 Task: Find connections with filter location Cartago with filter topic #interviewwith filter profile language Spanish with filter current company Brunswick Group with filter school Periyar University, Salem with filter industry International Trade and Development with filter service category Video Animation with filter keywords title Translator
Action: Mouse moved to (633, 88)
Screenshot: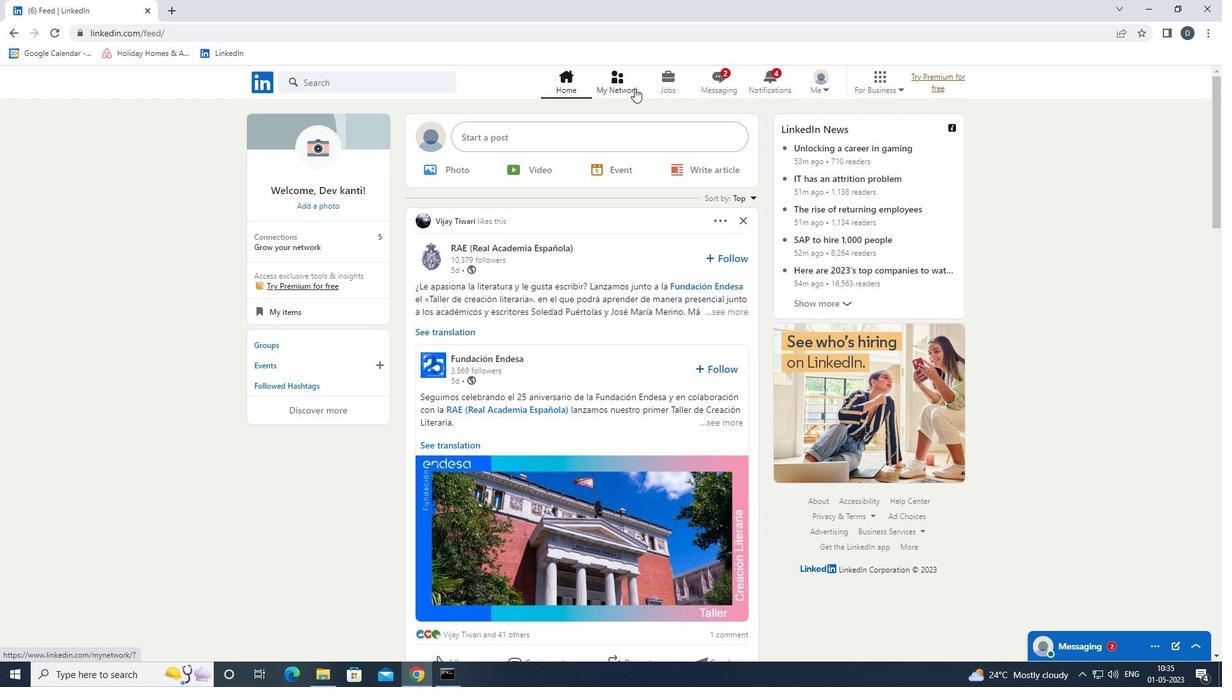 
Action: Mouse pressed left at (633, 88)
Screenshot: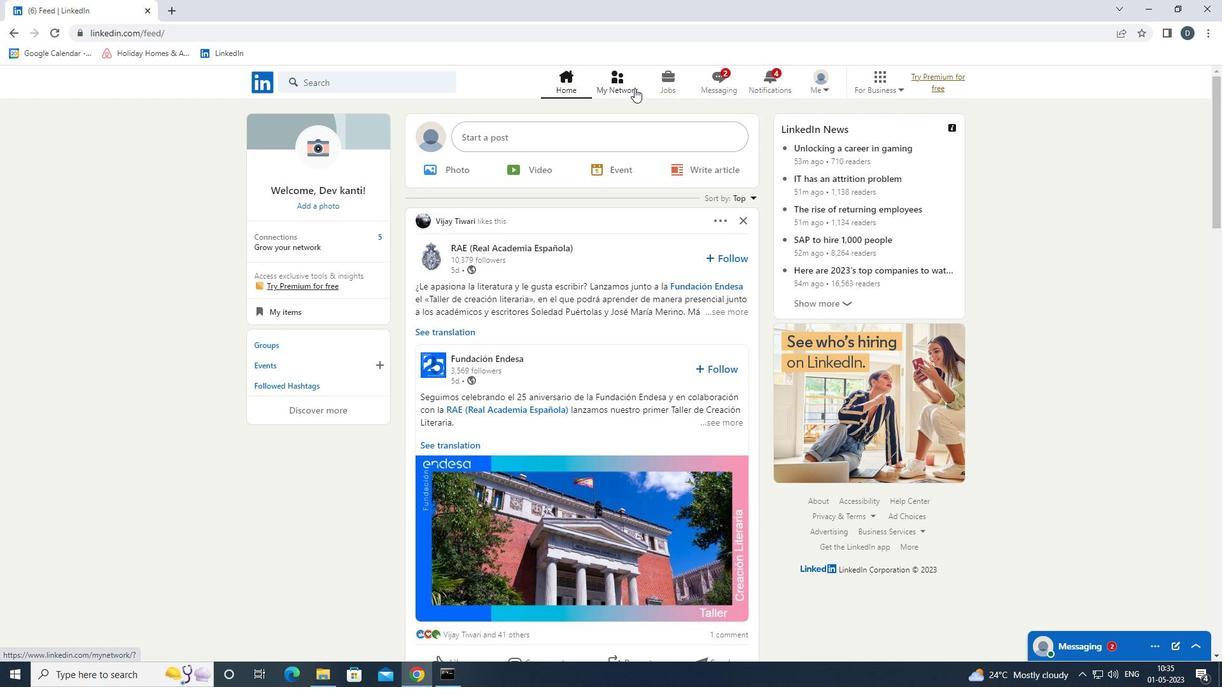 
Action: Mouse moved to (419, 151)
Screenshot: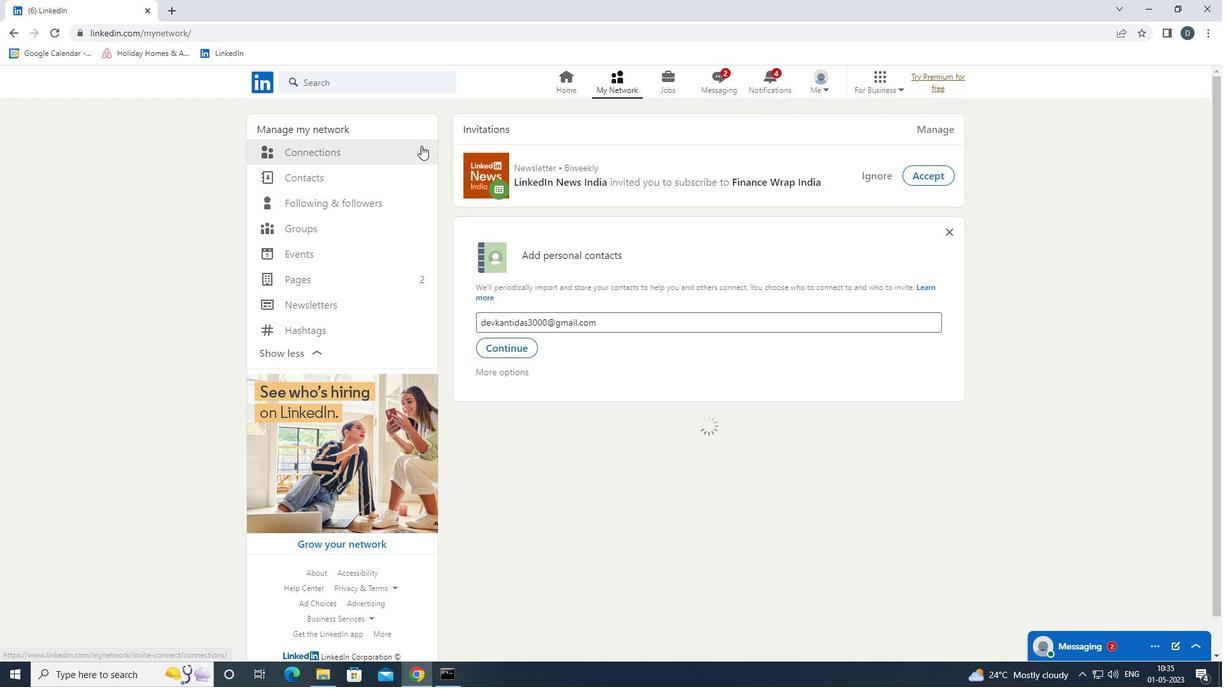 
Action: Mouse pressed left at (419, 151)
Screenshot: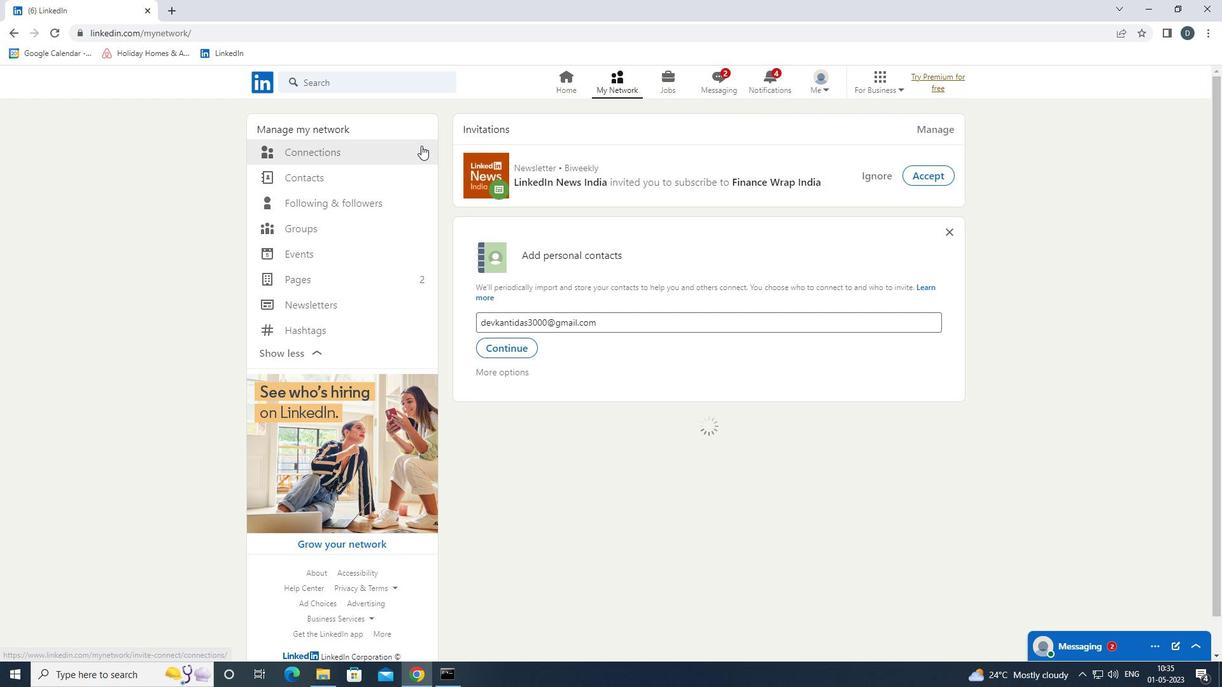
Action: Mouse moved to (710, 149)
Screenshot: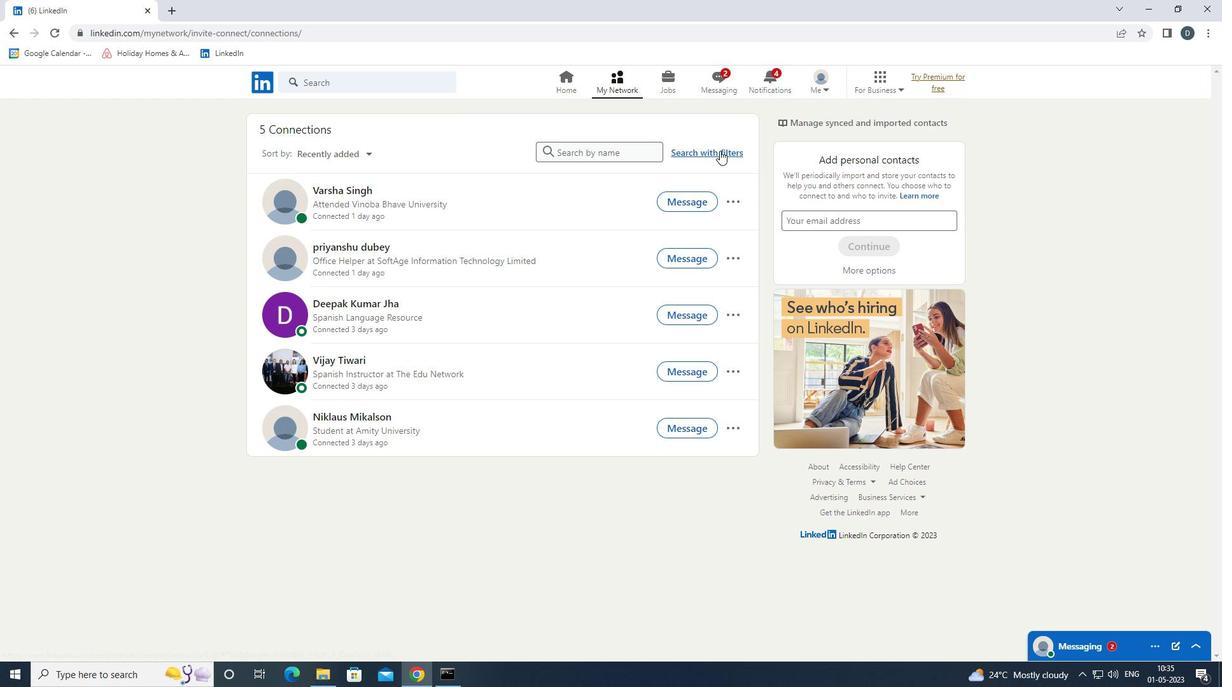 
Action: Mouse pressed left at (710, 149)
Screenshot: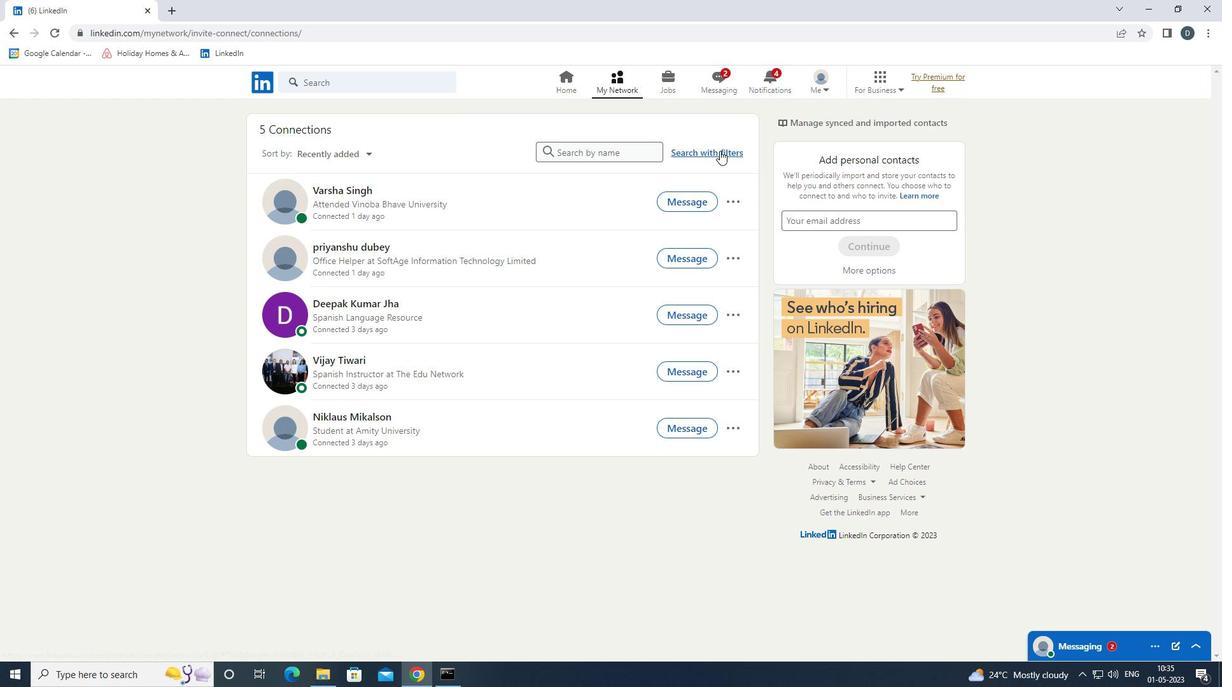 
Action: Mouse moved to (640, 121)
Screenshot: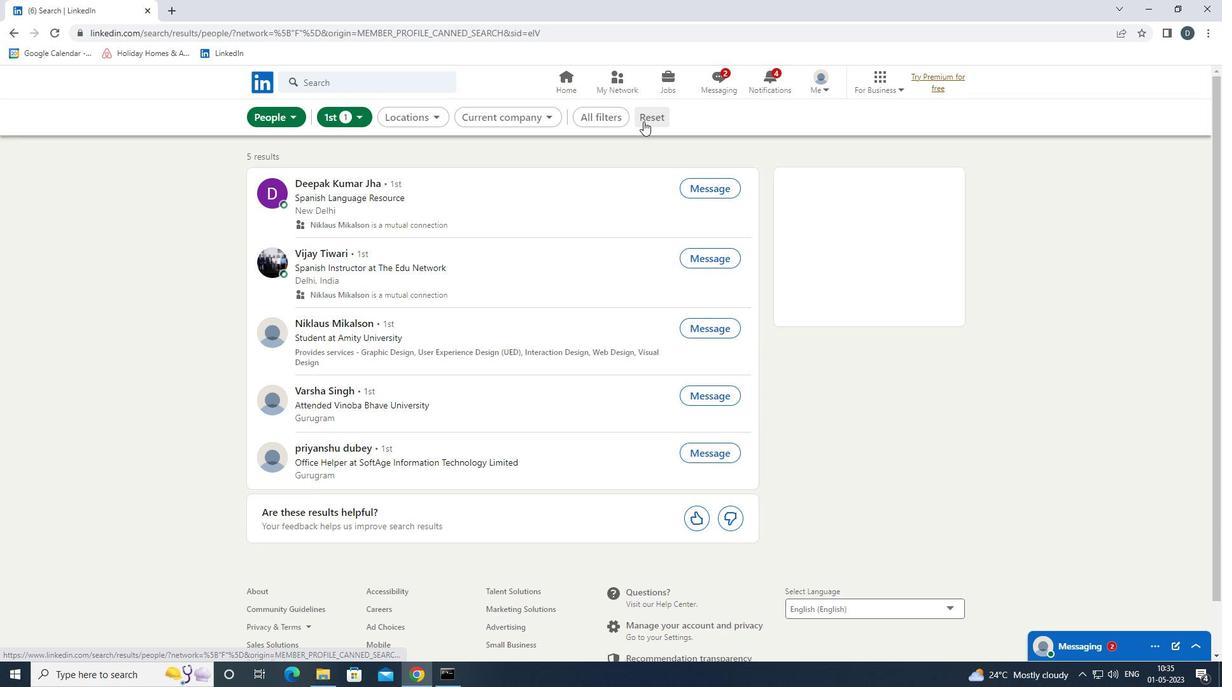 
Action: Mouse pressed left at (640, 121)
Screenshot: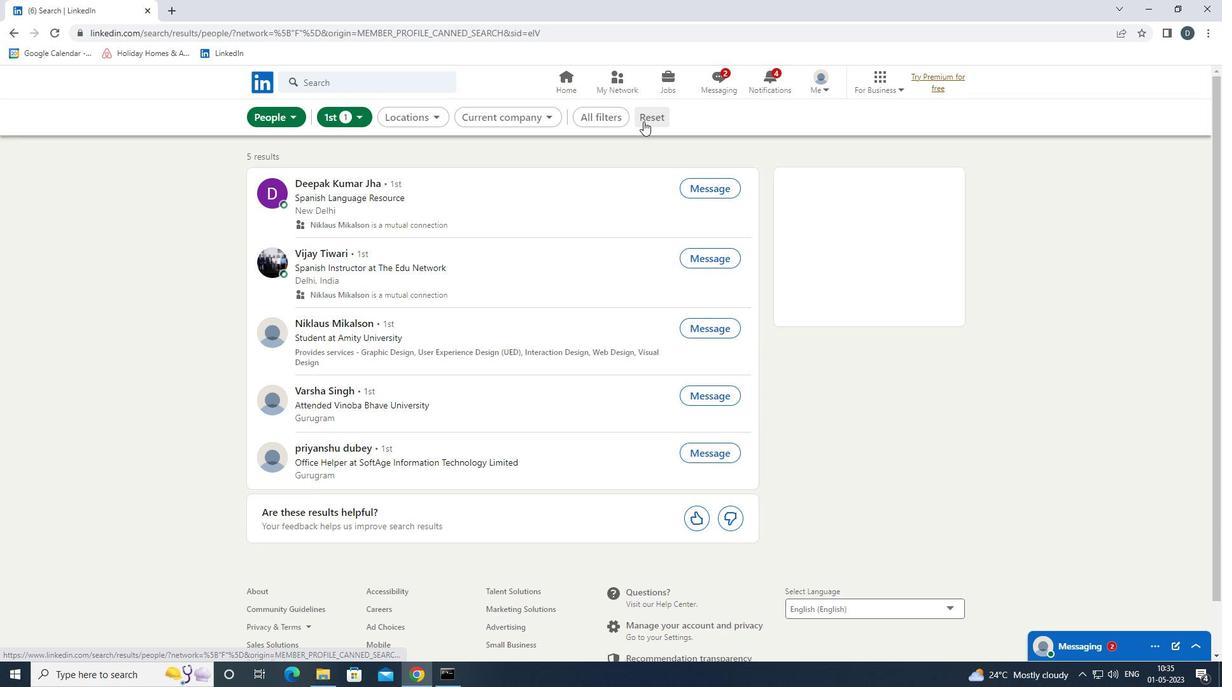 
Action: Mouse moved to (630, 117)
Screenshot: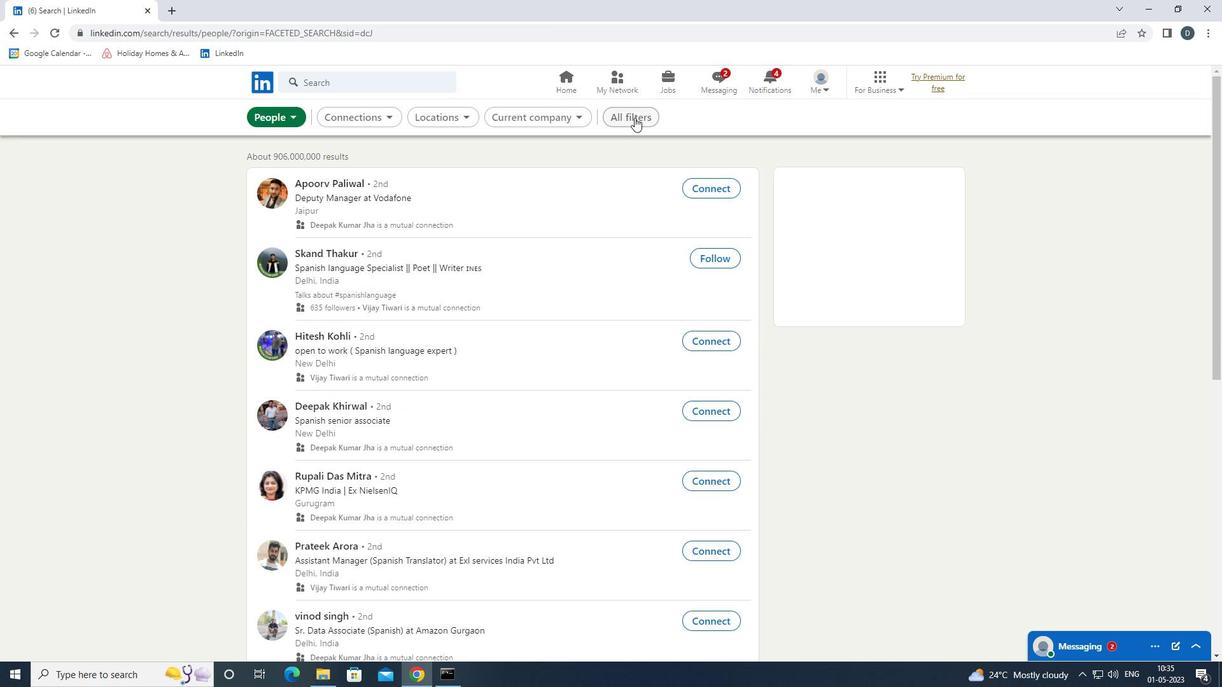 
Action: Mouse pressed left at (630, 117)
Screenshot: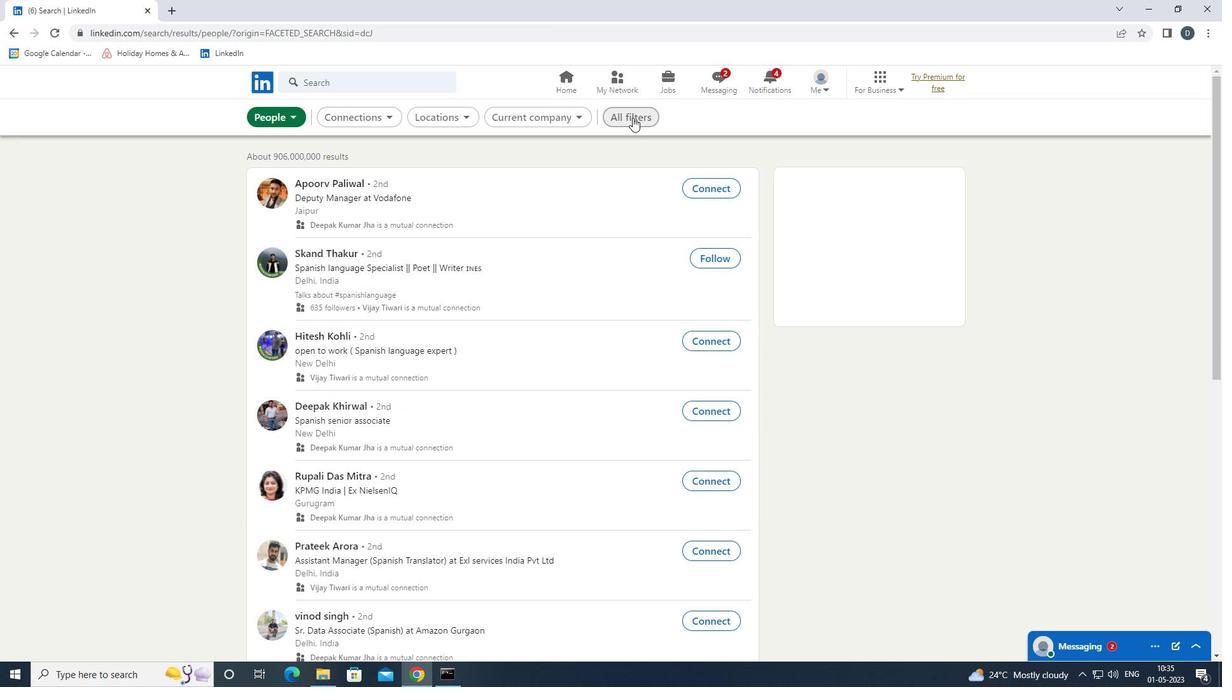 
Action: Mouse moved to (999, 392)
Screenshot: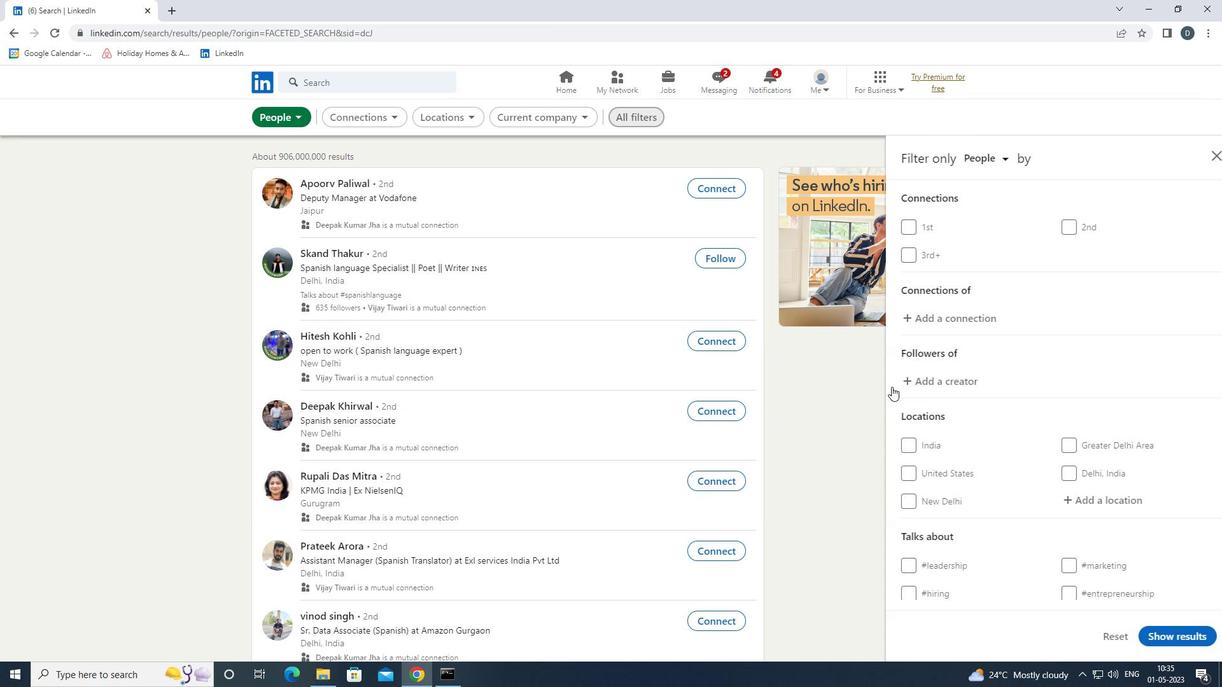 
Action: Mouse scrolled (999, 391) with delta (0, 0)
Screenshot: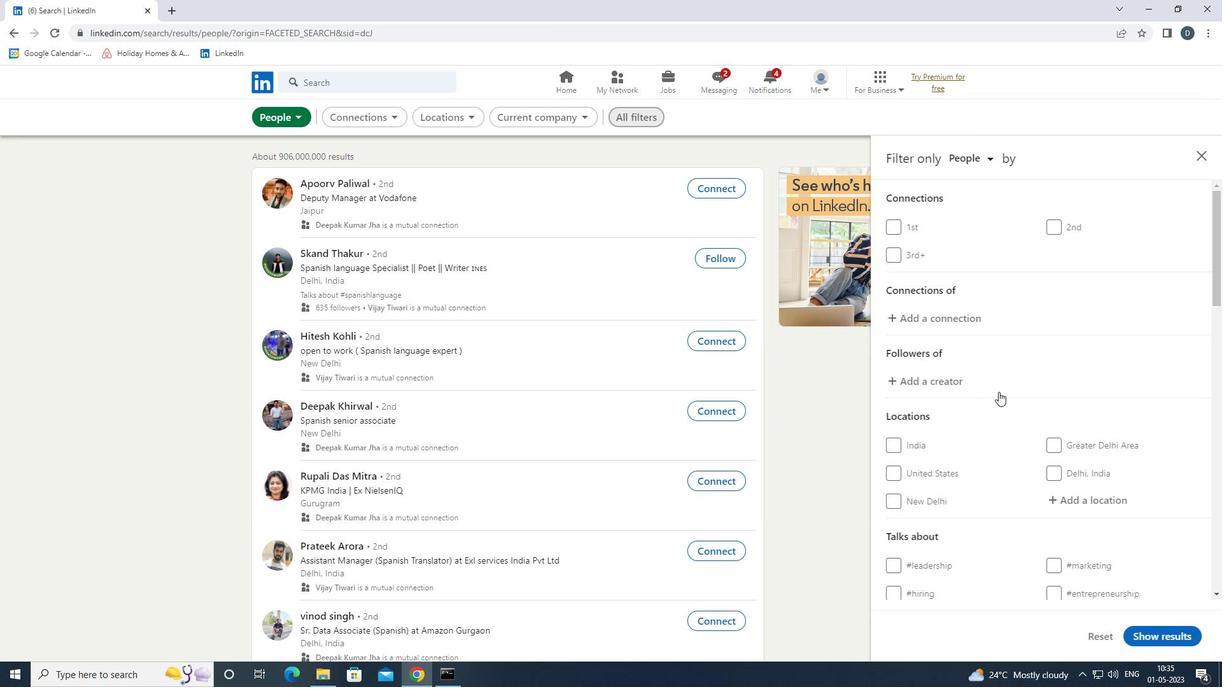 
Action: Mouse moved to (1104, 437)
Screenshot: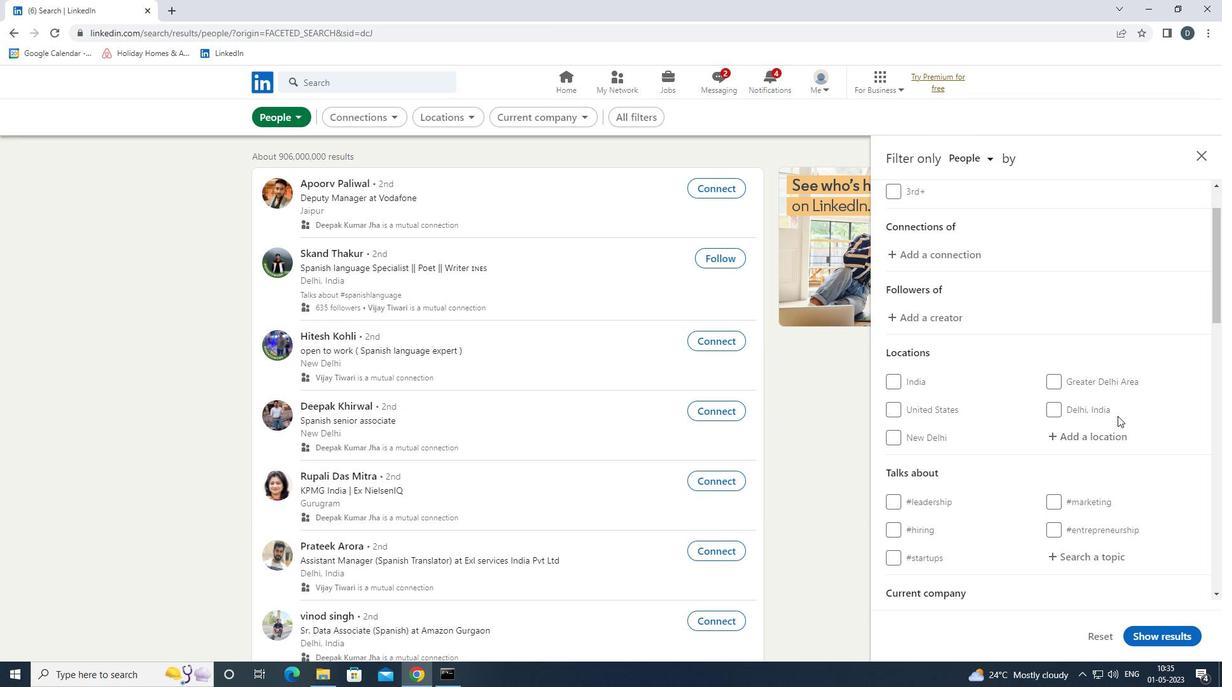 
Action: Mouse pressed left at (1104, 437)
Screenshot: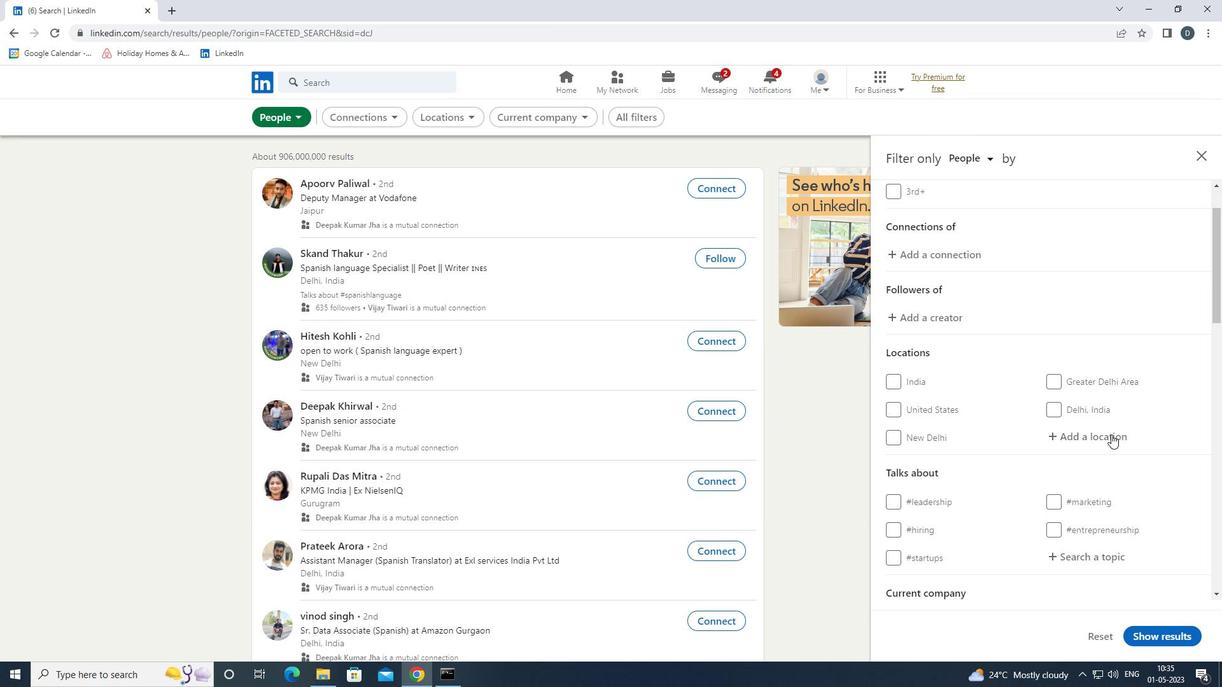 
Action: Key pressed <Key.shift>CARTAGO<Key.enter>
Screenshot: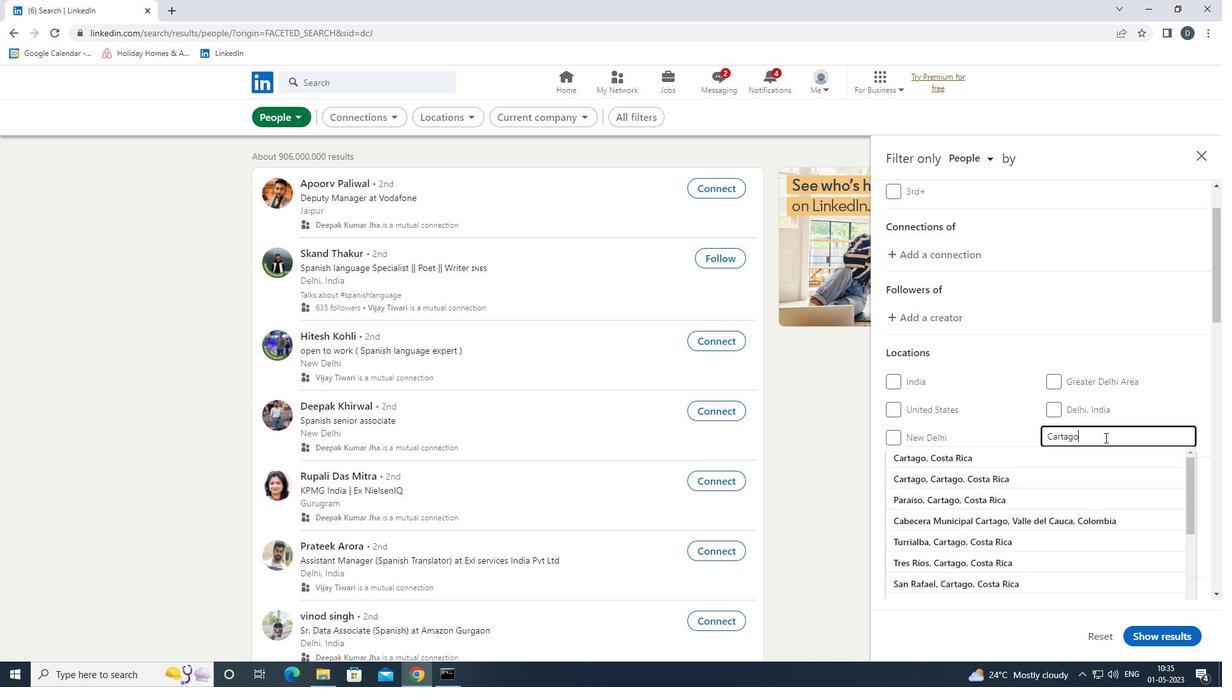 
Action: Mouse moved to (1083, 437)
Screenshot: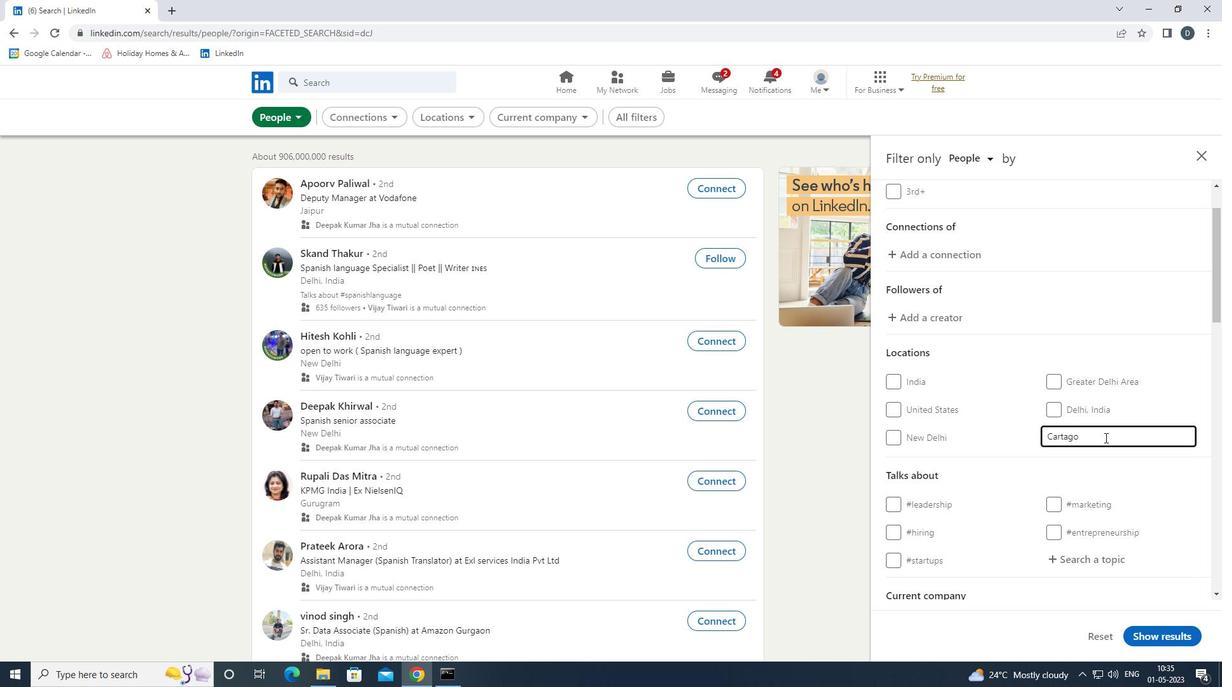 
Action: Mouse scrolled (1083, 437) with delta (0, 0)
Screenshot: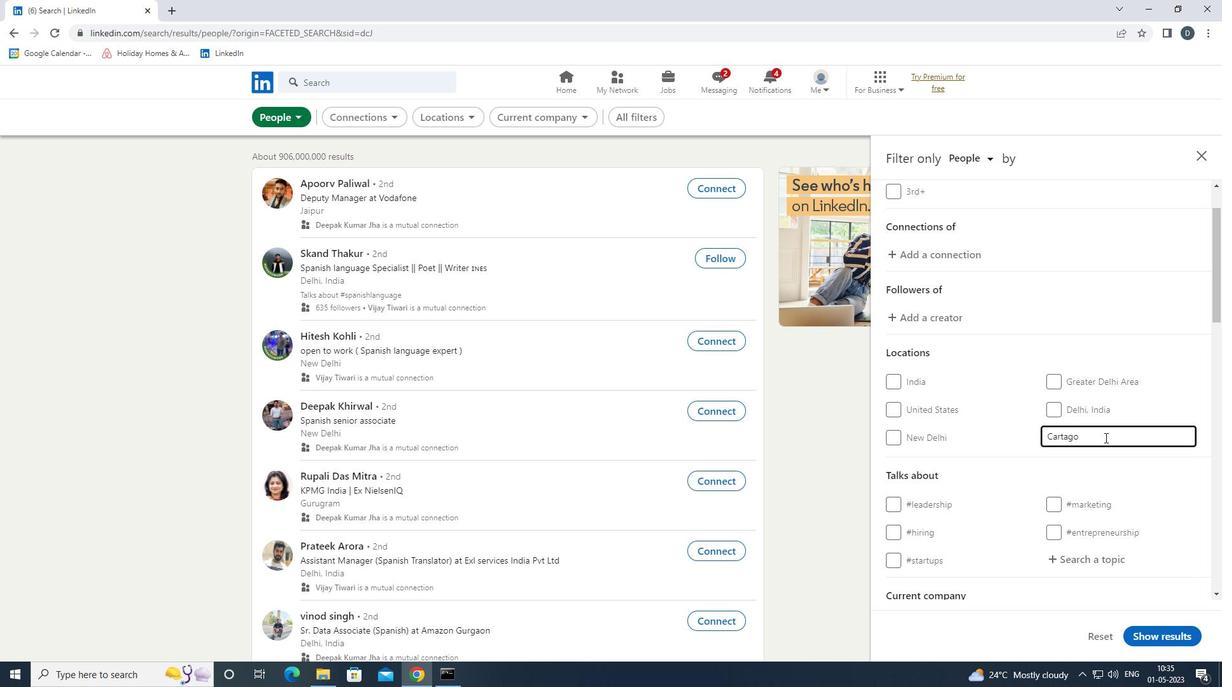 
Action: Mouse scrolled (1083, 437) with delta (0, 0)
Screenshot: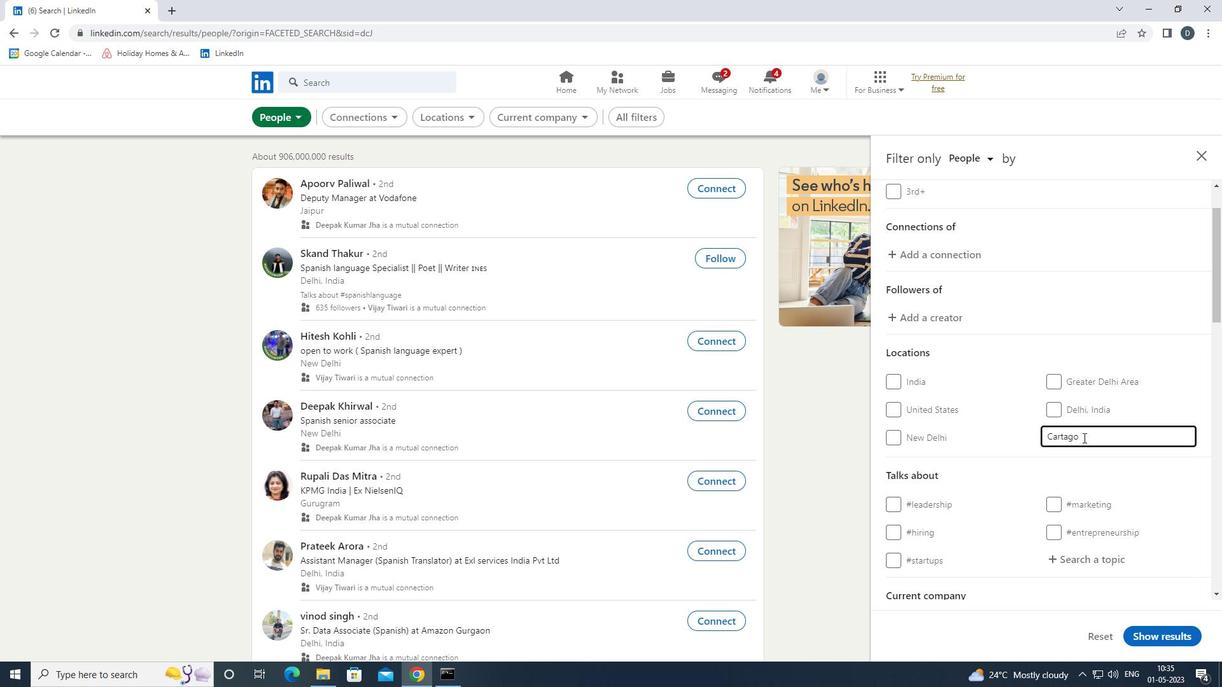 
Action: Mouse scrolled (1083, 437) with delta (0, 0)
Screenshot: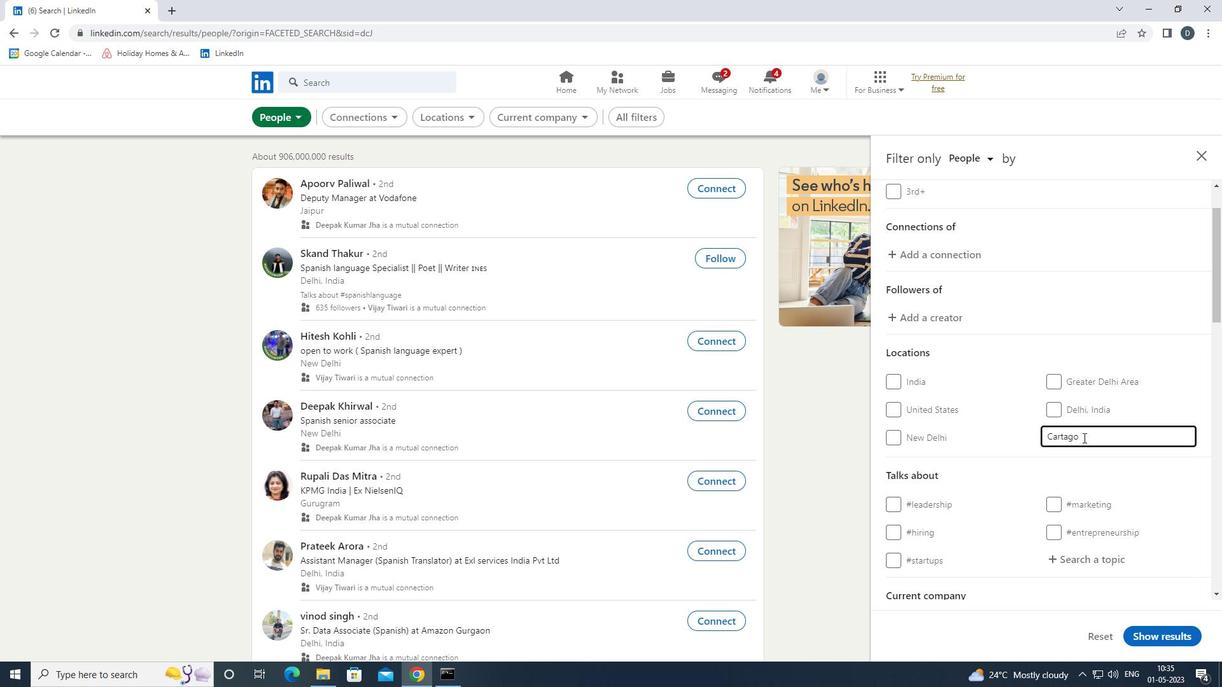 
Action: Mouse moved to (1097, 372)
Screenshot: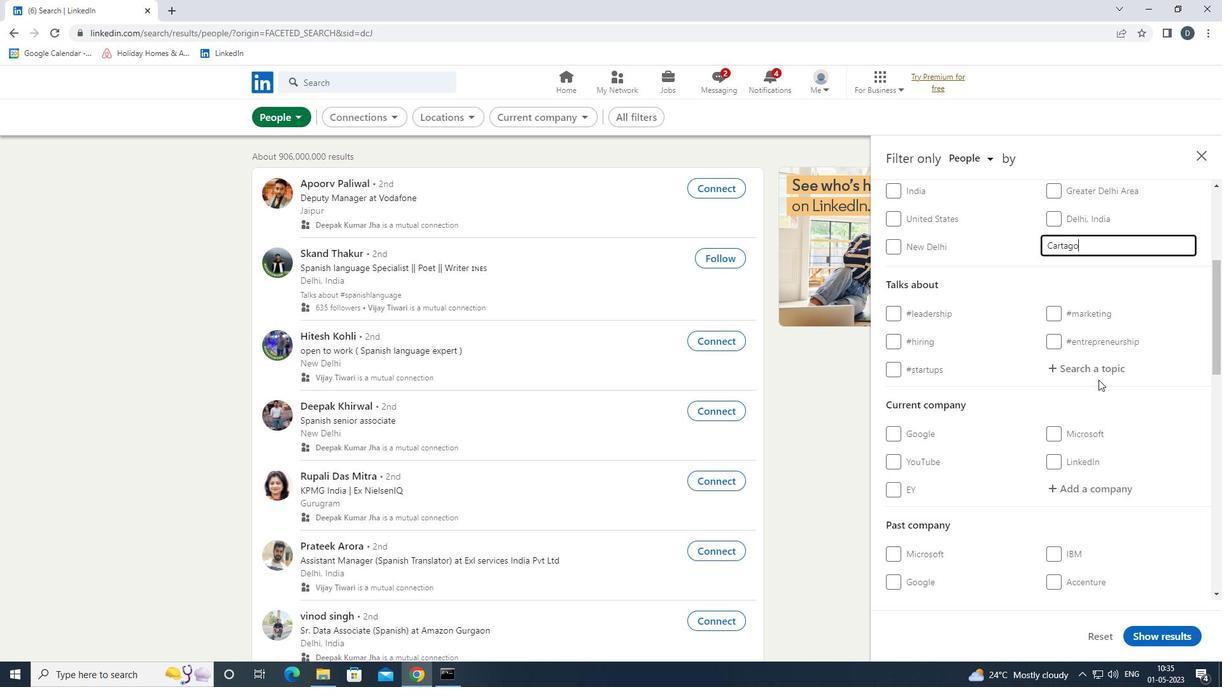 
Action: Mouse pressed left at (1097, 372)
Screenshot: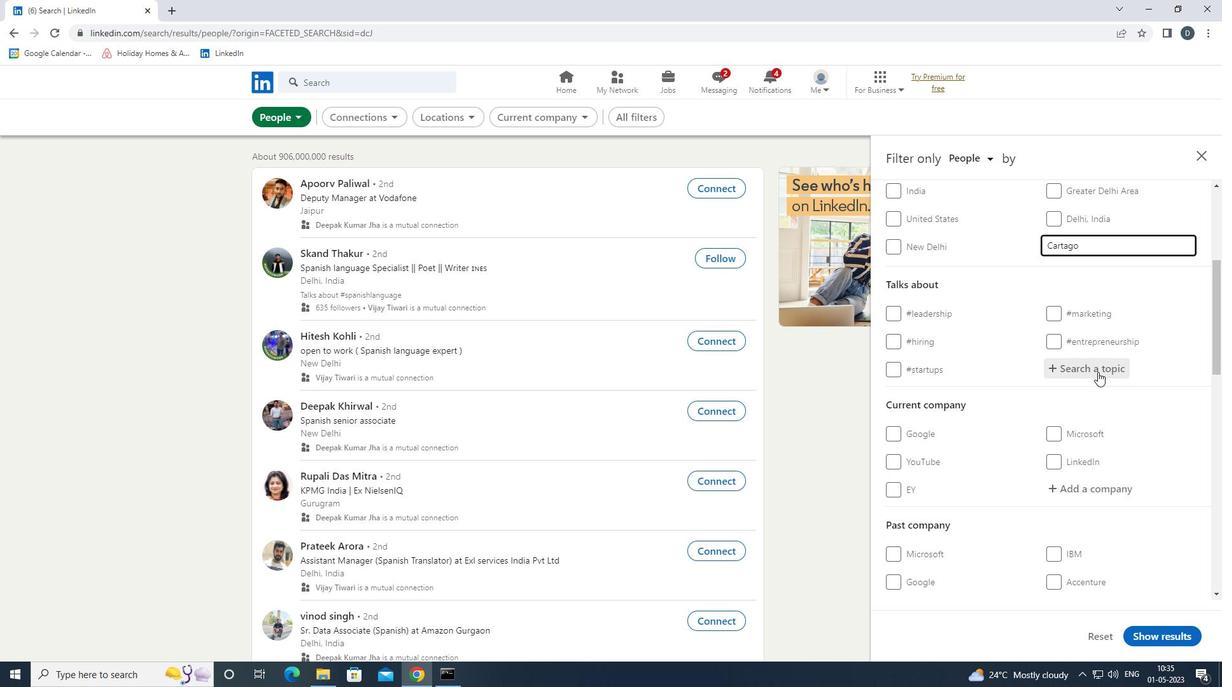 
Action: Key pressed <Key.shift>#INTERVIEW
Screenshot: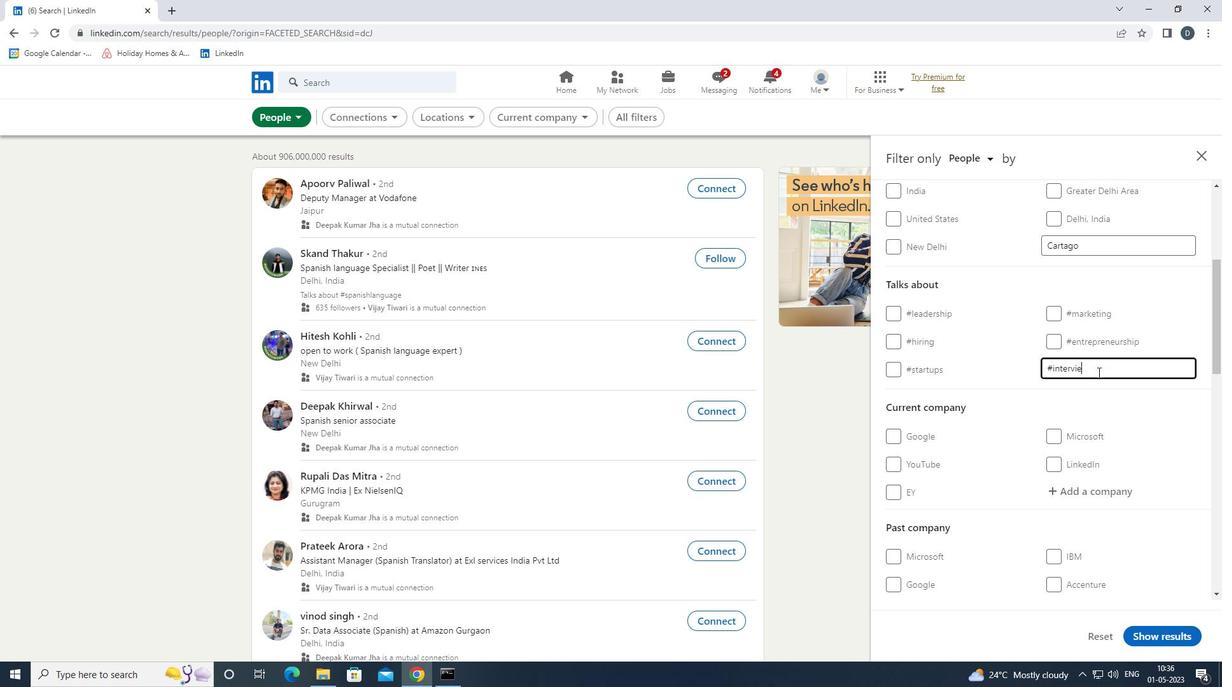 
Action: Mouse moved to (1111, 404)
Screenshot: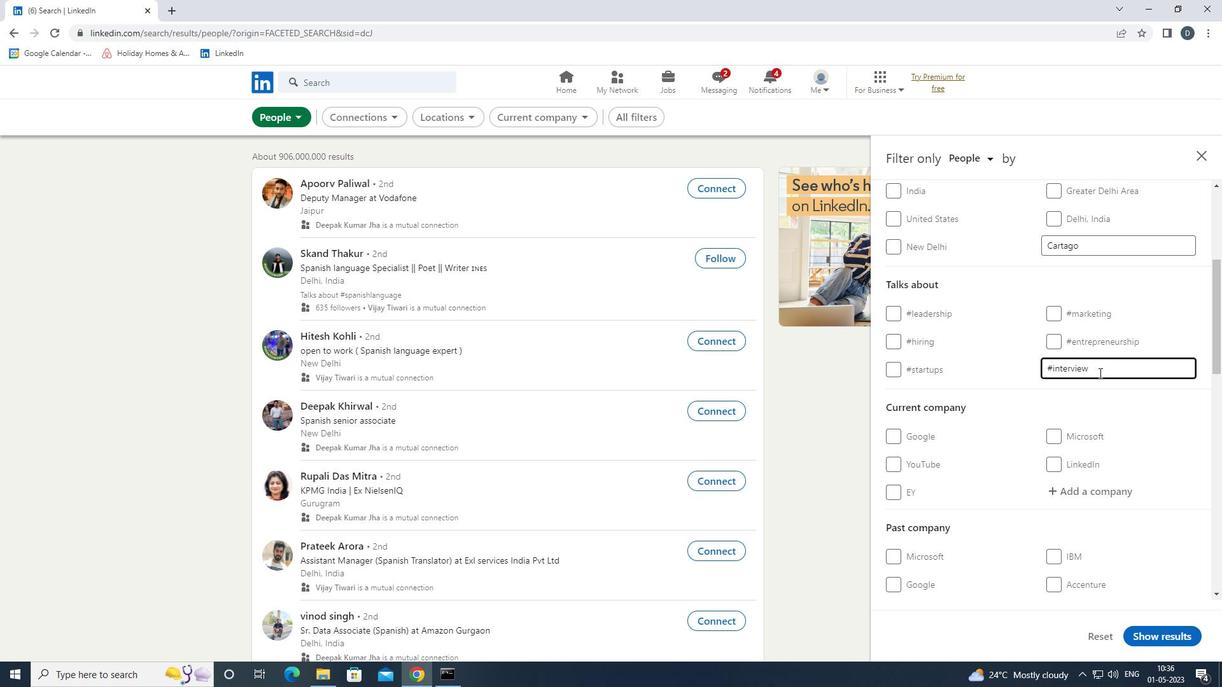 
Action: Mouse scrolled (1111, 403) with delta (0, 0)
Screenshot: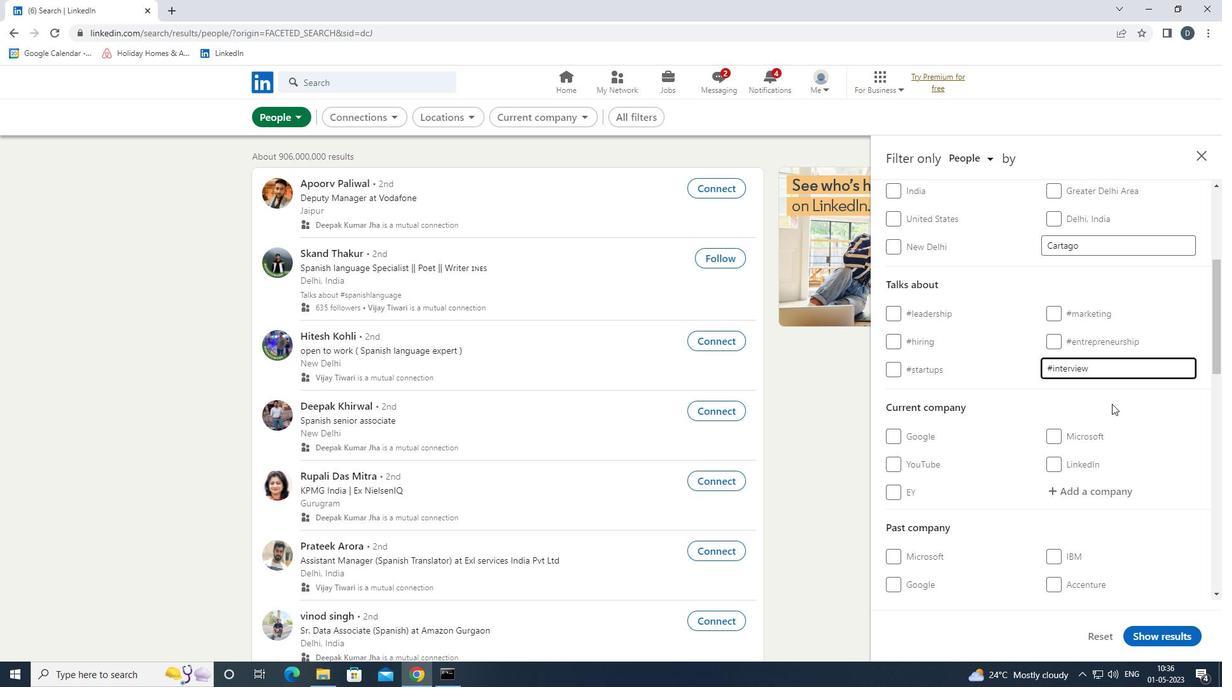 
Action: Mouse scrolled (1111, 403) with delta (0, 0)
Screenshot: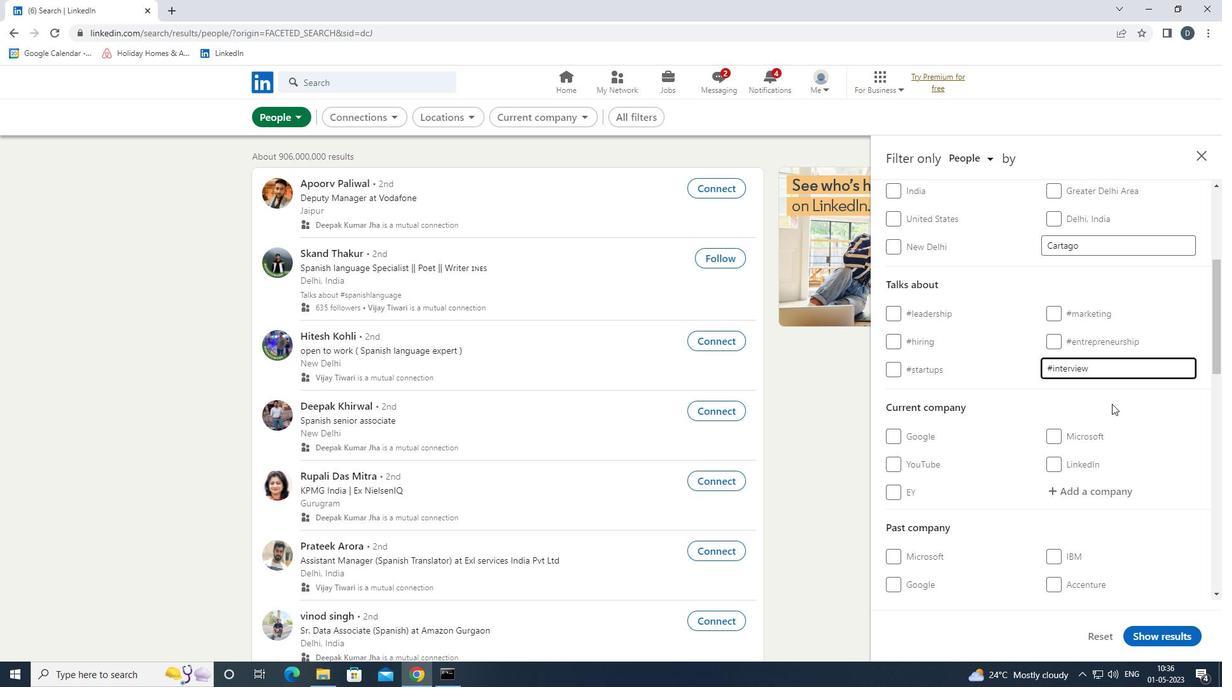 
Action: Mouse scrolled (1111, 403) with delta (0, 0)
Screenshot: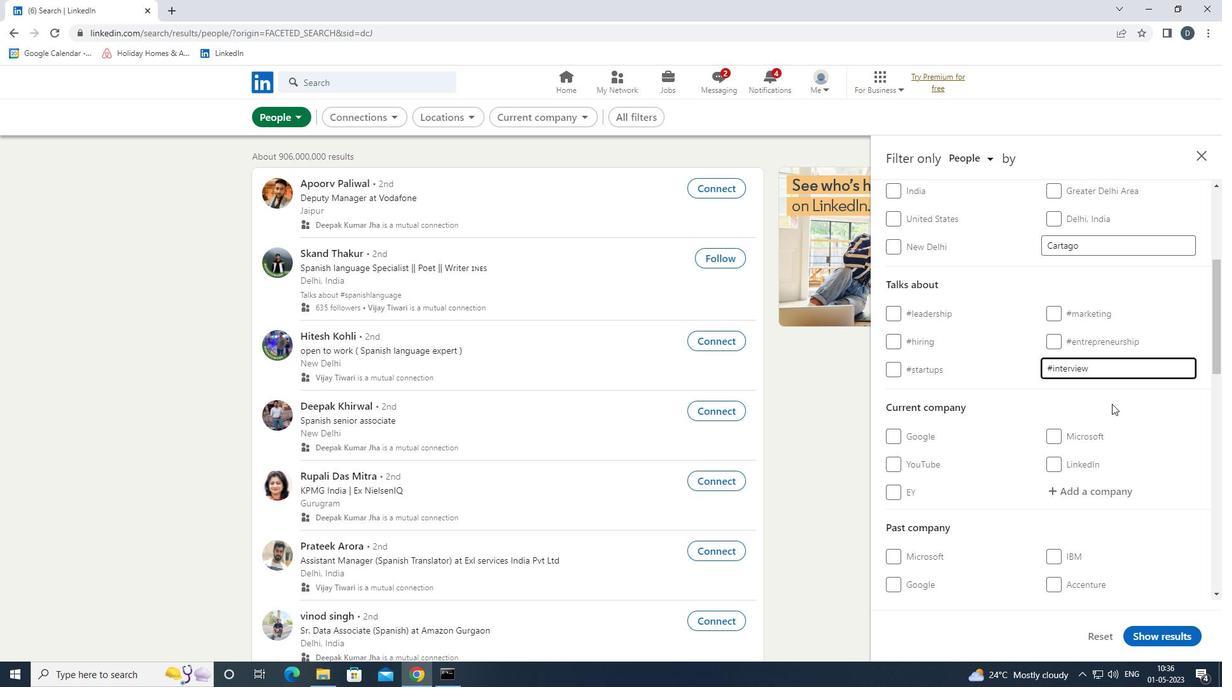
Action: Mouse scrolled (1111, 403) with delta (0, 0)
Screenshot: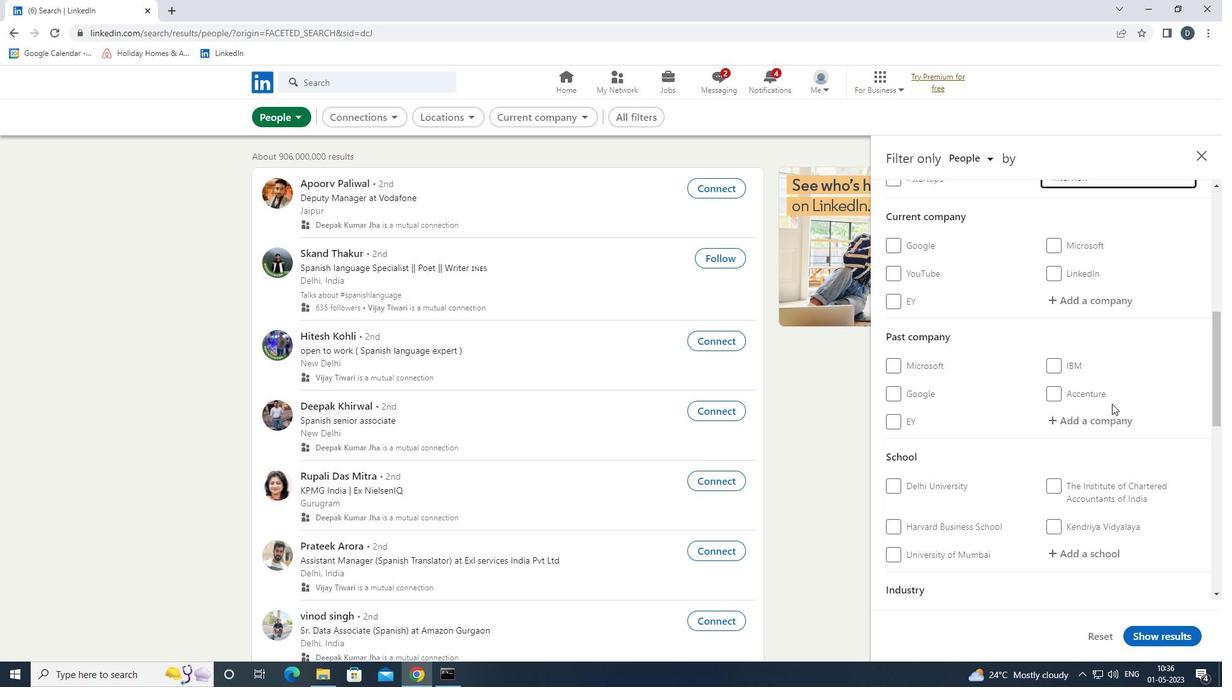
Action: Mouse scrolled (1111, 403) with delta (0, 0)
Screenshot: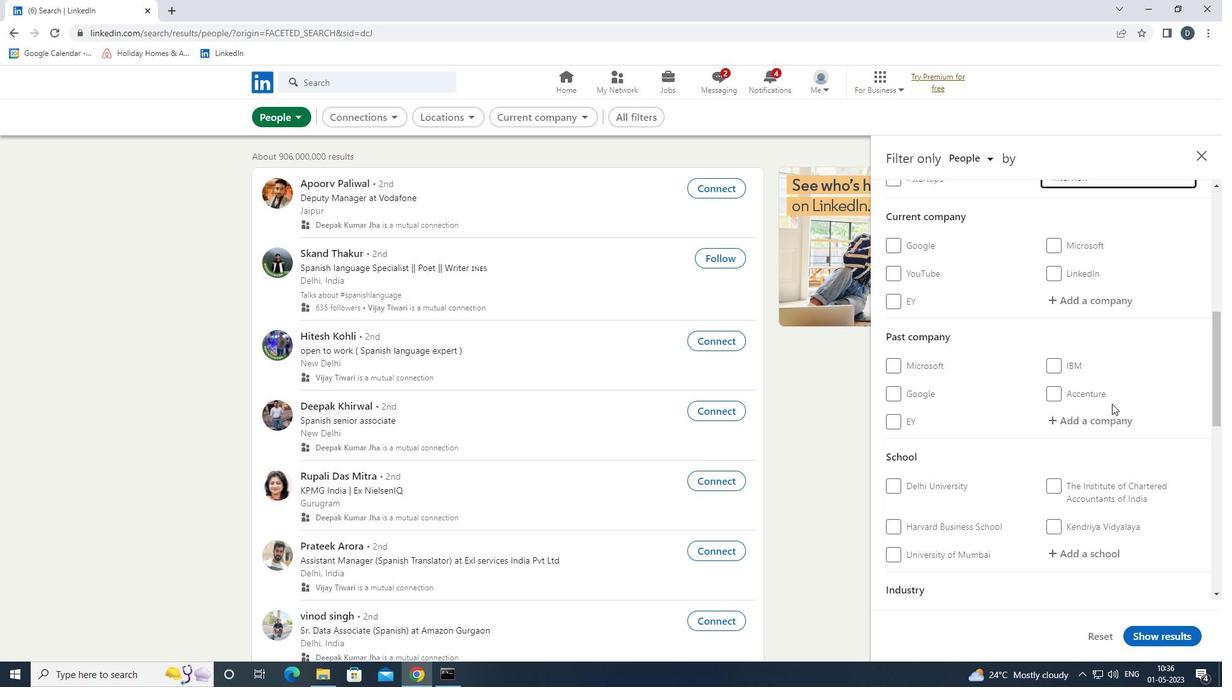 
Action: Mouse scrolled (1111, 403) with delta (0, 0)
Screenshot: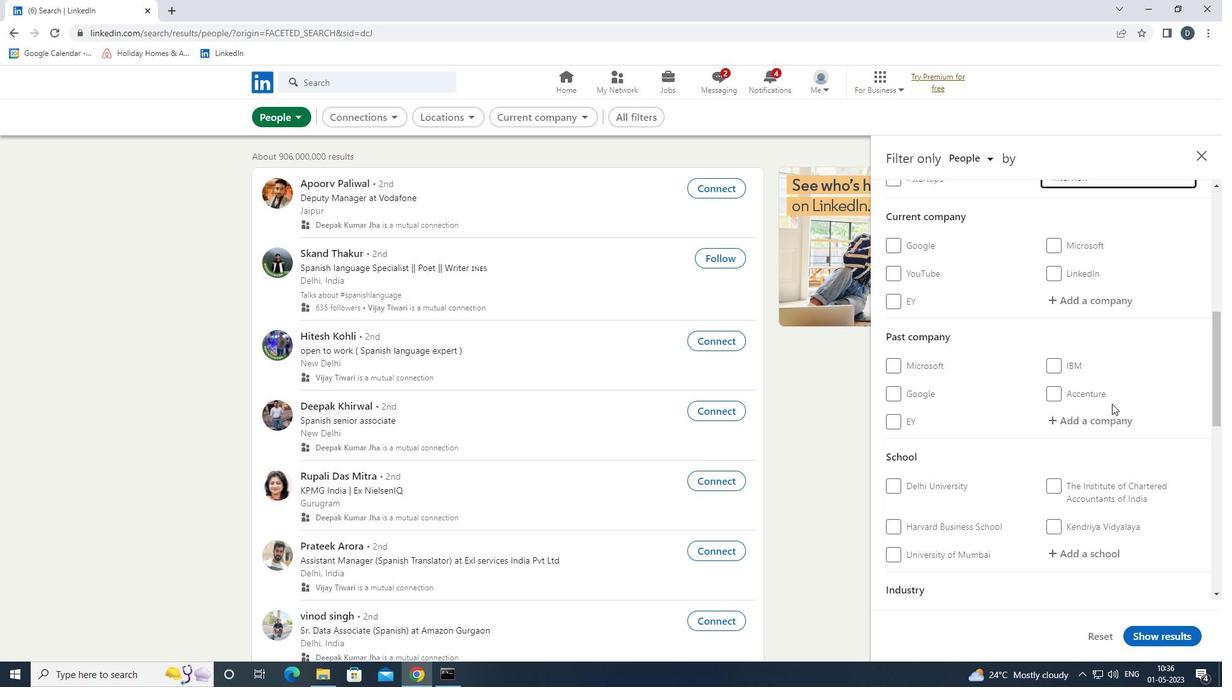 
Action: Mouse scrolled (1111, 403) with delta (0, 0)
Screenshot: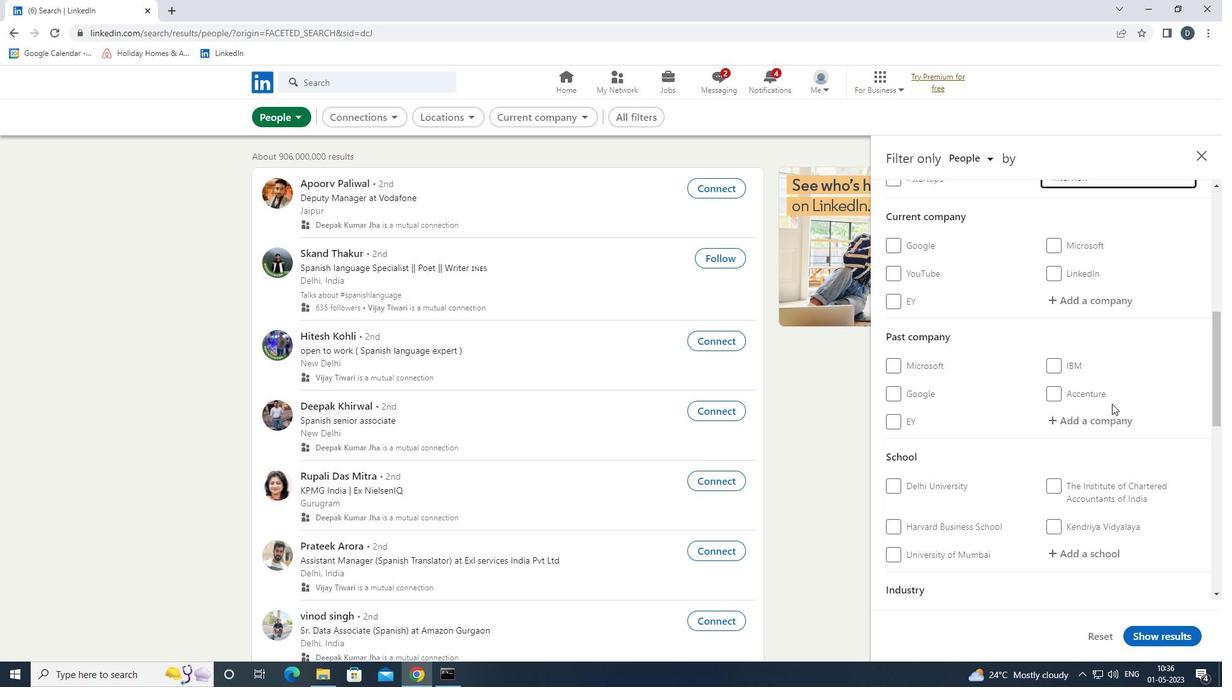 
Action: Mouse scrolled (1111, 403) with delta (0, 0)
Screenshot: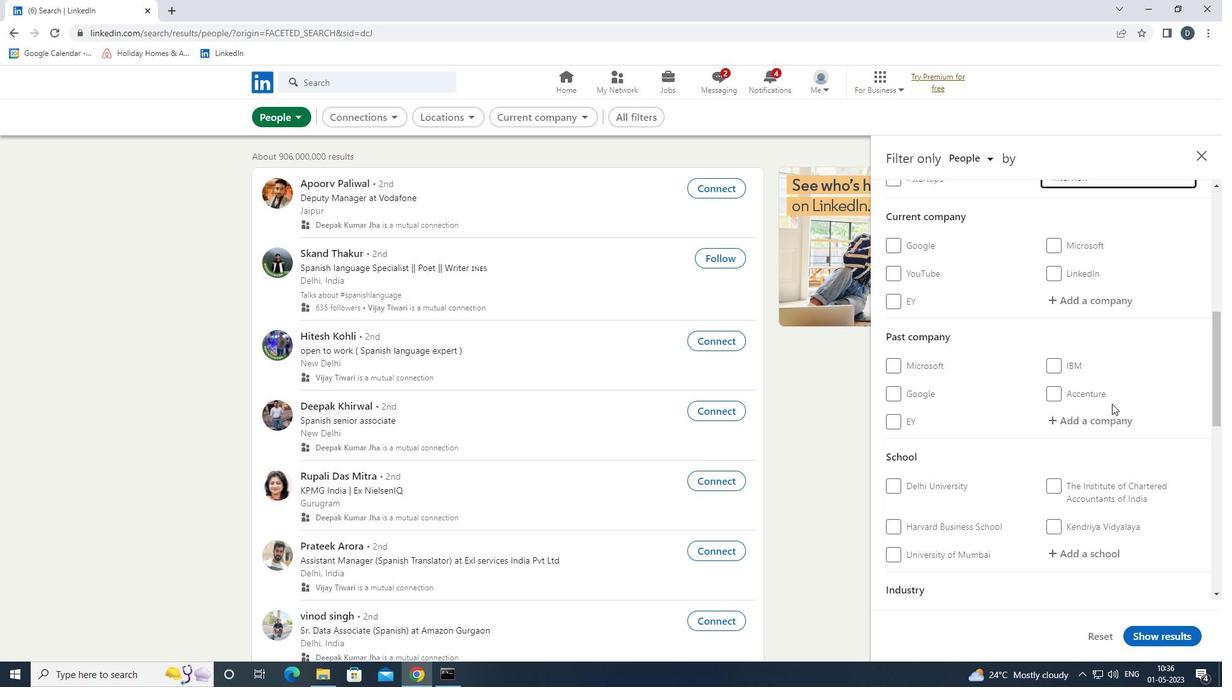 
Action: Mouse moved to (1111, 404)
Screenshot: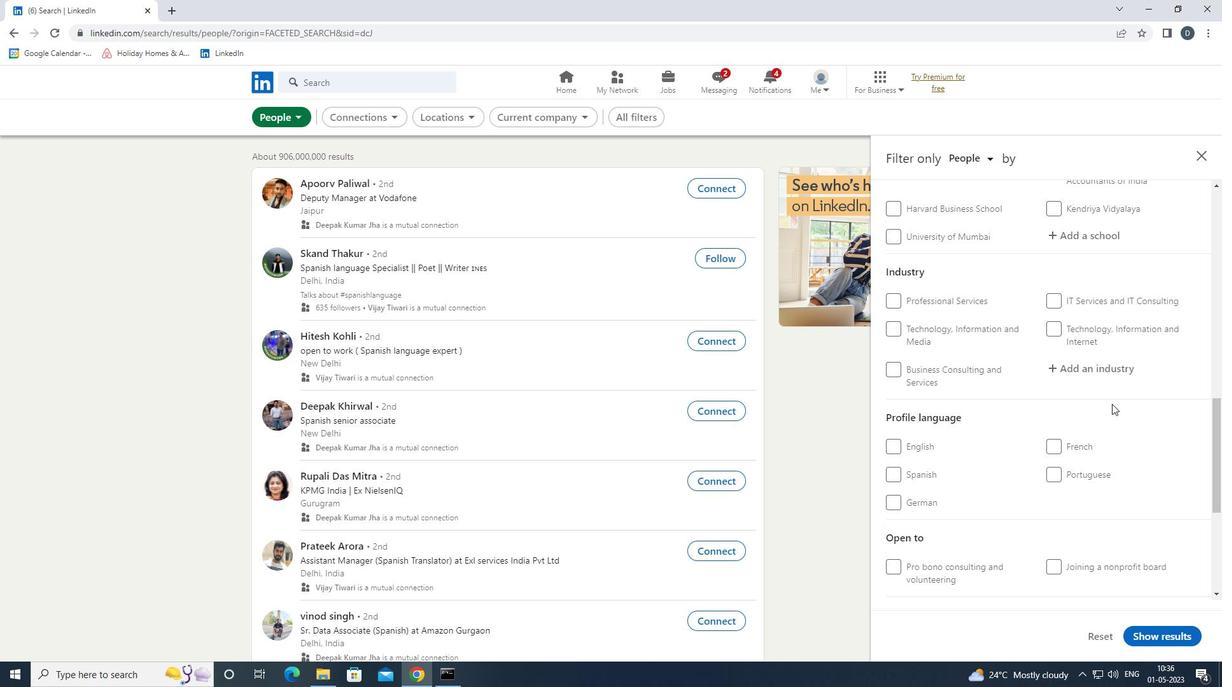 
Action: Mouse scrolled (1111, 403) with delta (0, 0)
Screenshot: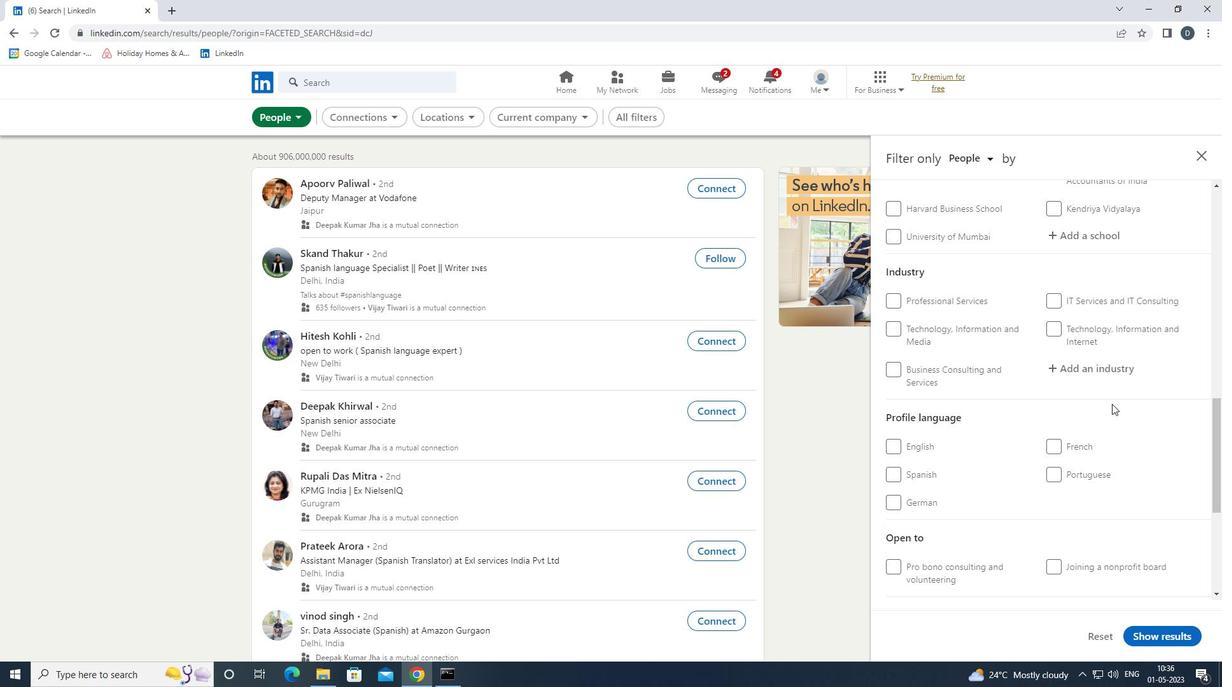 
Action: Mouse moved to (1086, 413)
Screenshot: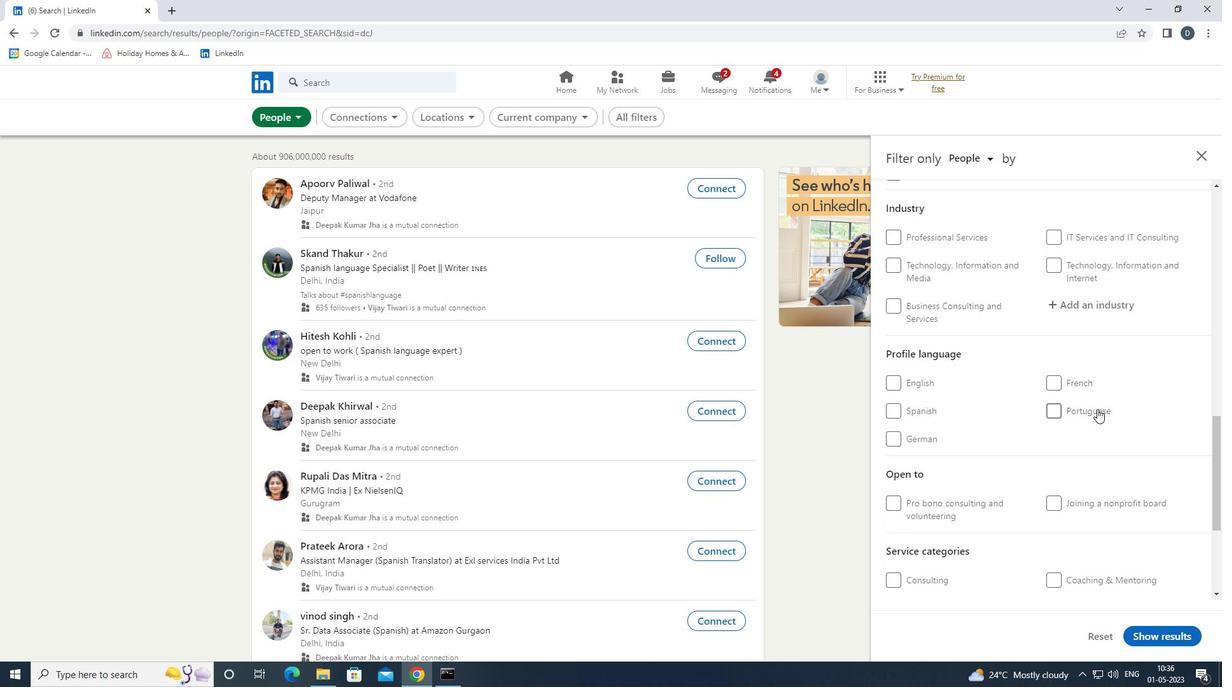 
Action: Mouse scrolled (1086, 413) with delta (0, 0)
Screenshot: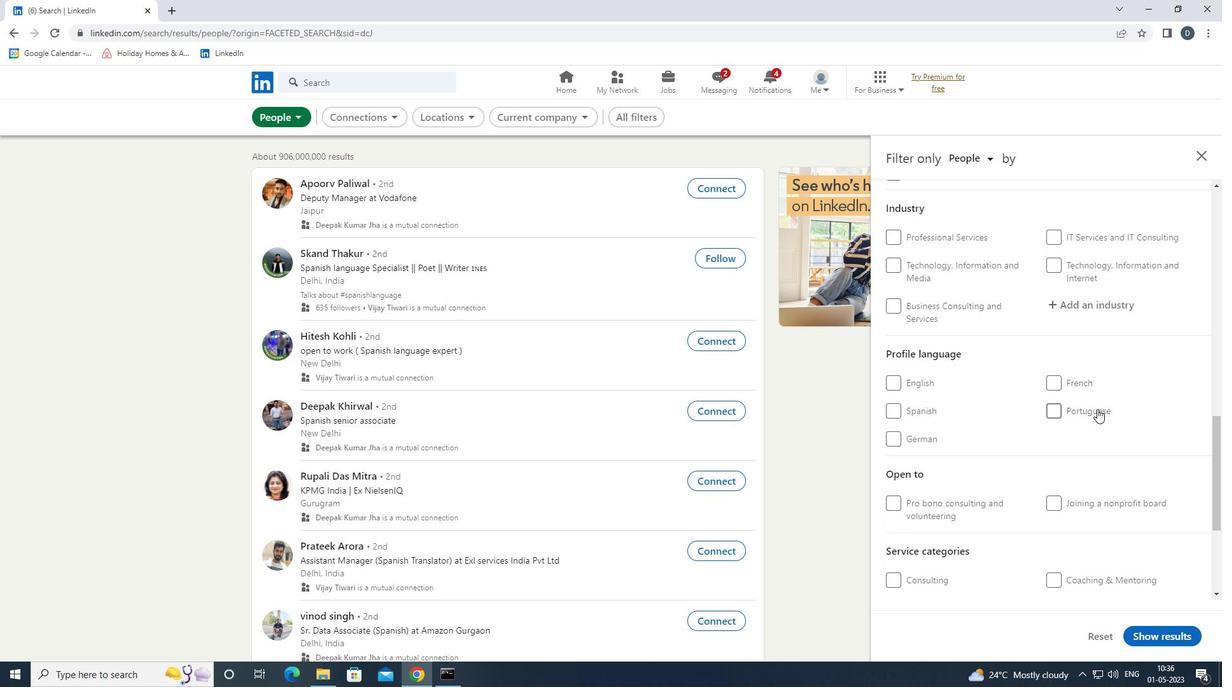 
Action: Mouse scrolled (1086, 413) with delta (0, 0)
Screenshot: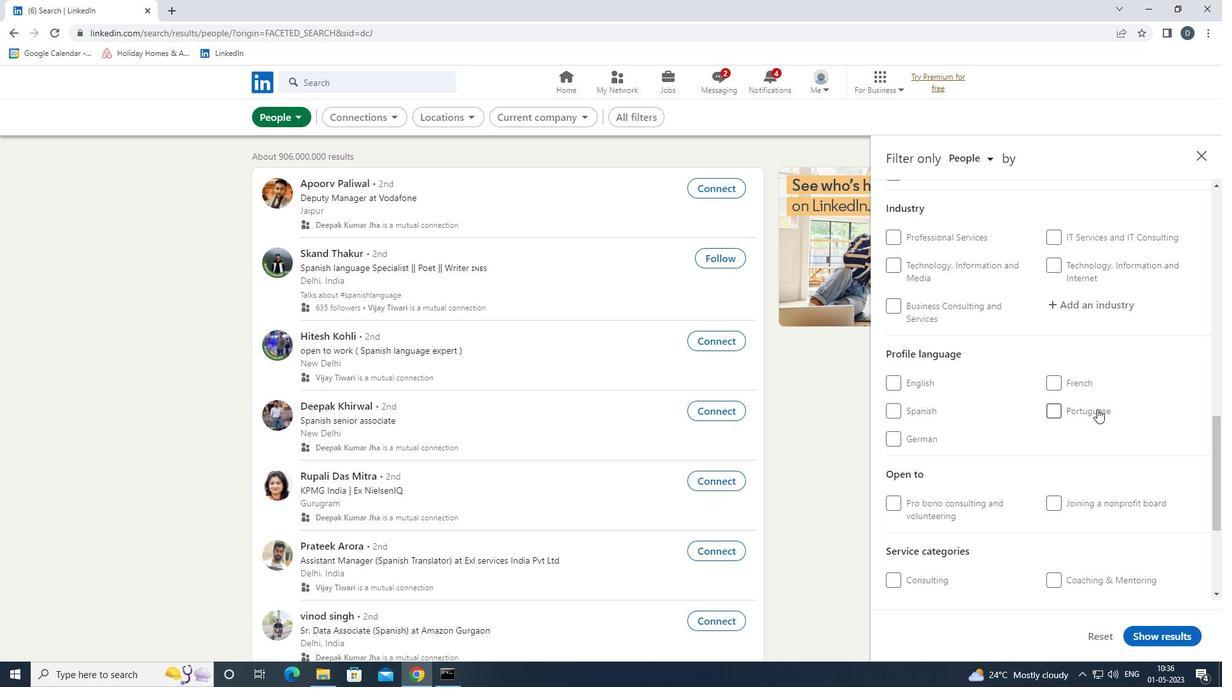 
Action: Mouse moved to (917, 285)
Screenshot: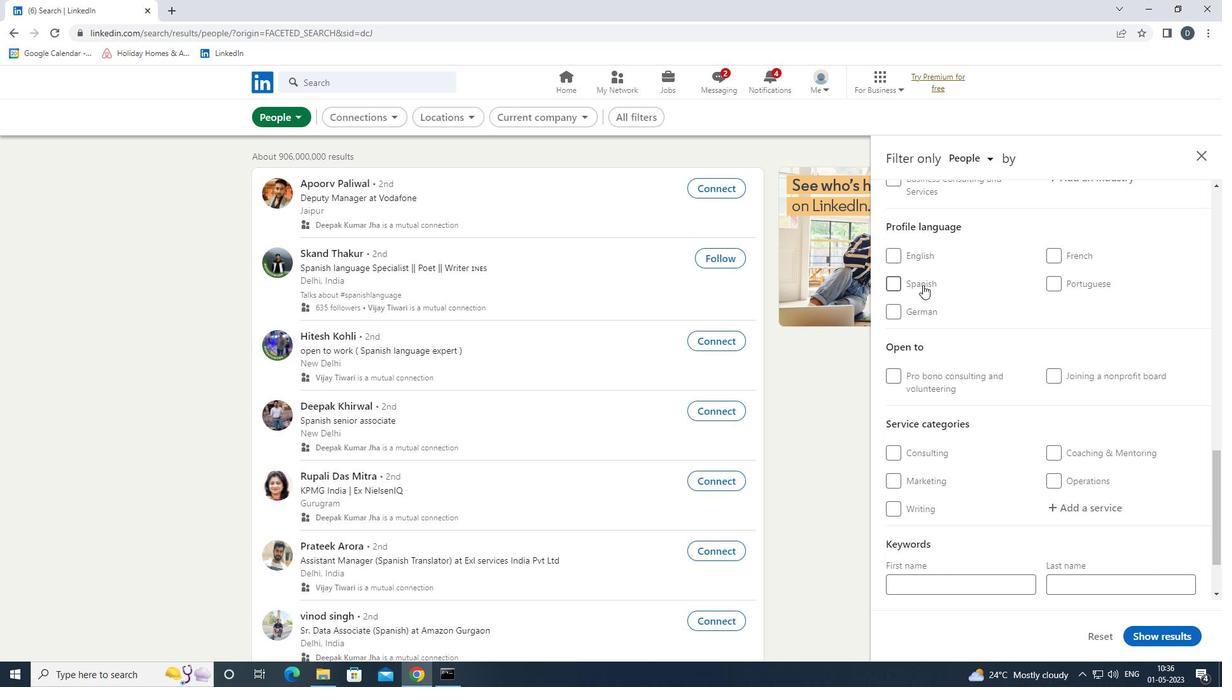 
Action: Mouse pressed left at (917, 285)
Screenshot: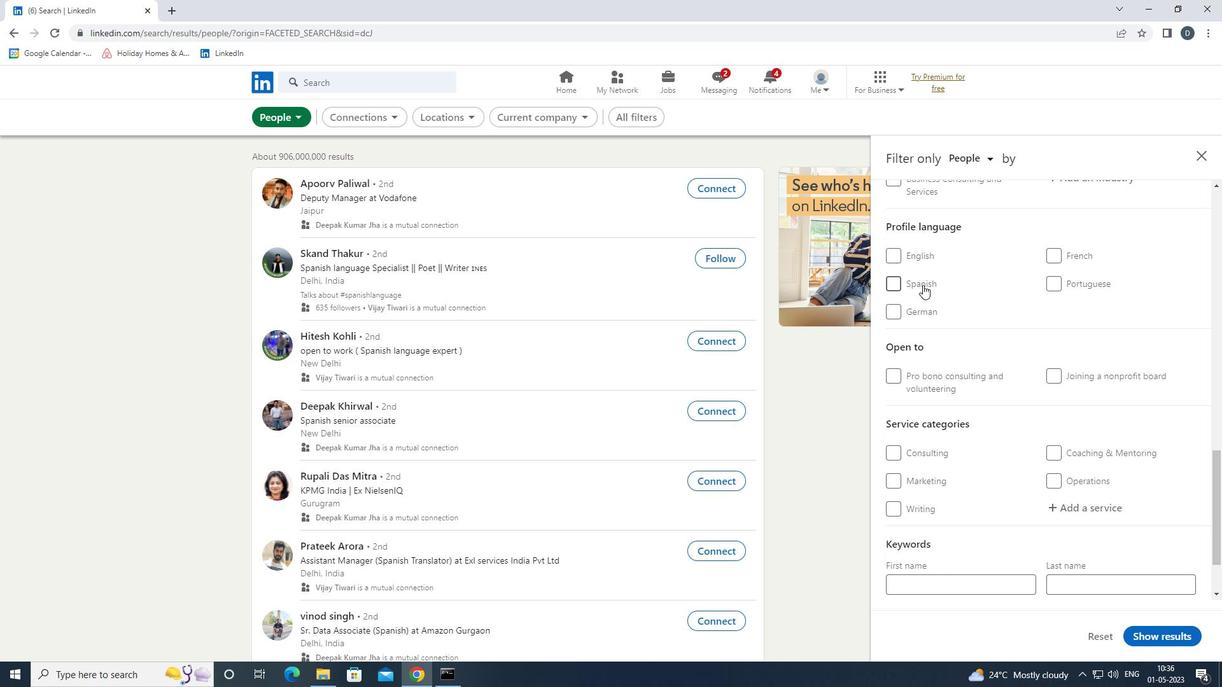 
Action: Mouse moved to (1056, 357)
Screenshot: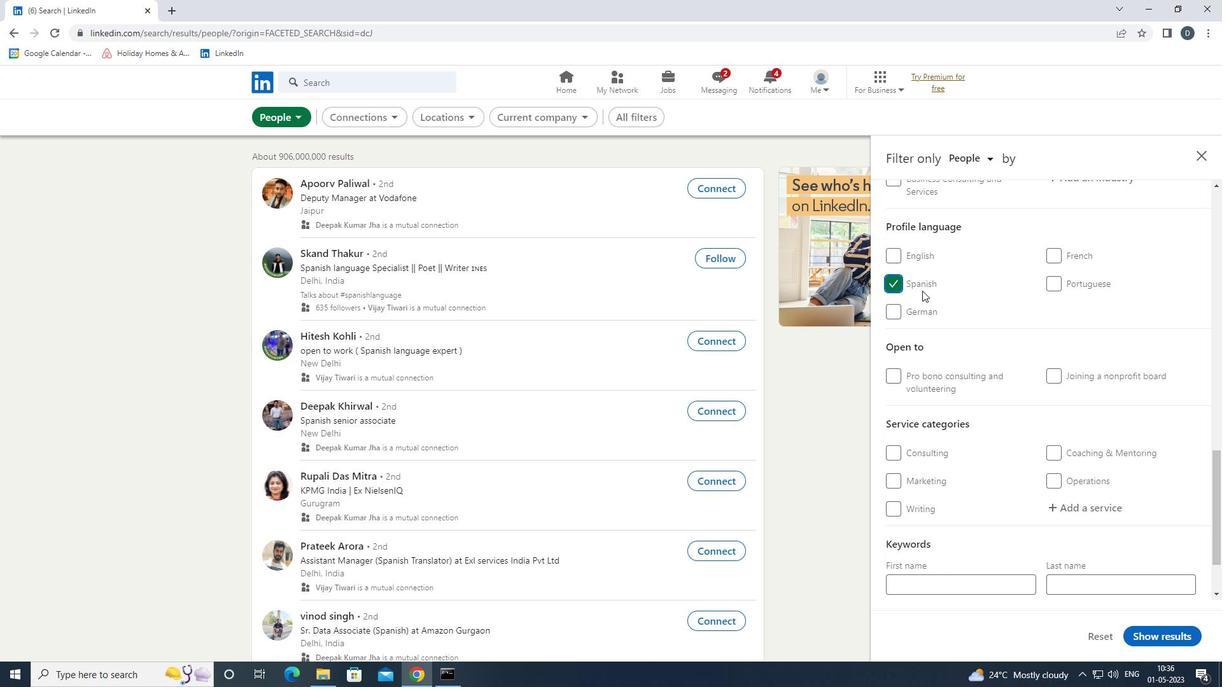 
Action: Mouse scrolled (1056, 358) with delta (0, 0)
Screenshot: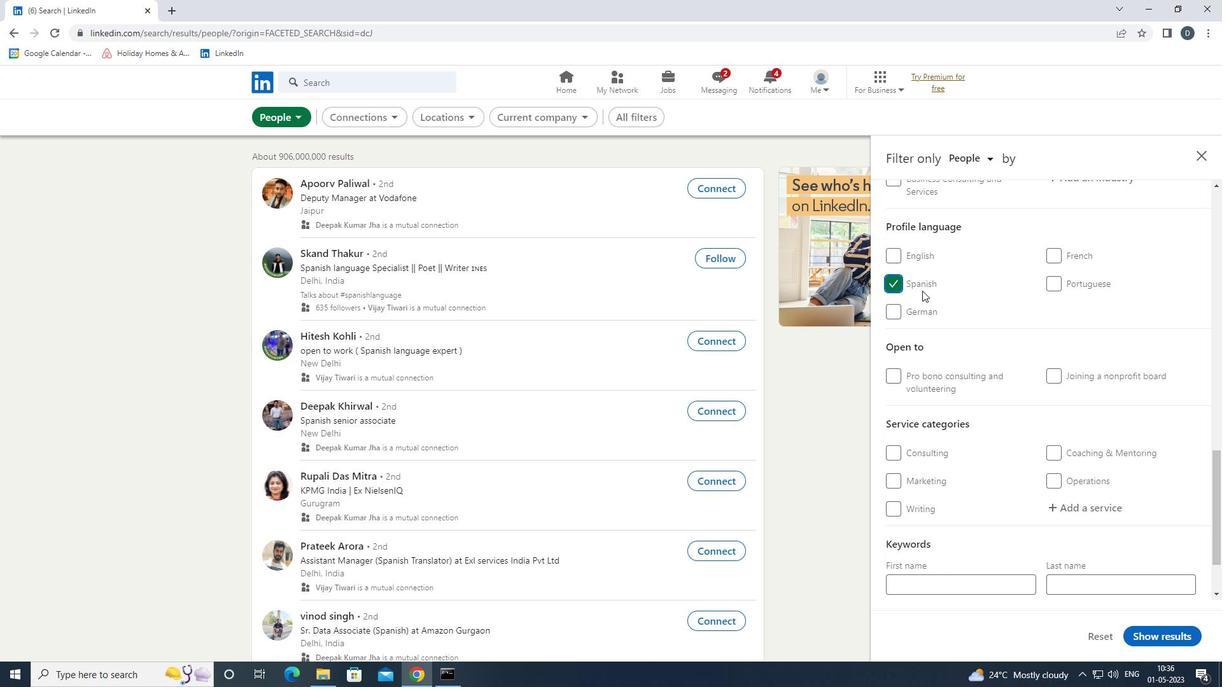
Action: Mouse moved to (1057, 358)
Screenshot: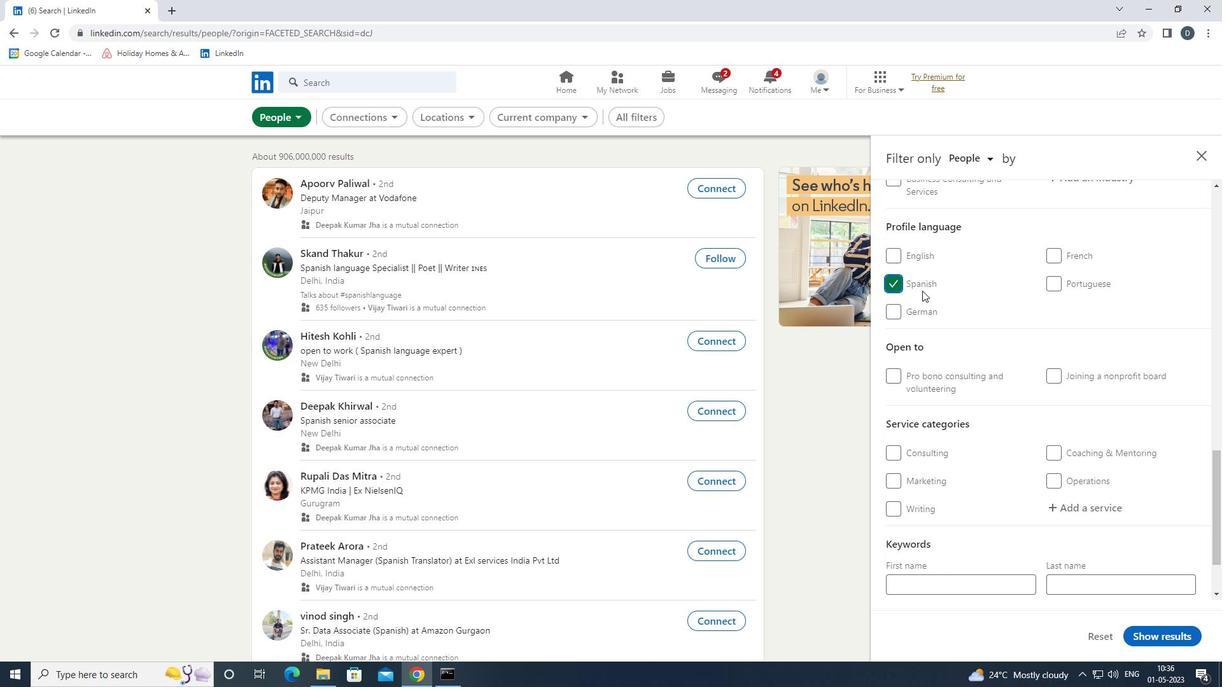 
Action: Mouse scrolled (1057, 358) with delta (0, 0)
Screenshot: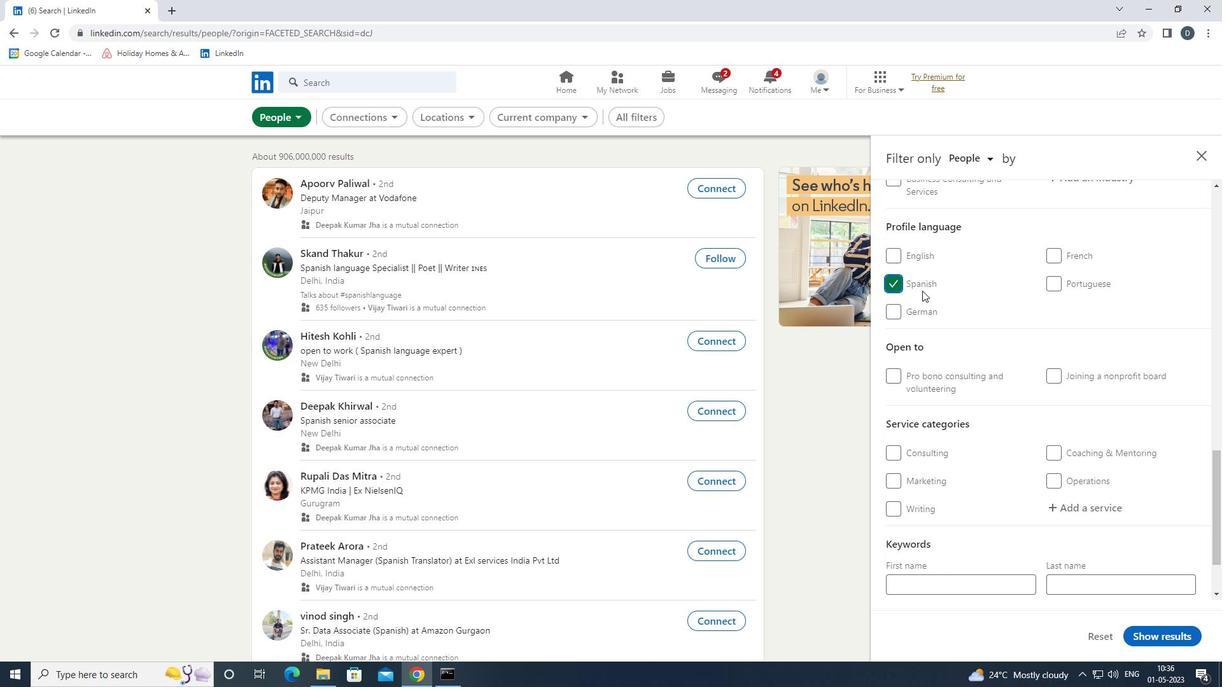 
Action: Mouse scrolled (1057, 358) with delta (0, 0)
Screenshot: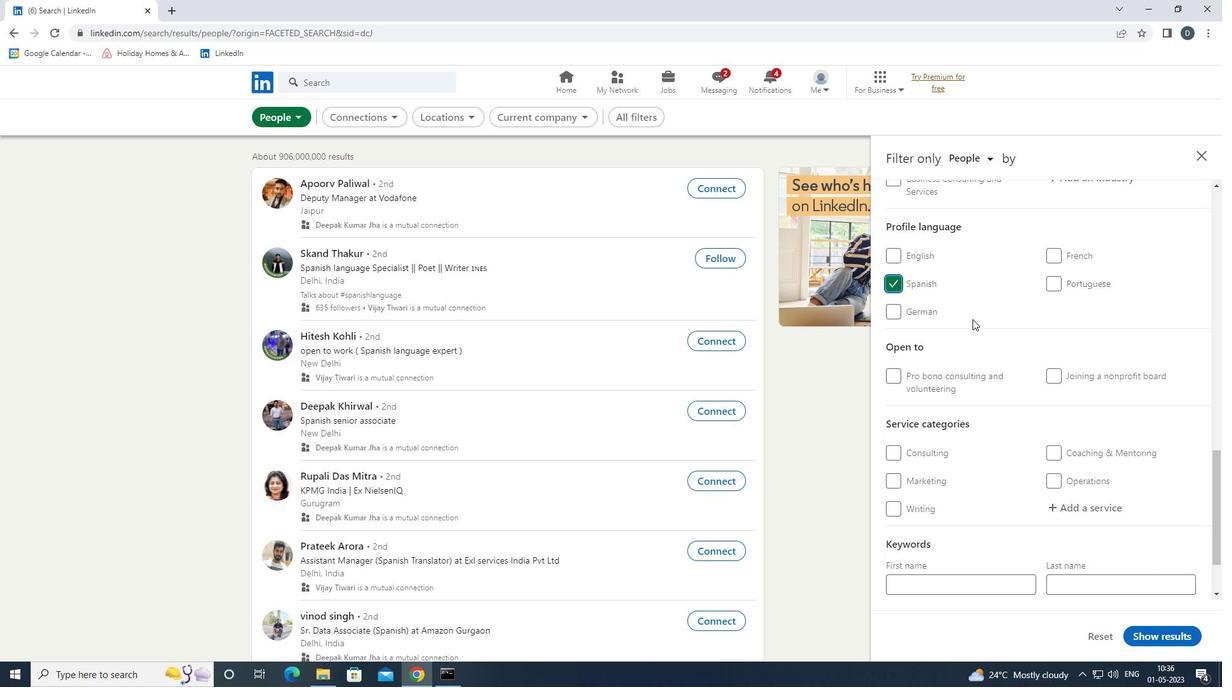 
Action: Mouse scrolled (1057, 358) with delta (0, 0)
Screenshot: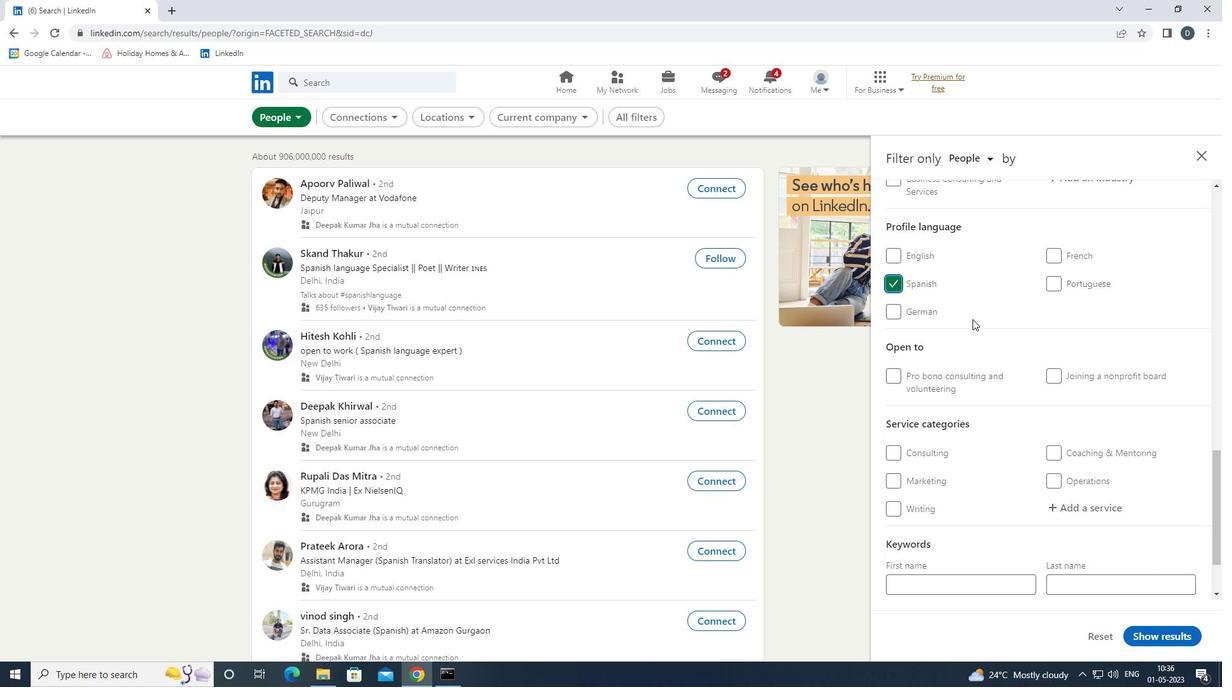 
Action: Mouse scrolled (1057, 358) with delta (0, 0)
Screenshot: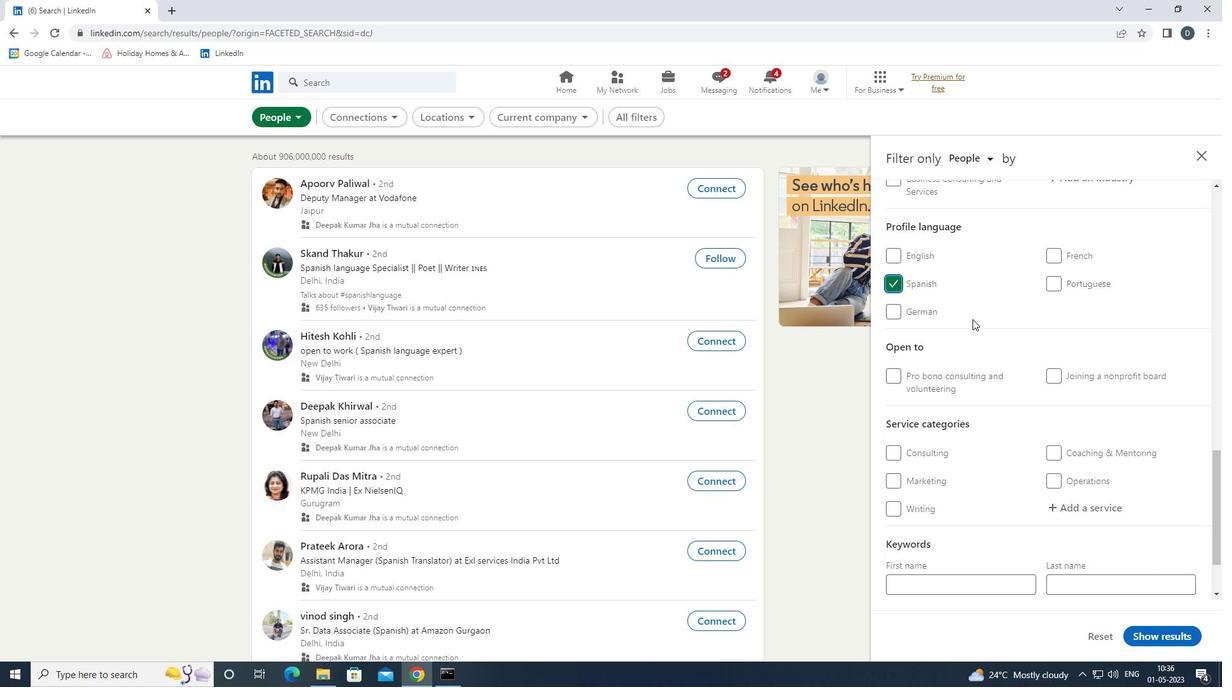 
Action: Mouse moved to (1057, 358)
Screenshot: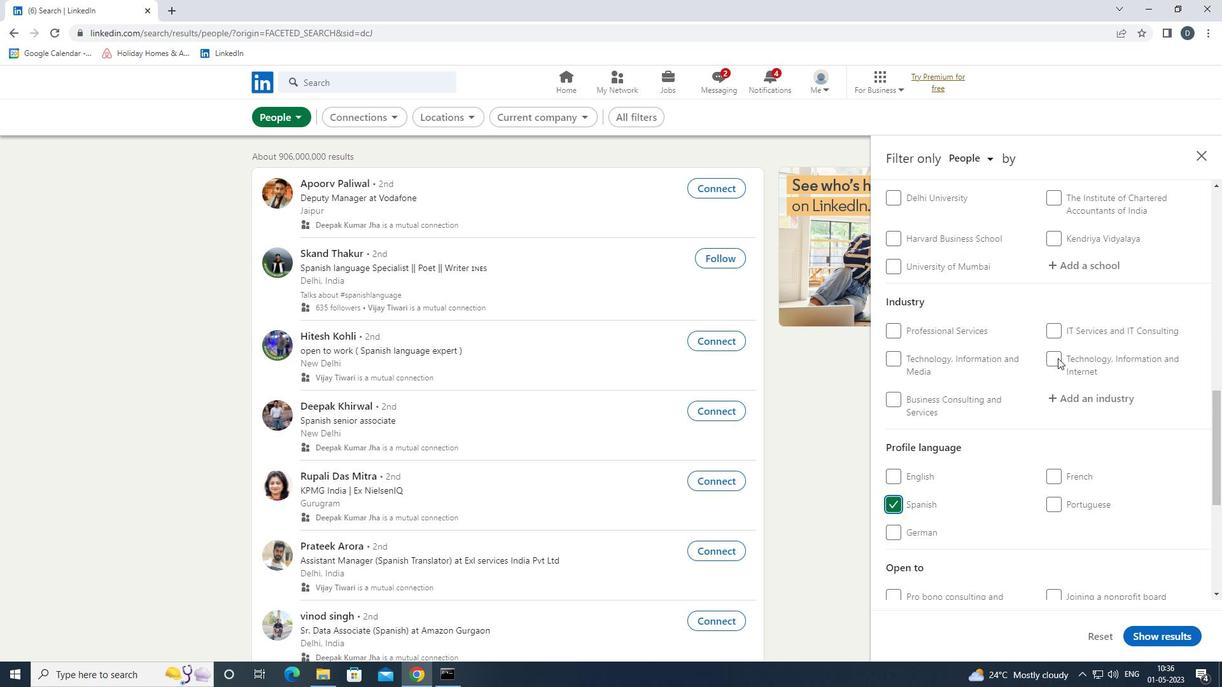 
Action: Mouse scrolled (1057, 358) with delta (0, 0)
Screenshot: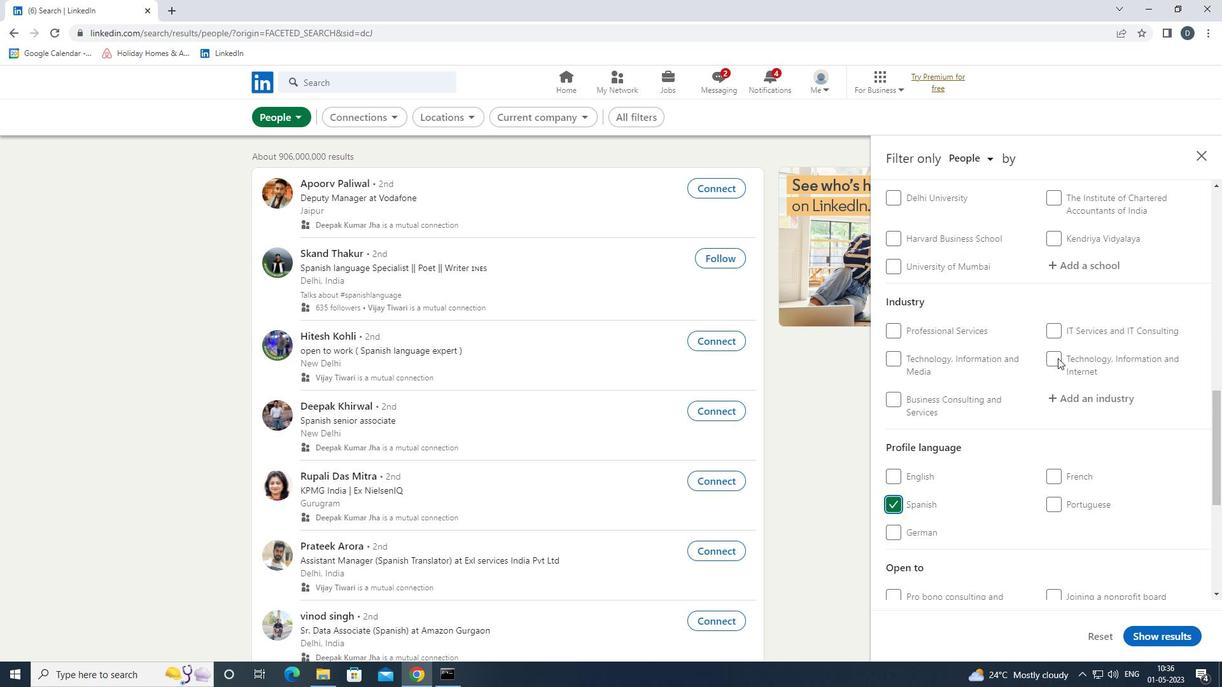 
Action: Mouse scrolled (1057, 358) with delta (0, 0)
Screenshot: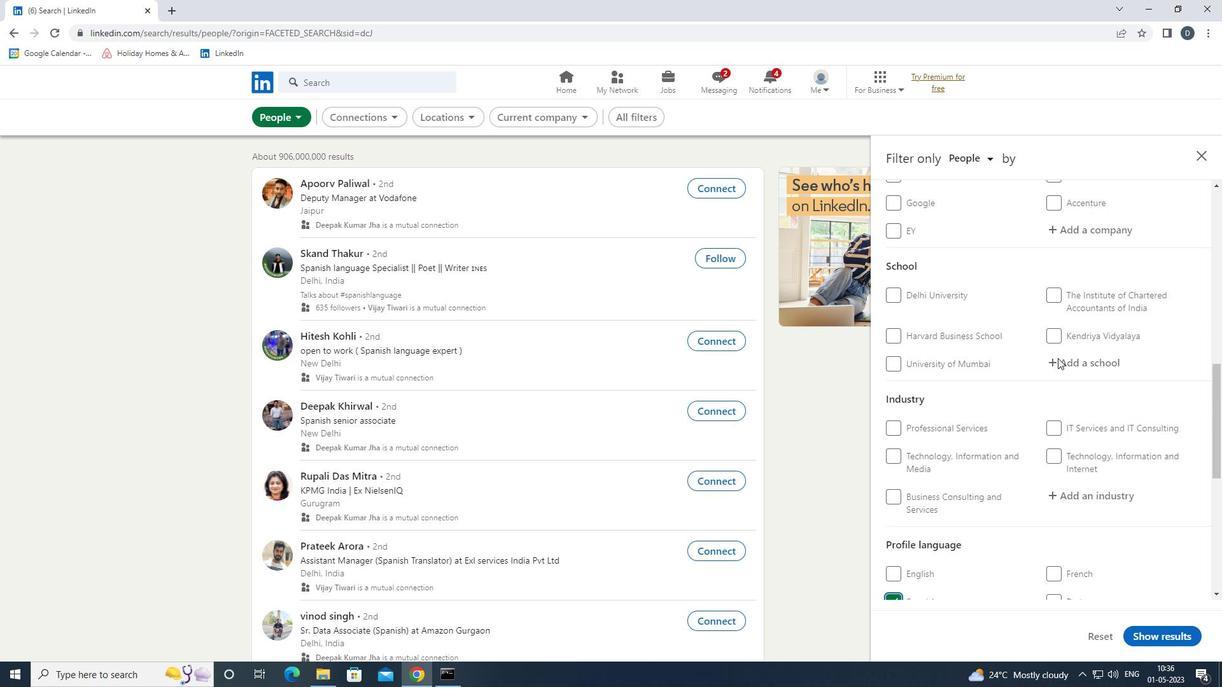
Action: Mouse moved to (1082, 348)
Screenshot: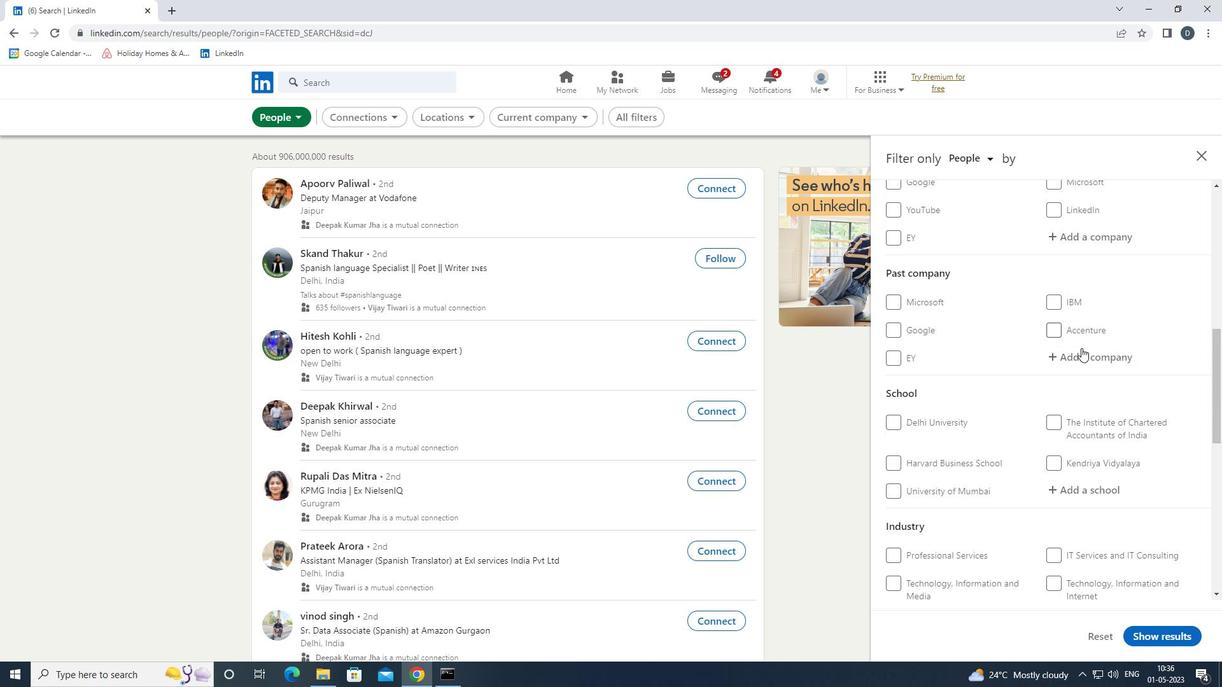 
Action: Mouse scrolled (1082, 349) with delta (0, 0)
Screenshot: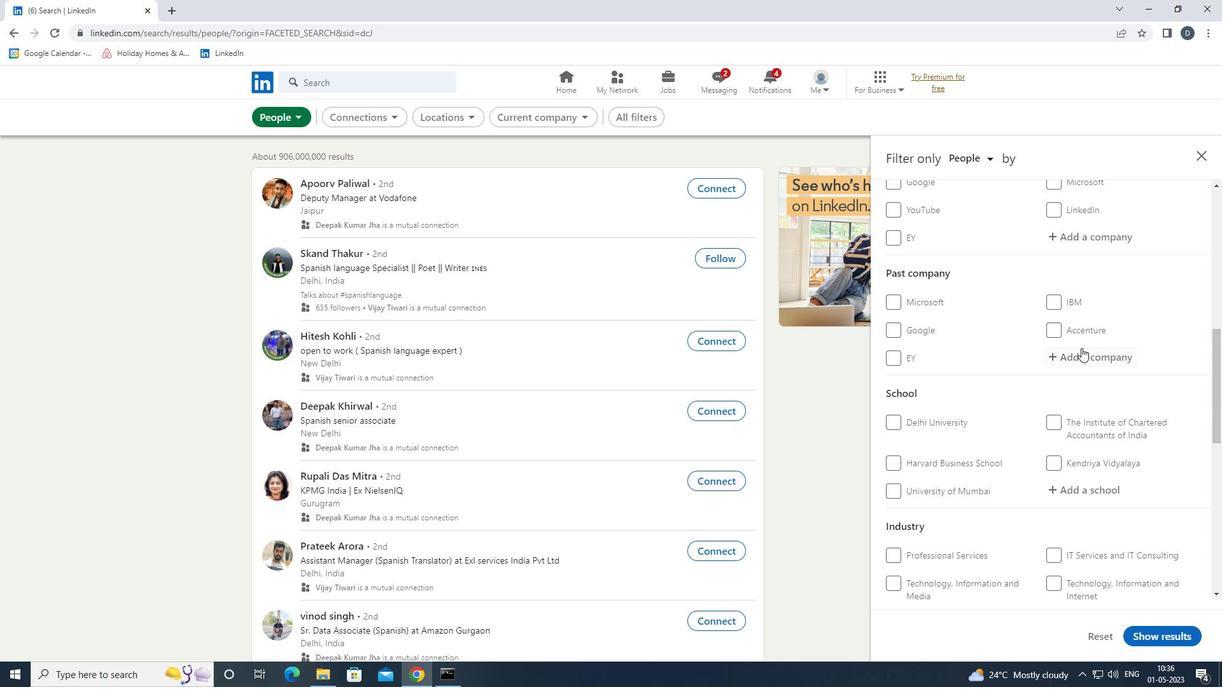 
Action: Mouse scrolled (1082, 349) with delta (0, 0)
Screenshot: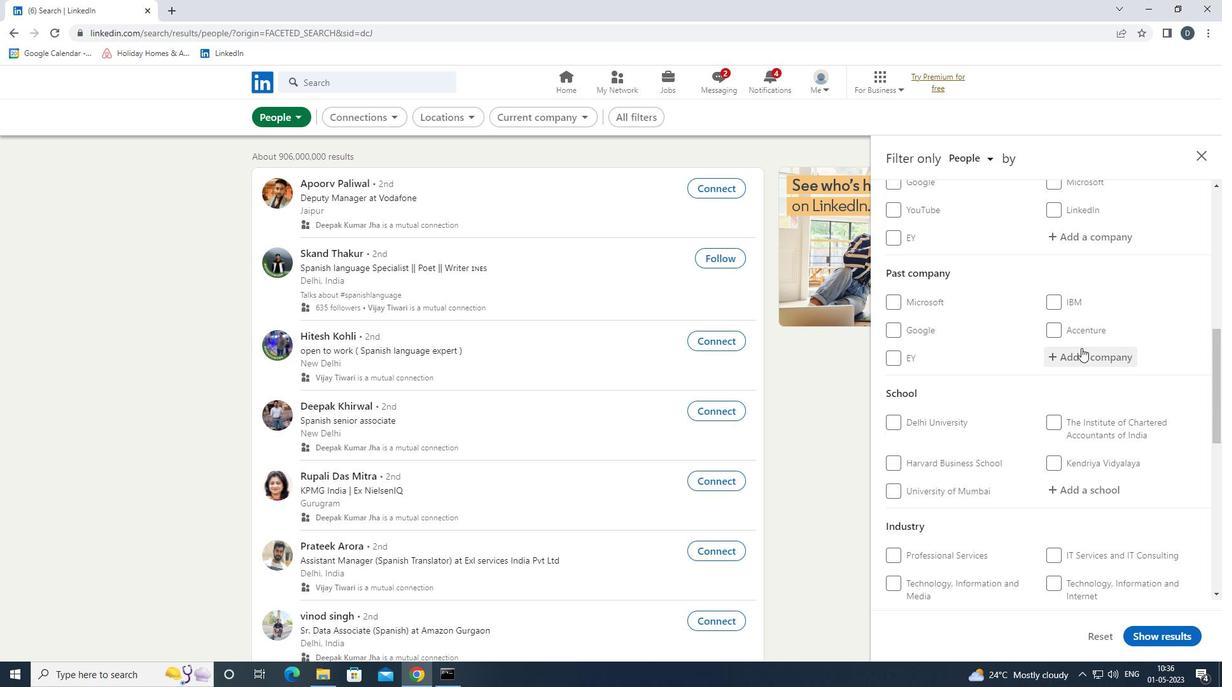
Action: Mouse moved to (1095, 365)
Screenshot: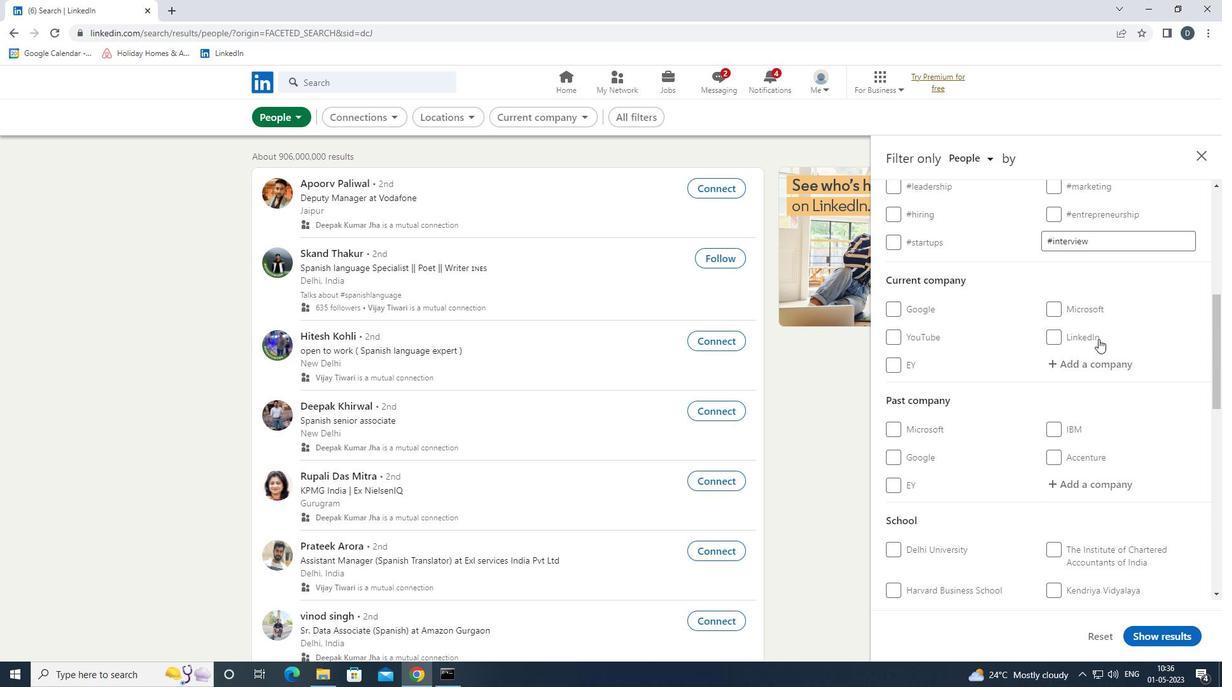 
Action: Mouse pressed left at (1095, 365)
Screenshot: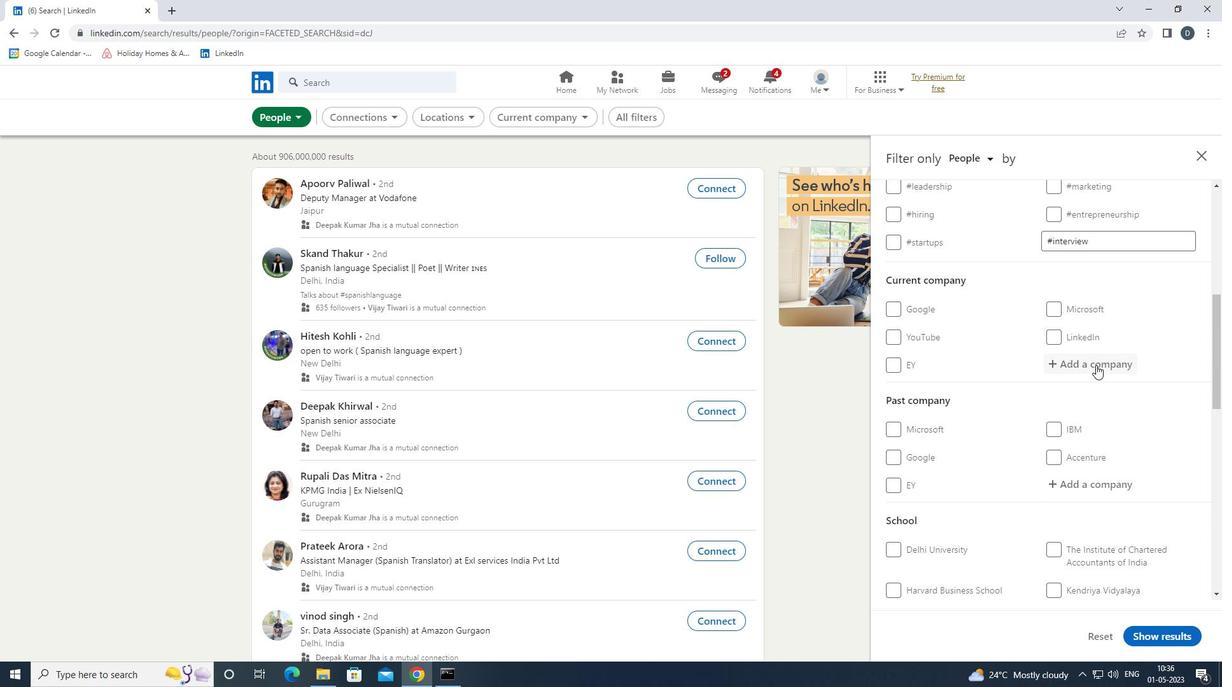 
Action: Key pressed <Key.shift><Key.shift>BRUNSWICK
Screenshot: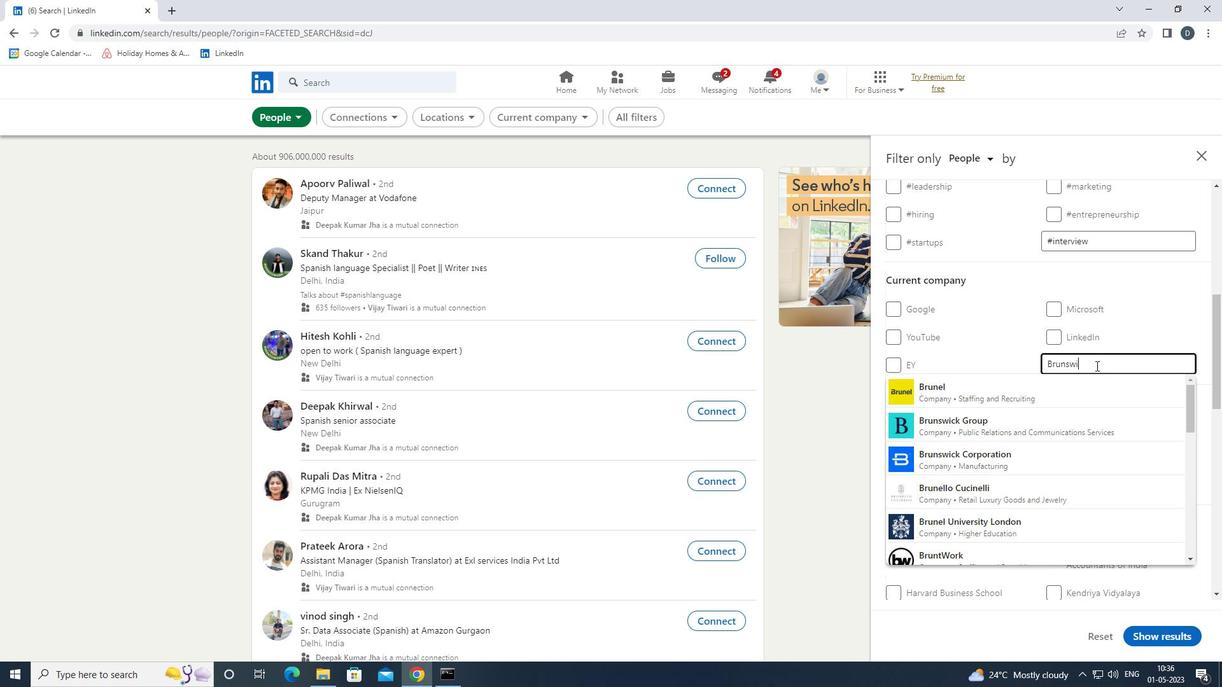 
Action: Mouse moved to (1095, 385)
Screenshot: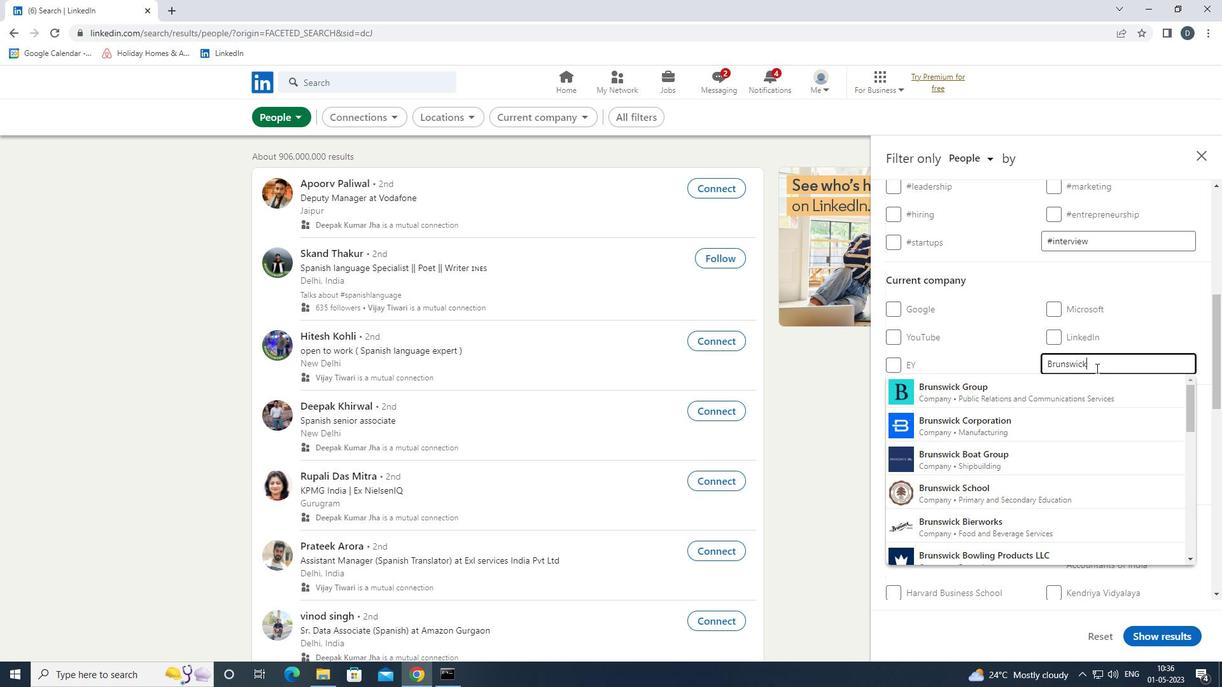 
Action: Mouse pressed left at (1095, 385)
Screenshot: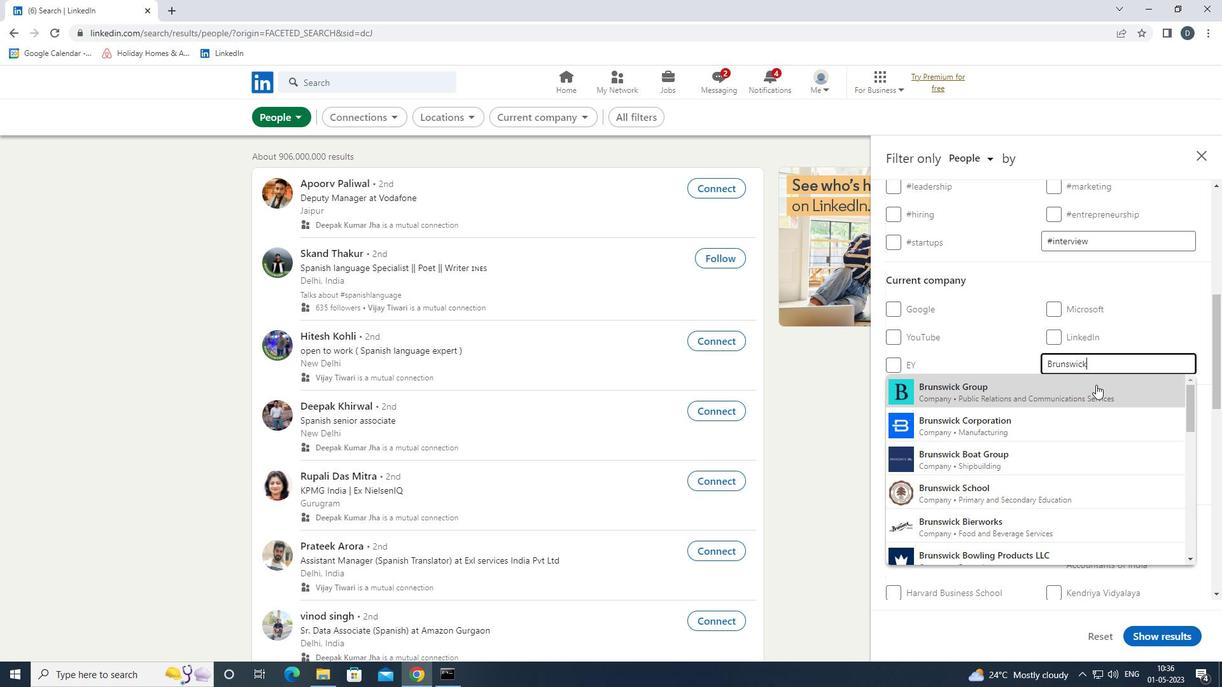 
Action: Mouse scrolled (1095, 384) with delta (0, 0)
Screenshot: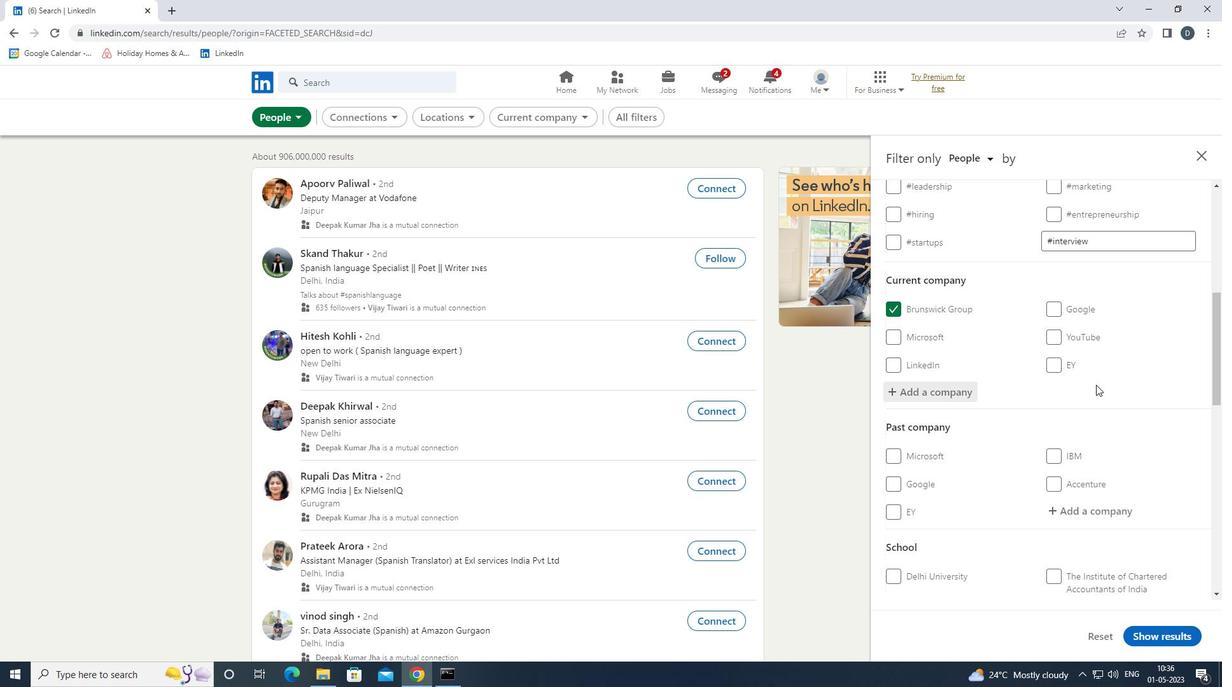 
Action: Mouse scrolled (1095, 384) with delta (0, 0)
Screenshot: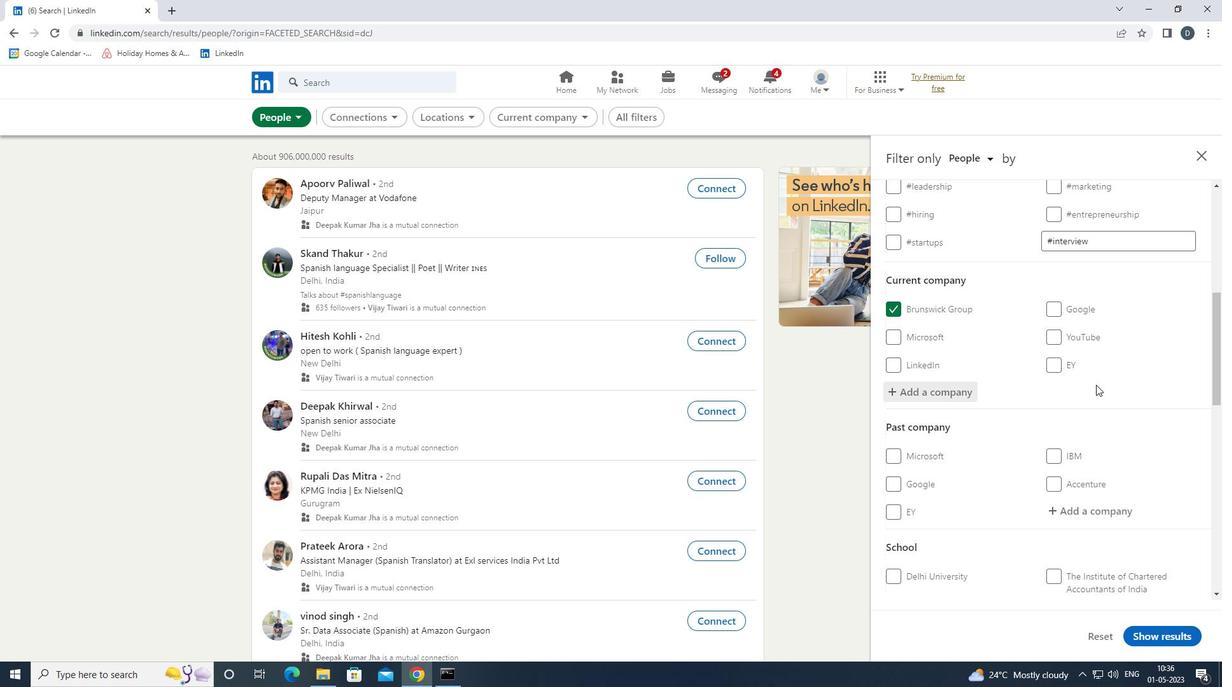 
Action: Mouse scrolled (1095, 384) with delta (0, 0)
Screenshot: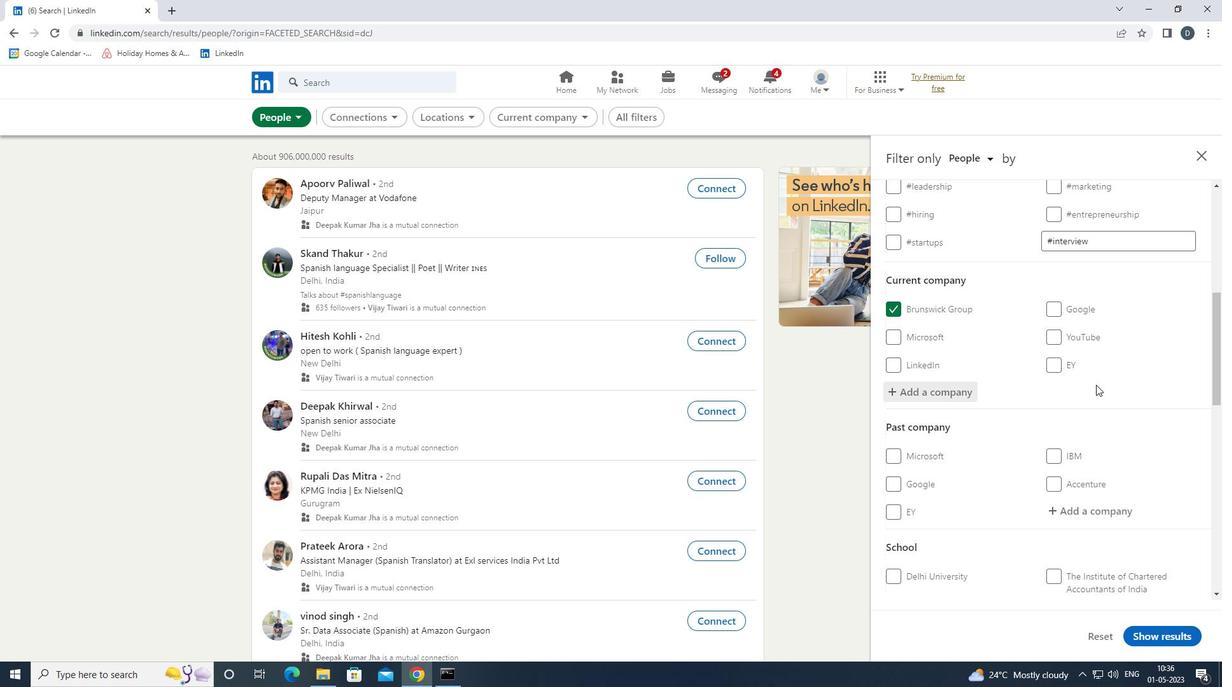 
Action: Mouse scrolled (1095, 384) with delta (0, 0)
Screenshot: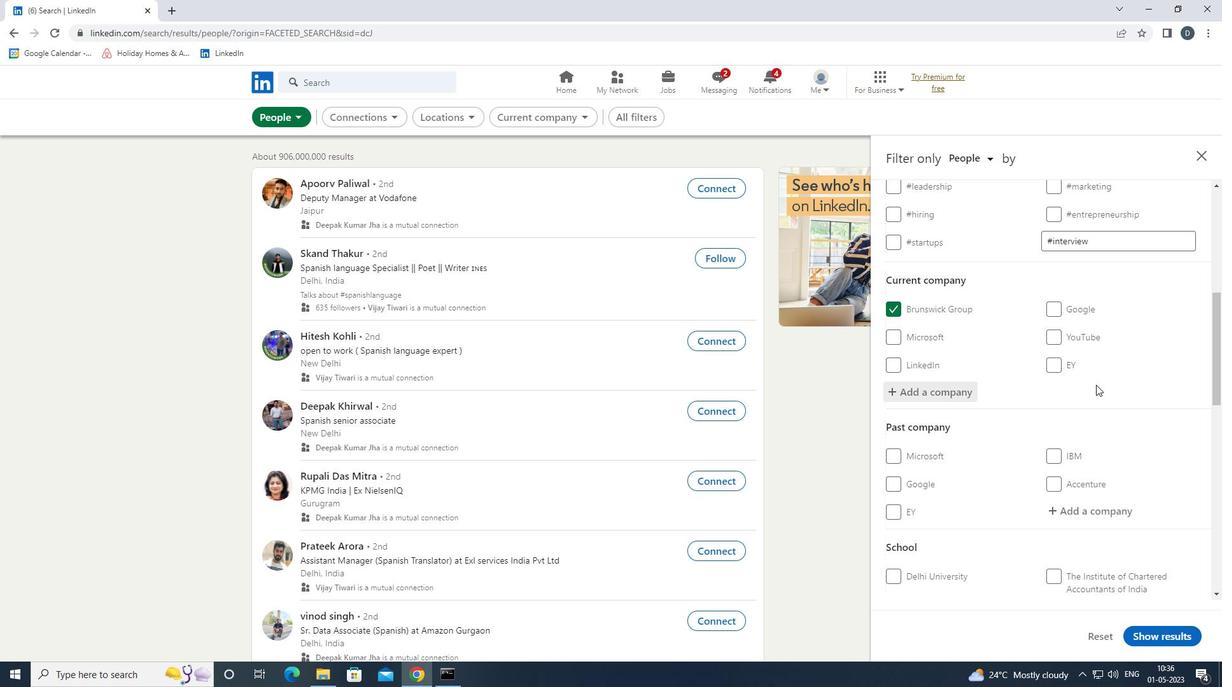 
Action: Mouse moved to (1104, 384)
Screenshot: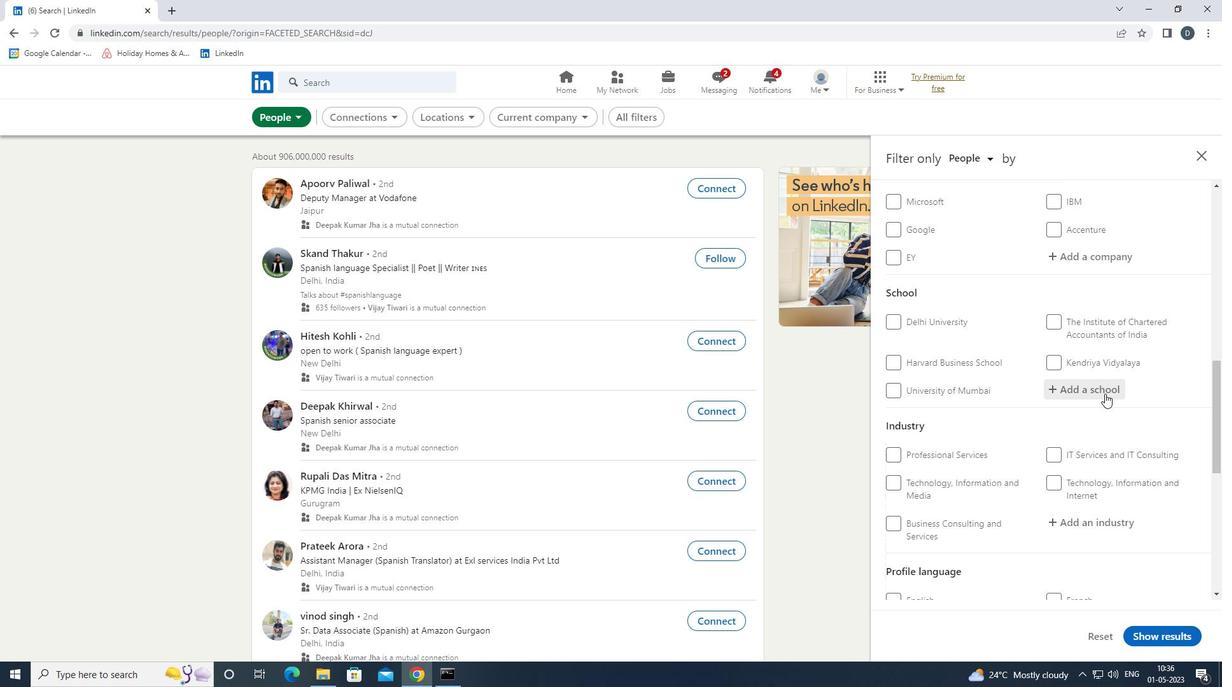
Action: Mouse pressed left at (1104, 384)
Screenshot: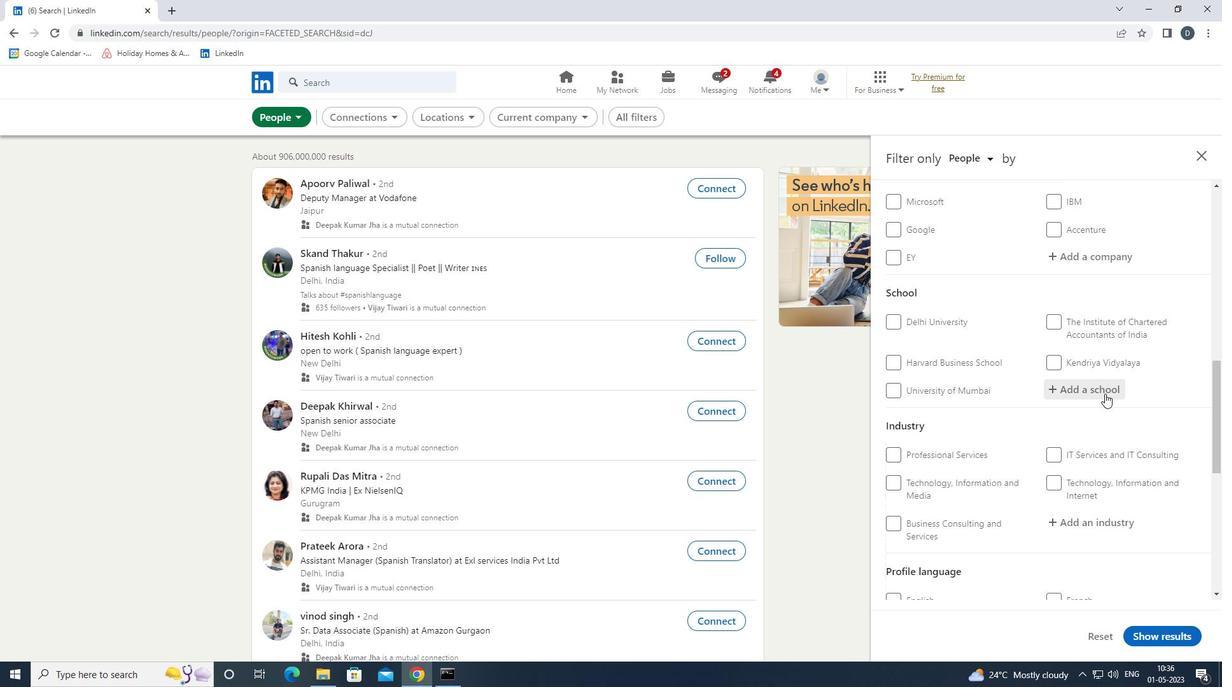 
Action: Key pressed <Key.shift><Key.shift><Key.shift><Key.shift><Key.shift>PERIYAR<Key.space><Key.down><Key.down><Key.enter>
Screenshot: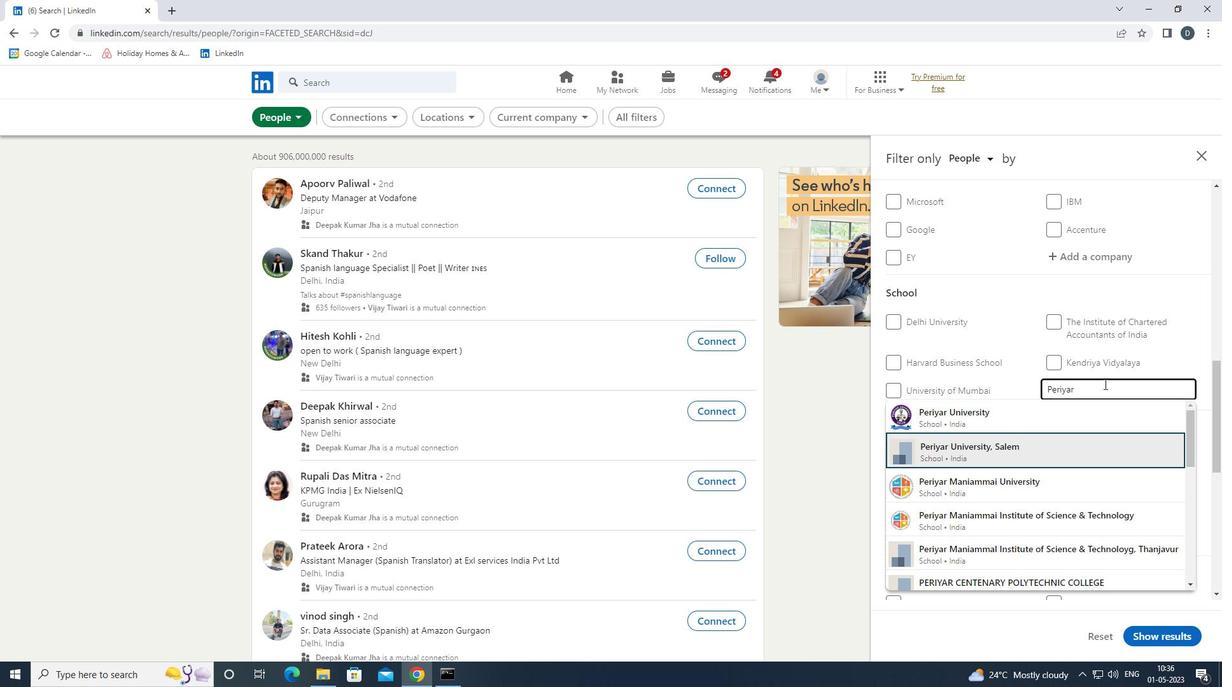 
Action: Mouse moved to (1102, 334)
Screenshot: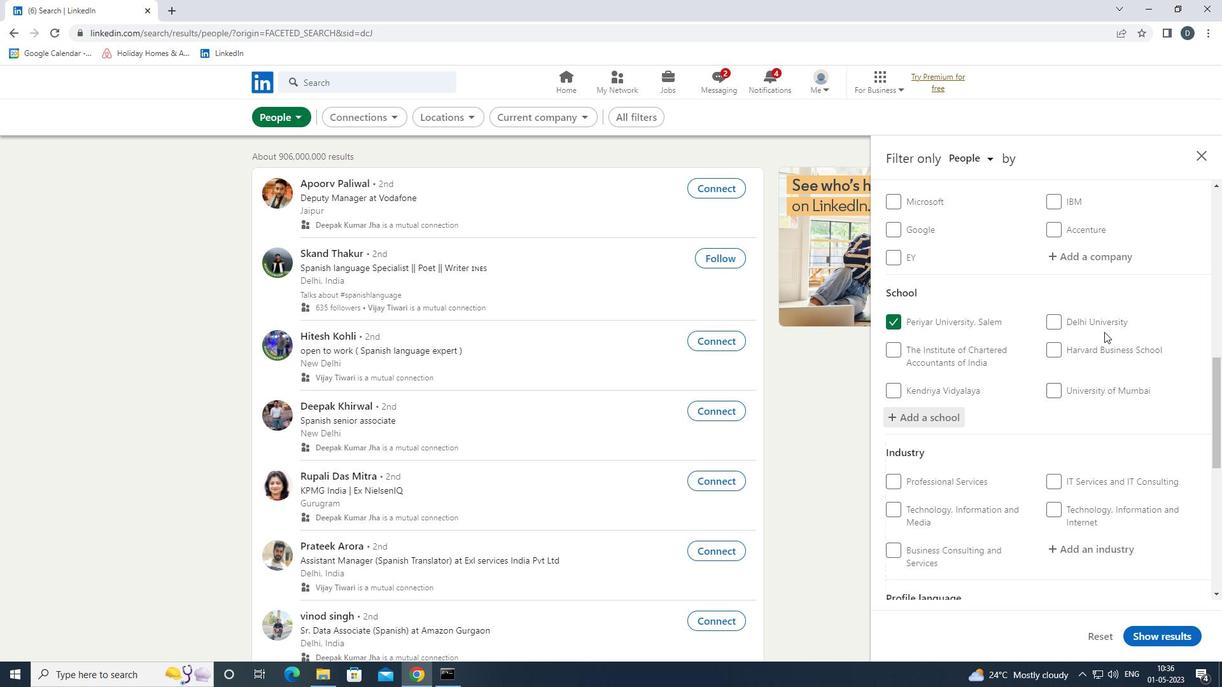 
Action: Mouse scrolled (1102, 333) with delta (0, 0)
Screenshot: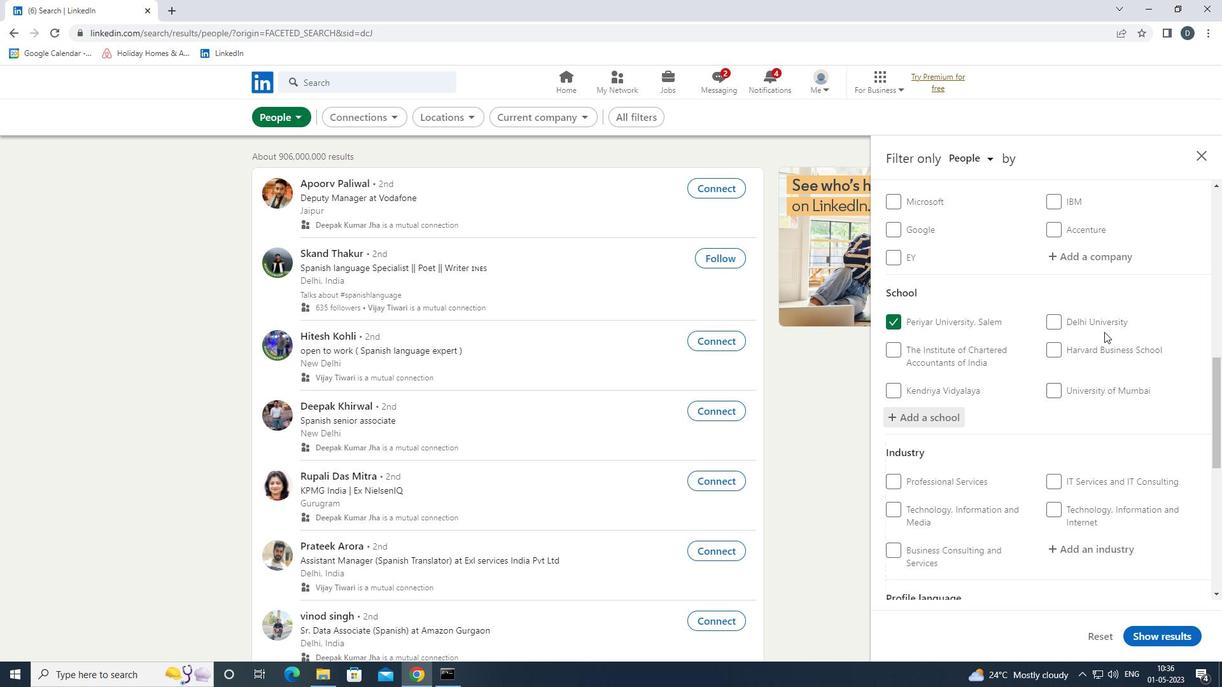 
Action: Mouse moved to (1103, 336)
Screenshot: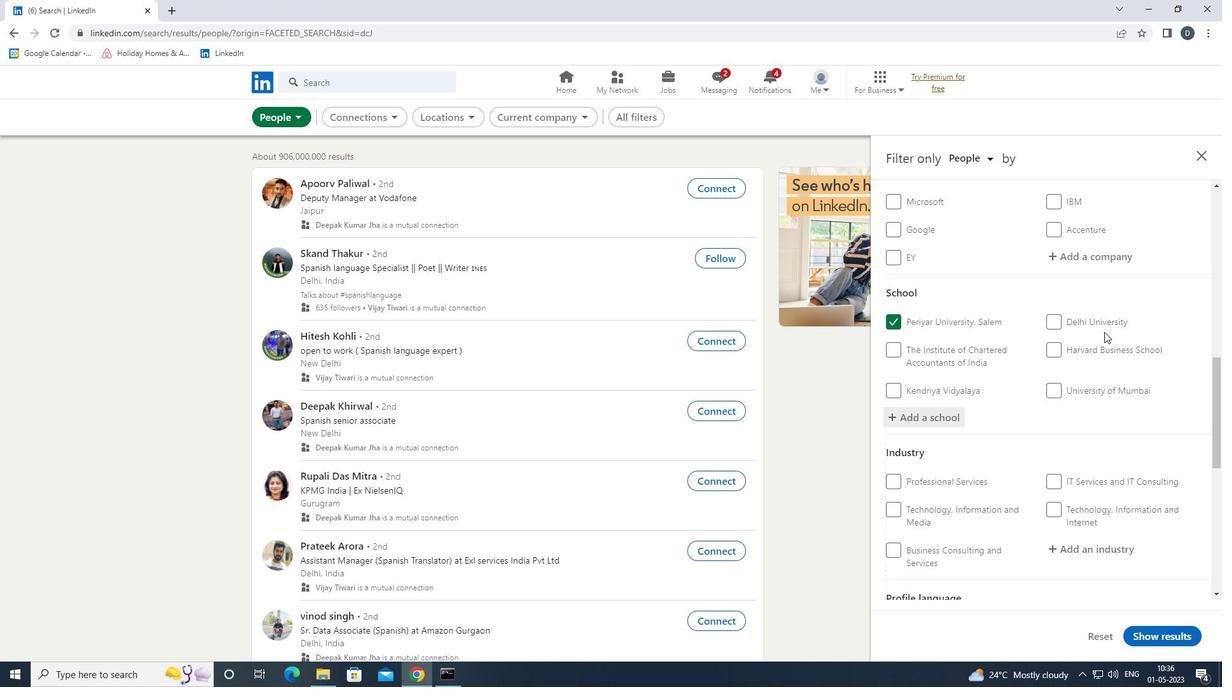 
Action: Mouse scrolled (1103, 335) with delta (0, 0)
Screenshot: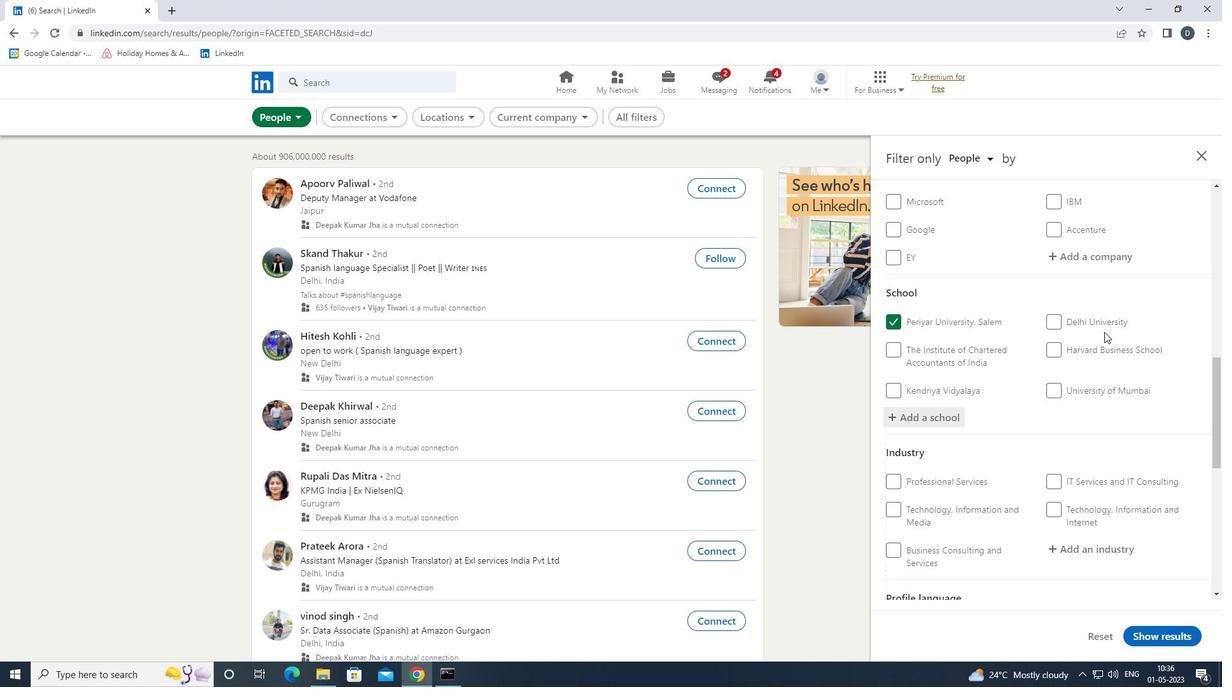 
Action: Mouse moved to (1104, 337)
Screenshot: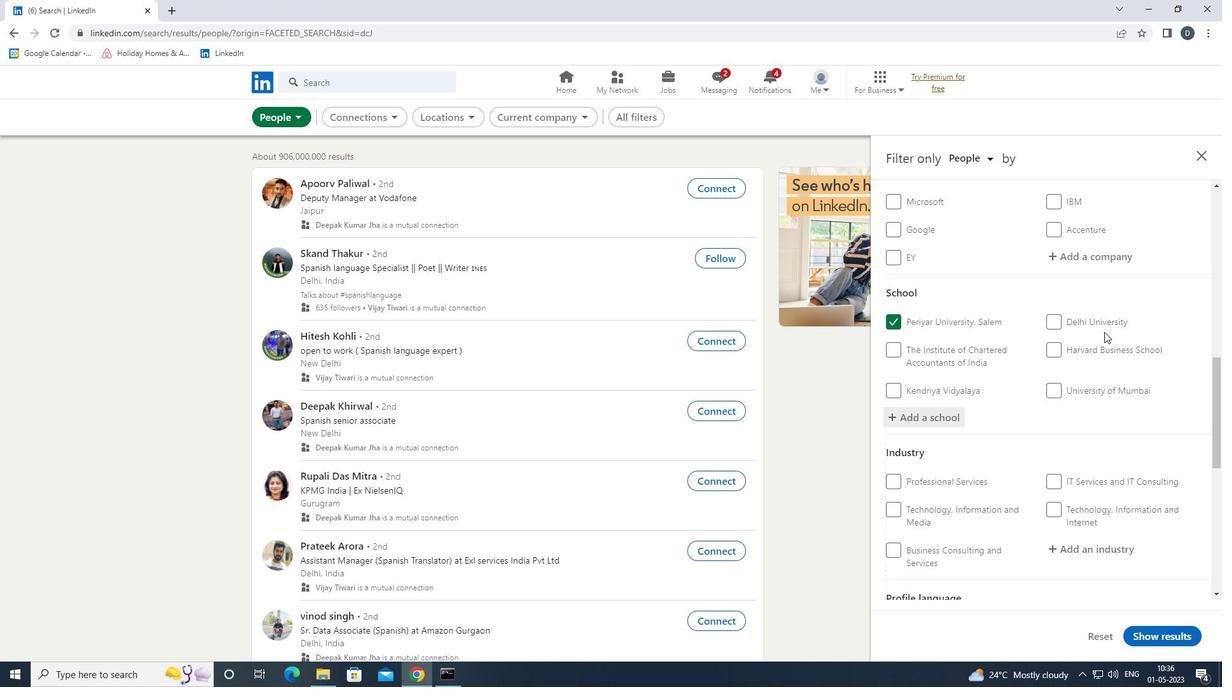 
Action: Mouse scrolled (1104, 336) with delta (0, 0)
Screenshot: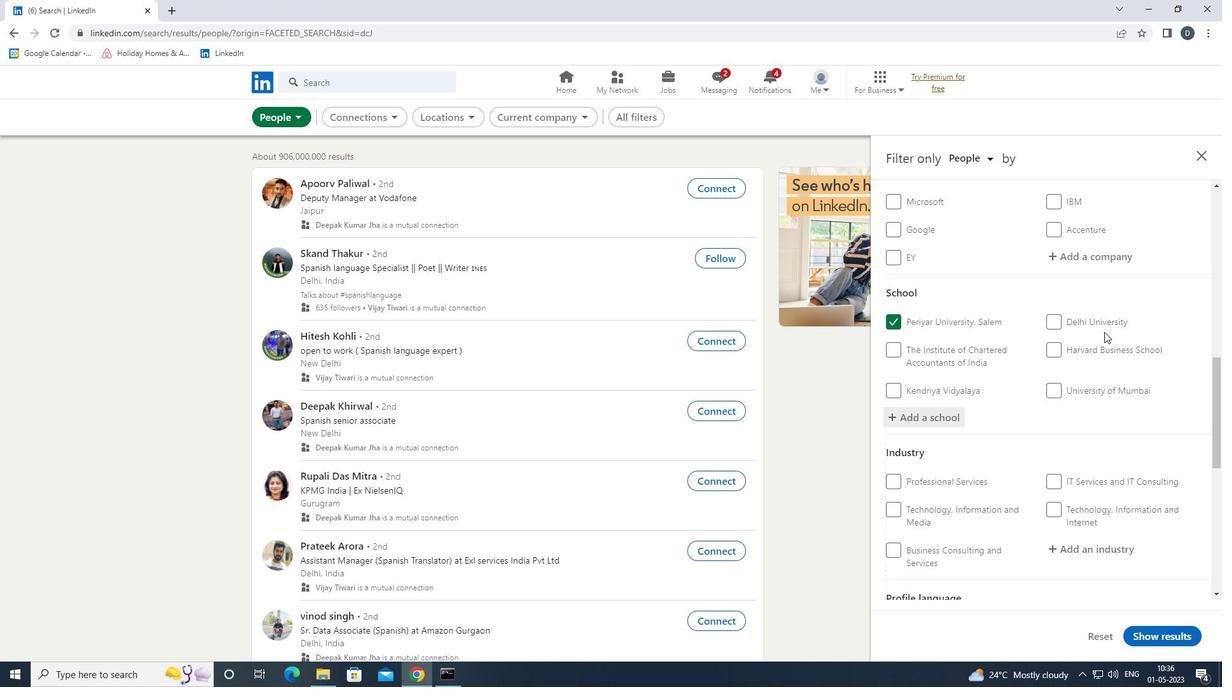 
Action: Mouse moved to (1103, 364)
Screenshot: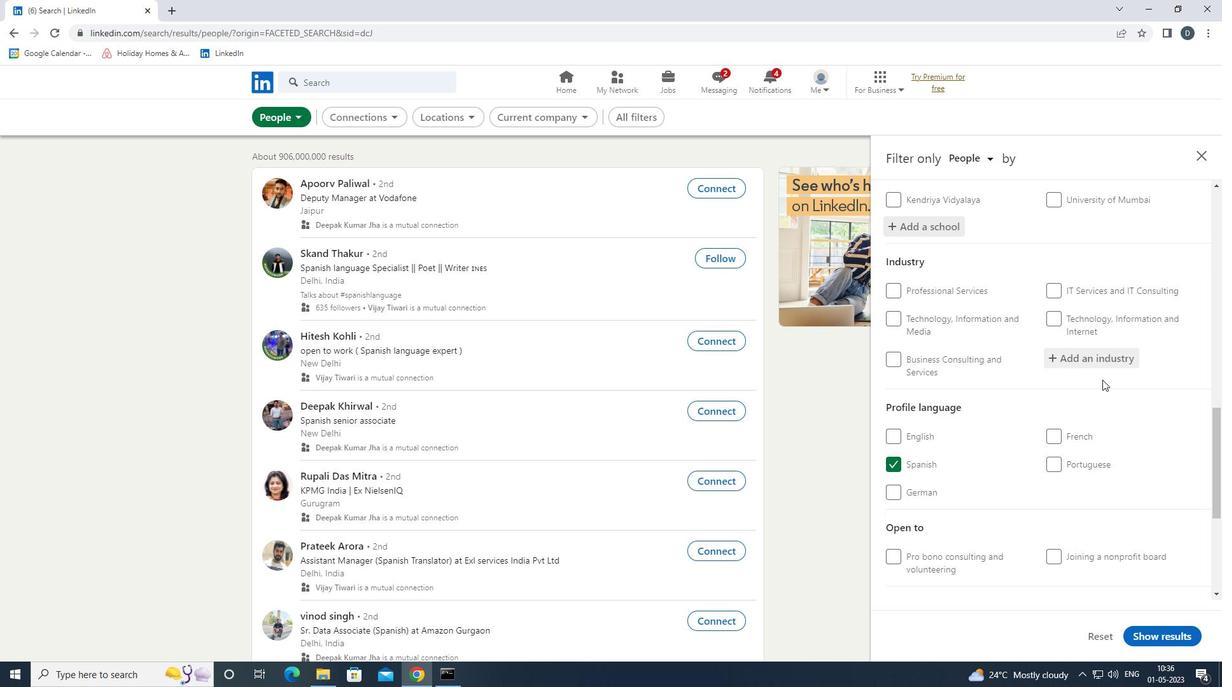 
Action: Mouse pressed left at (1103, 364)
Screenshot: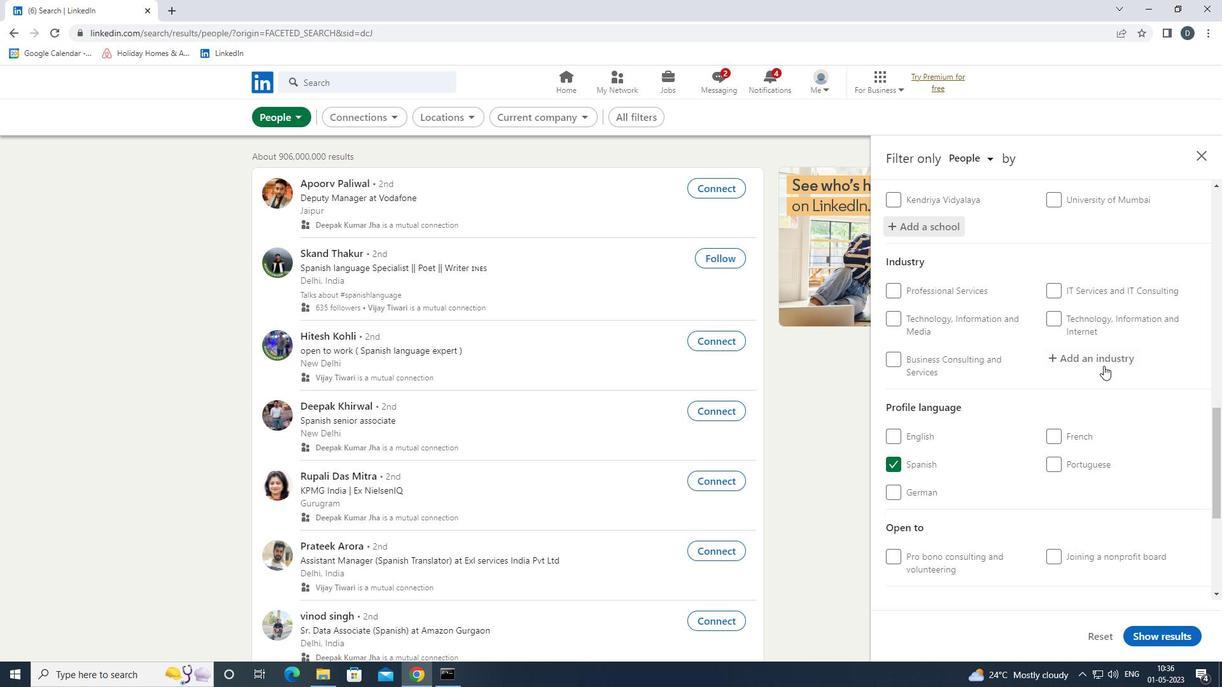 
Action: Mouse moved to (1103, 364)
Screenshot: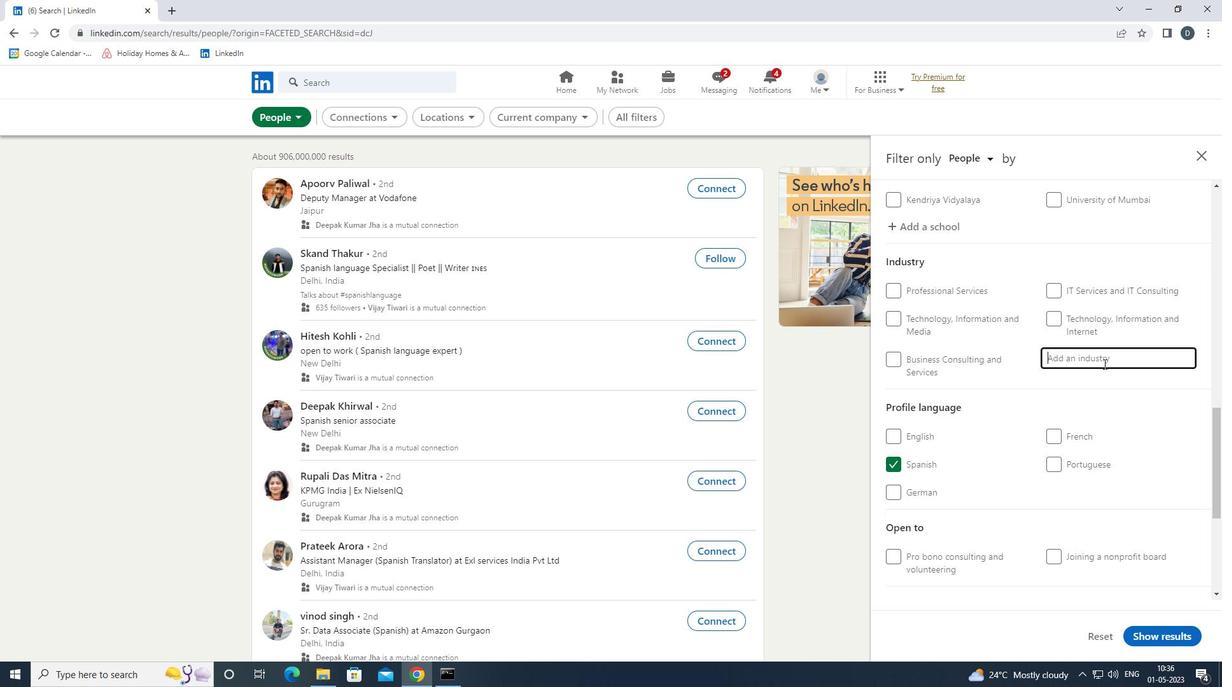 
Action: Key pressed <Key.shift>INTERNATIONAL<Key.space>
Screenshot: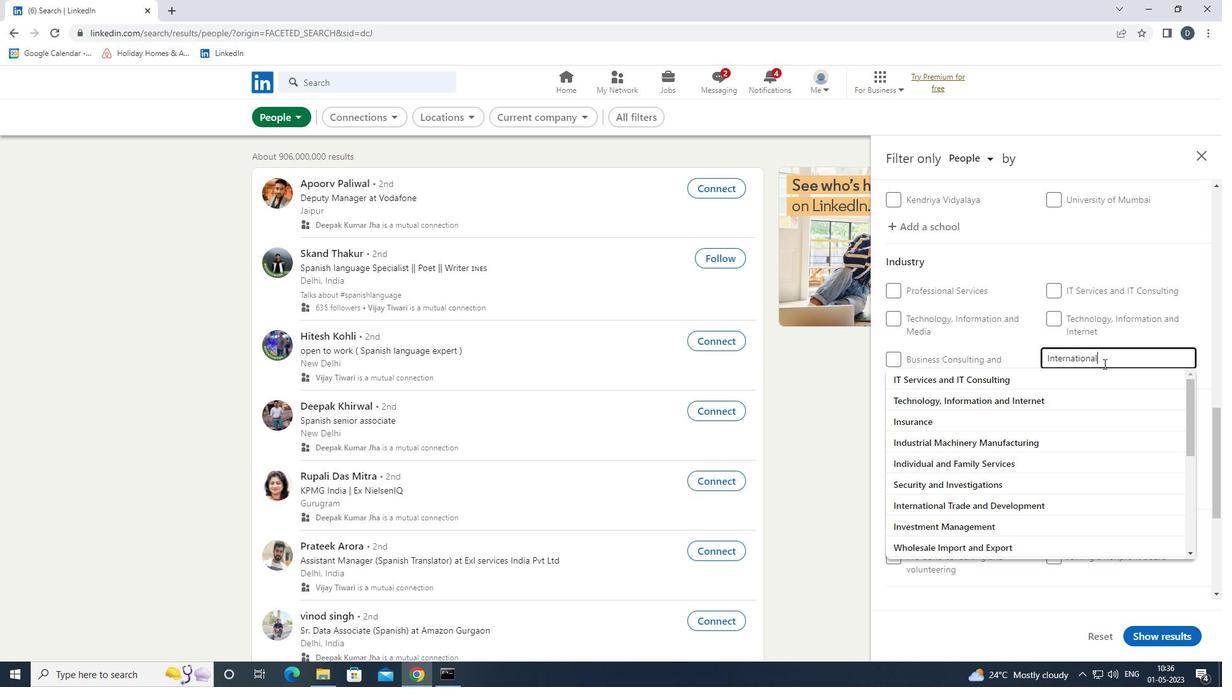 
Action: Mouse moved to (1098, 379)
Screenshot: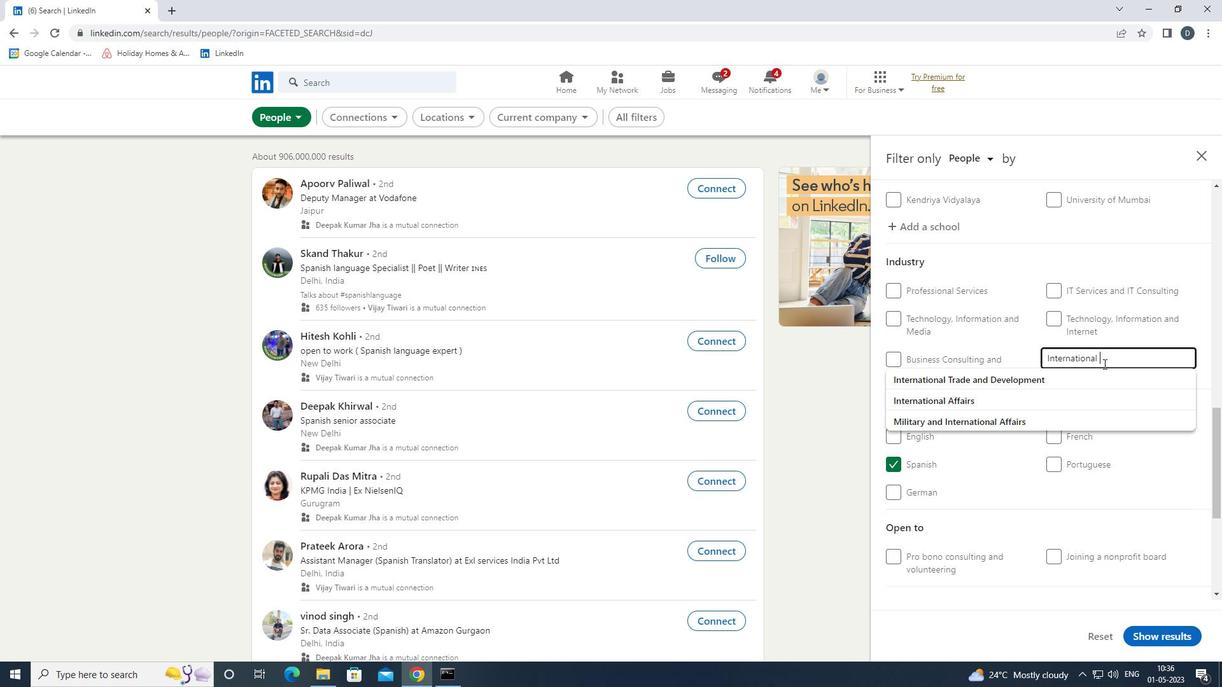 
Action: Mouse pressed left at (1098, 379)
Screenshot: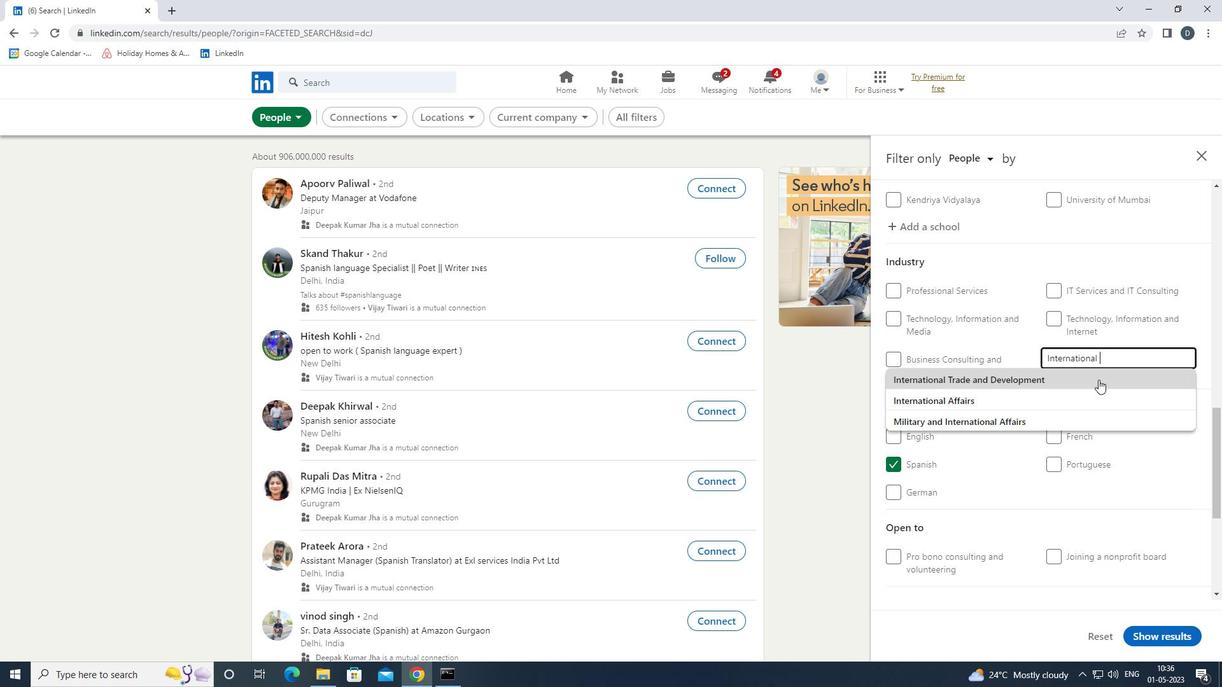 
Action: Mouse scrolled (1098, 379) with delta (0, 0)
Screenshot: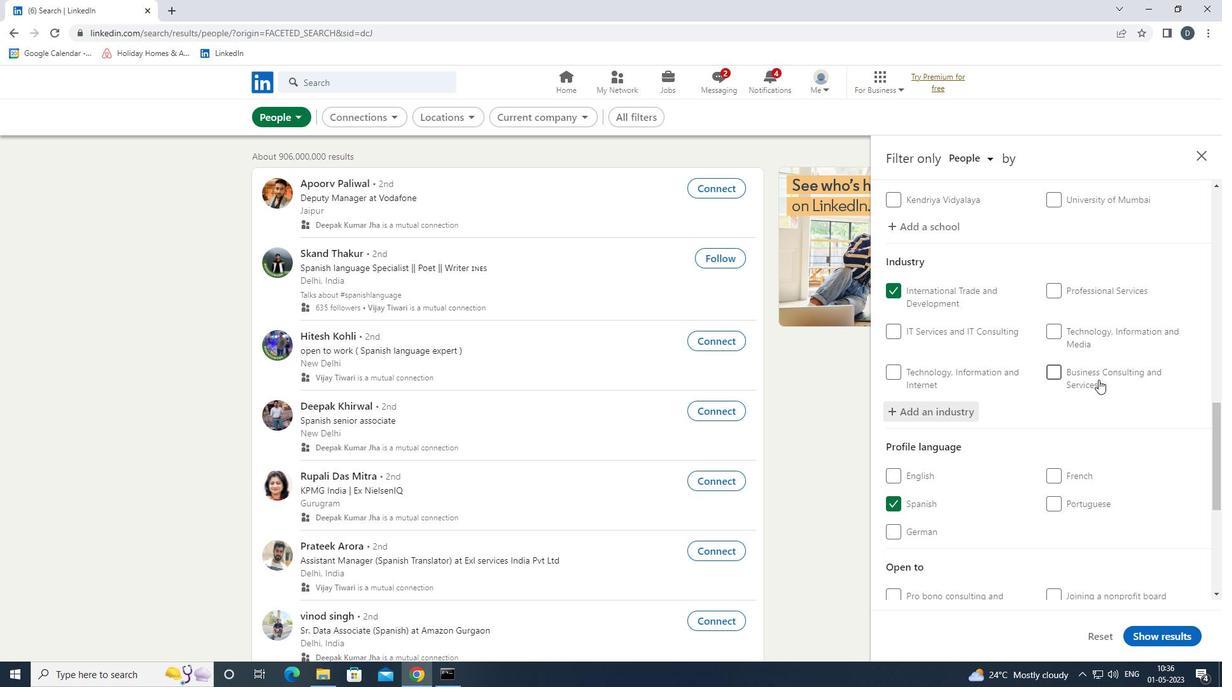 
Action: Mouse scrolled (1098, 379) with delta (0, 0)
Screenshot: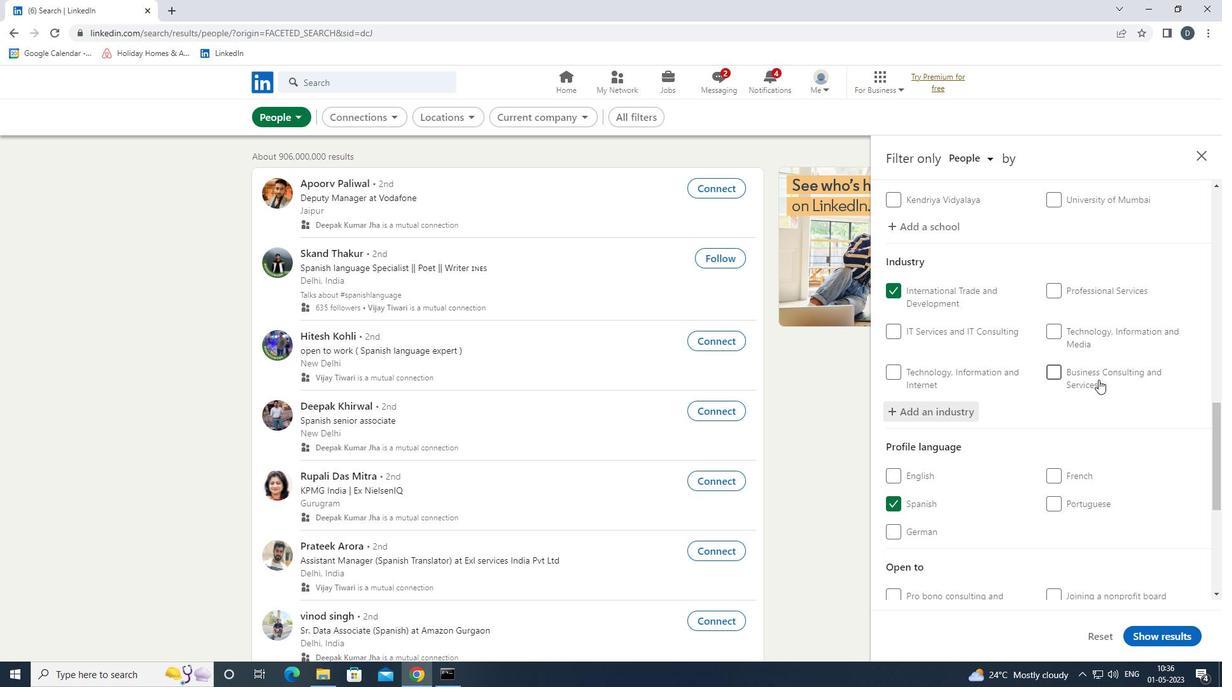 
Action: Mouse scrolled (1098, 379) with delta (0, 0)
Screenshot: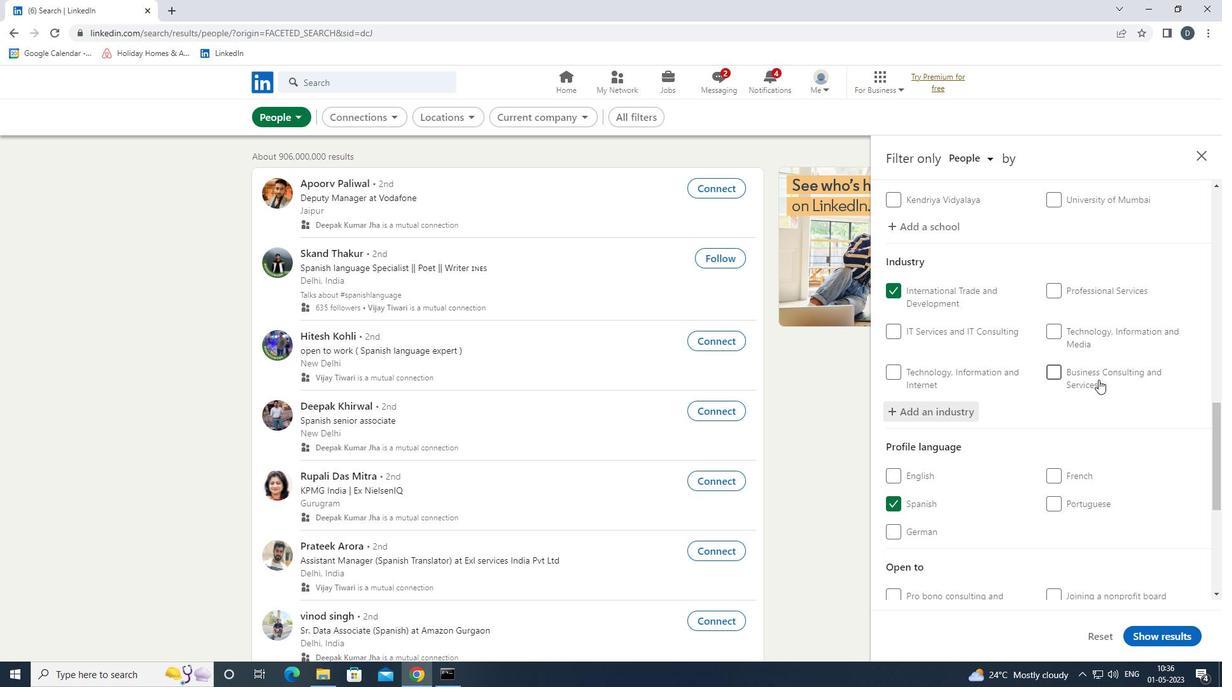 
Action: Mouse scrolled (1098, 379) with delta (0, 0)
Screenshot: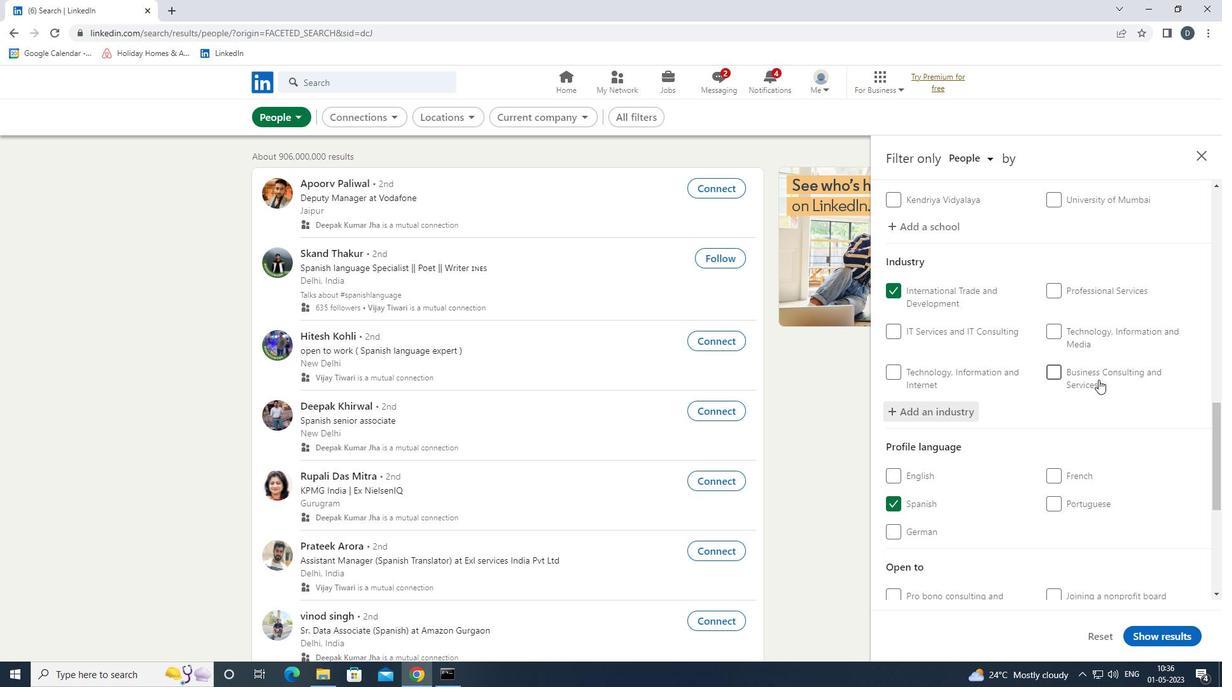 
Action: Mouse moved to (1087, 472)
Screenshot: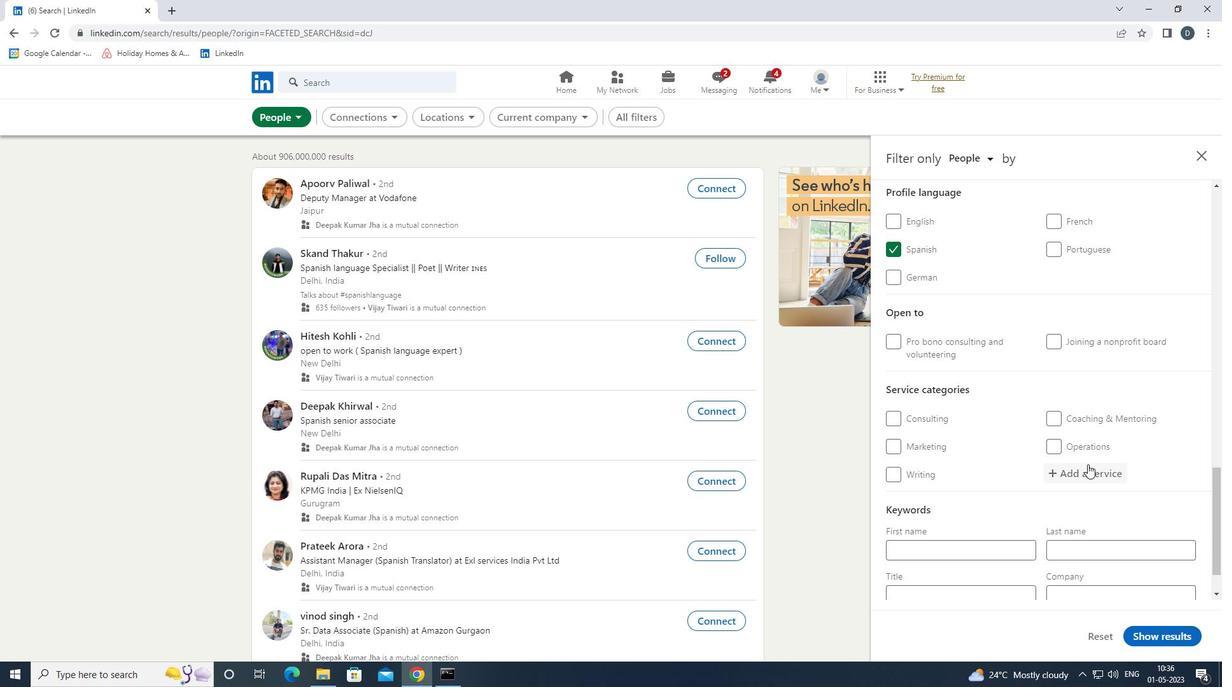 
Action: Mouse pressed left at (1087, 472)
Screenshot: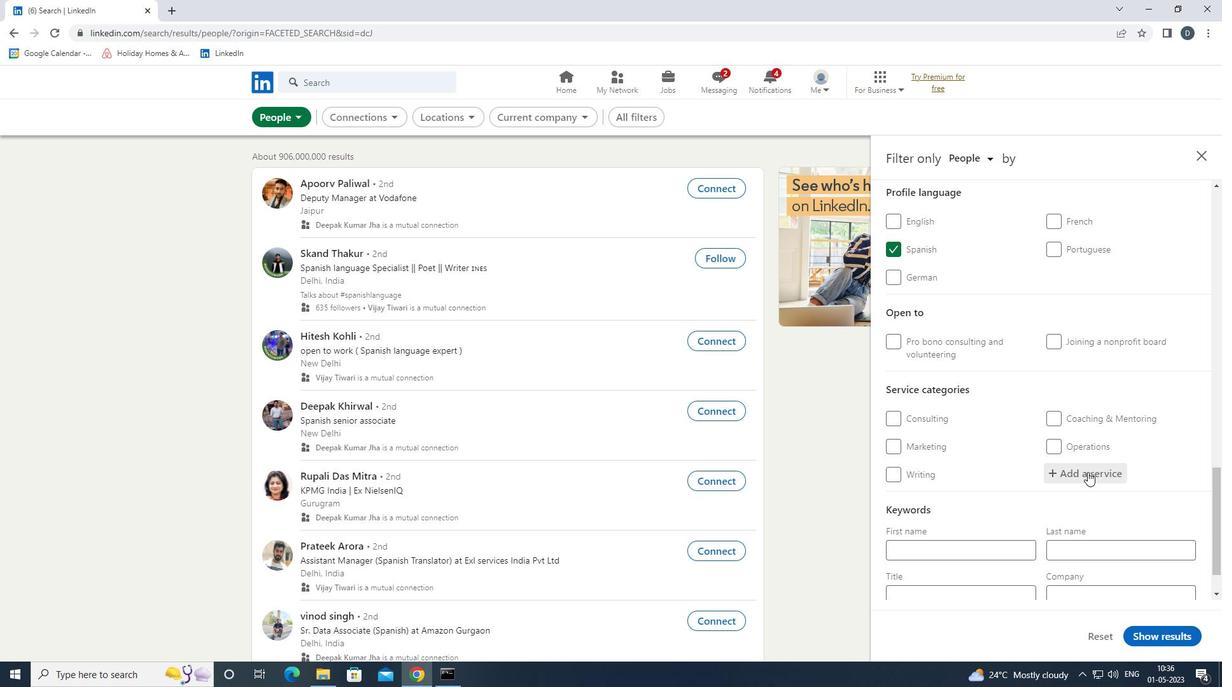 
Action: Key pressed <Key.shift><Key.shift><Key.shift><Key.shift>VIDEO<Key.space><Key.shift>AN<Key.down><Key.down><Key.enter>
Screenshot: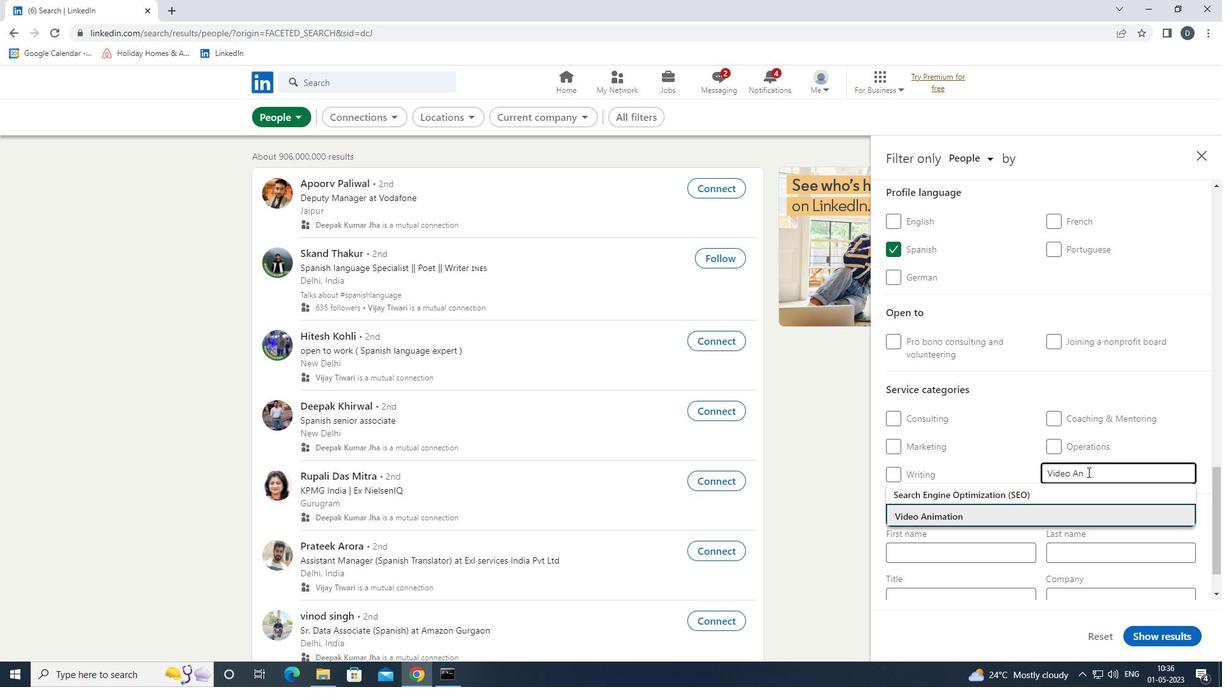 
Action: Mouse moved to (1087, 472)
Screenshot: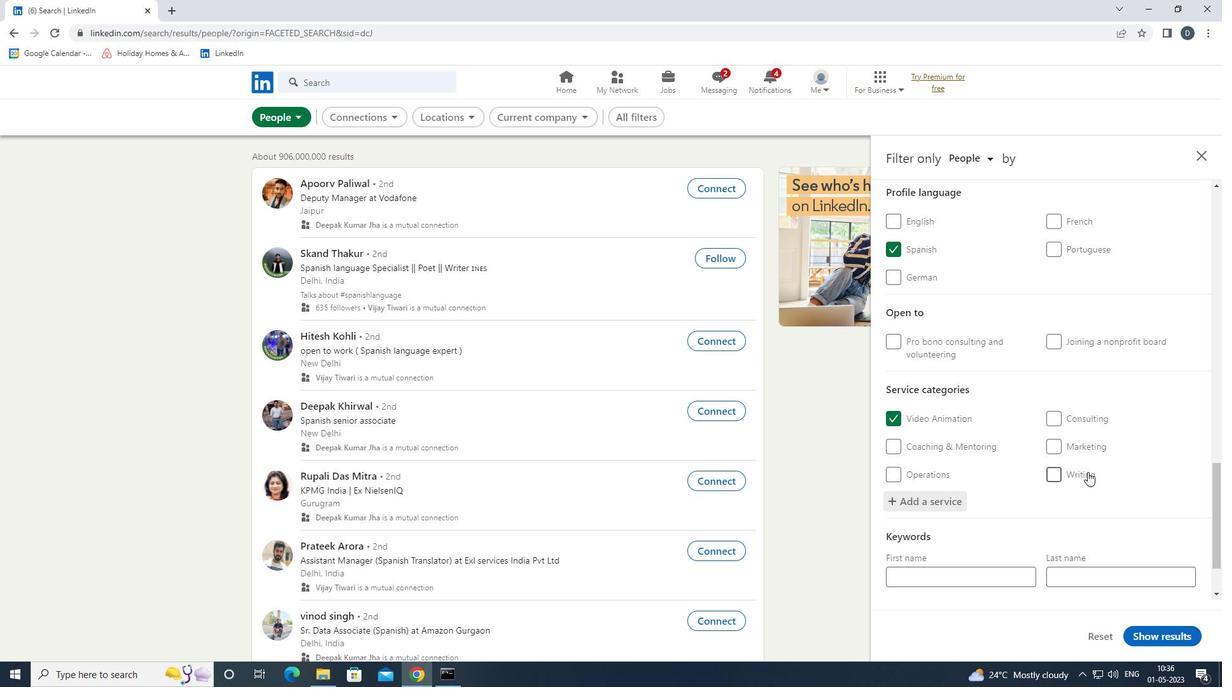 
Action: Mouse scrolled (1087, 471) with delta (0, 0)
Screenshot: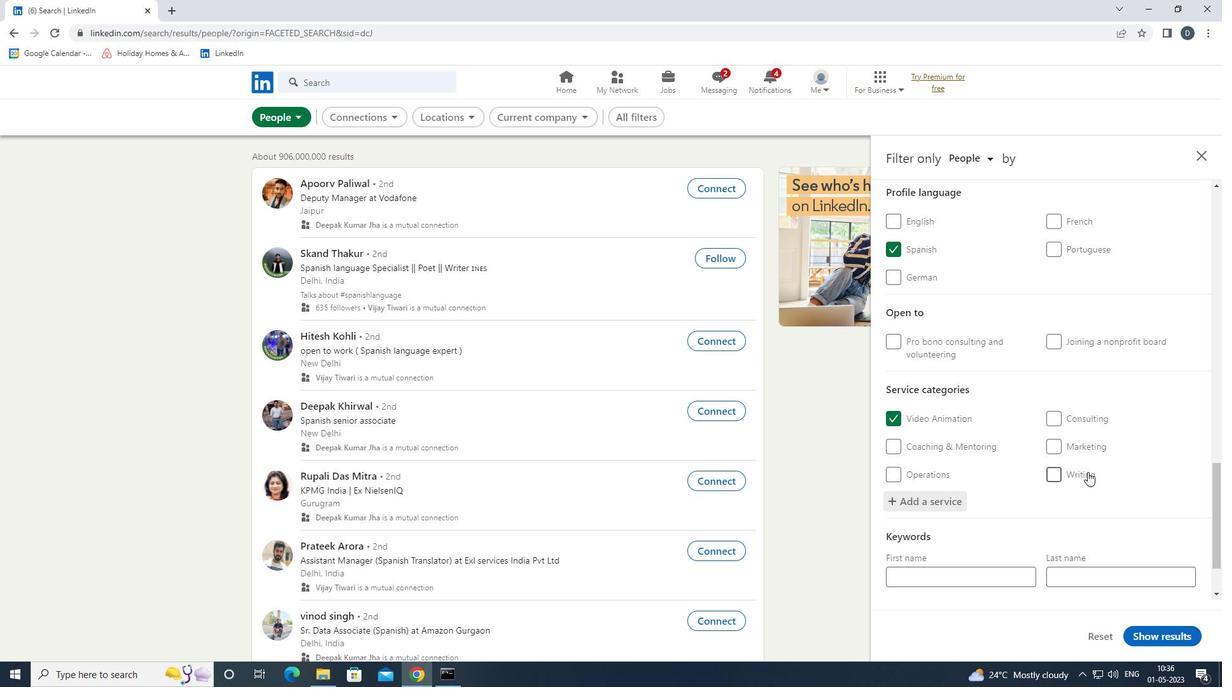 
Action: Mouse scrolled (1087, 471) with delta (0, 0)
Screenshot: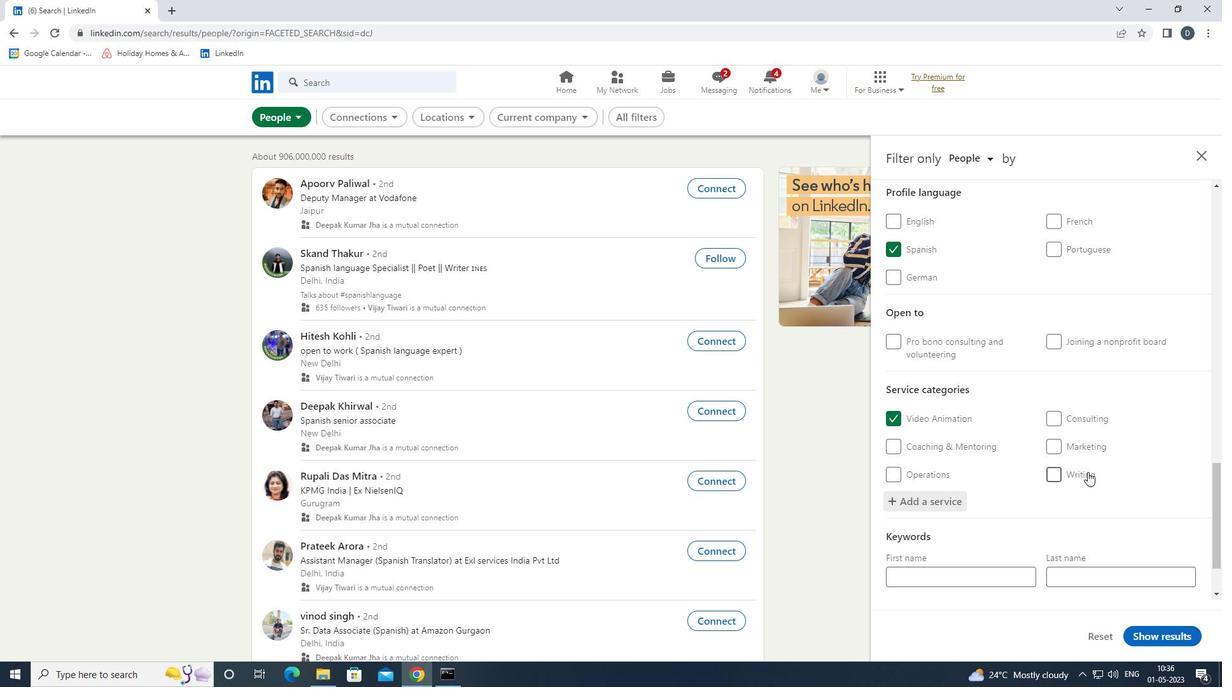
Action: Mouse scrolled (1087, 471) with delta (0, 0)
Screenshot: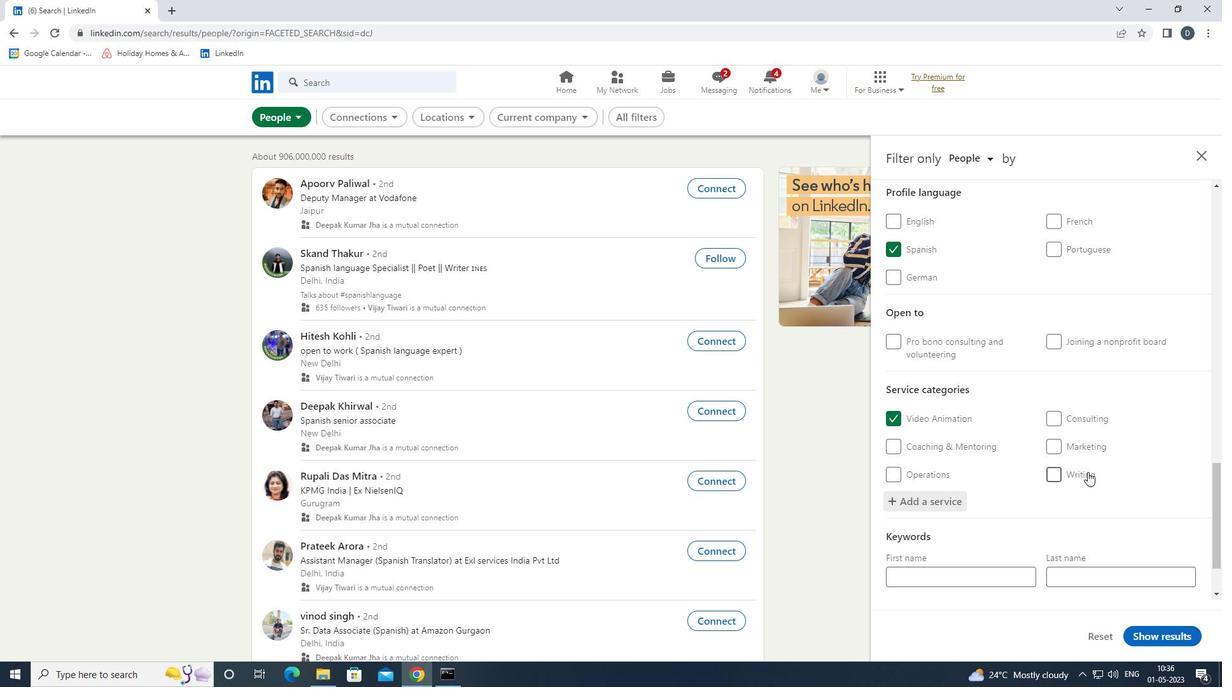
Action: Mouse scrolled (1087, 471) with delta (0, 0)
Screenshot: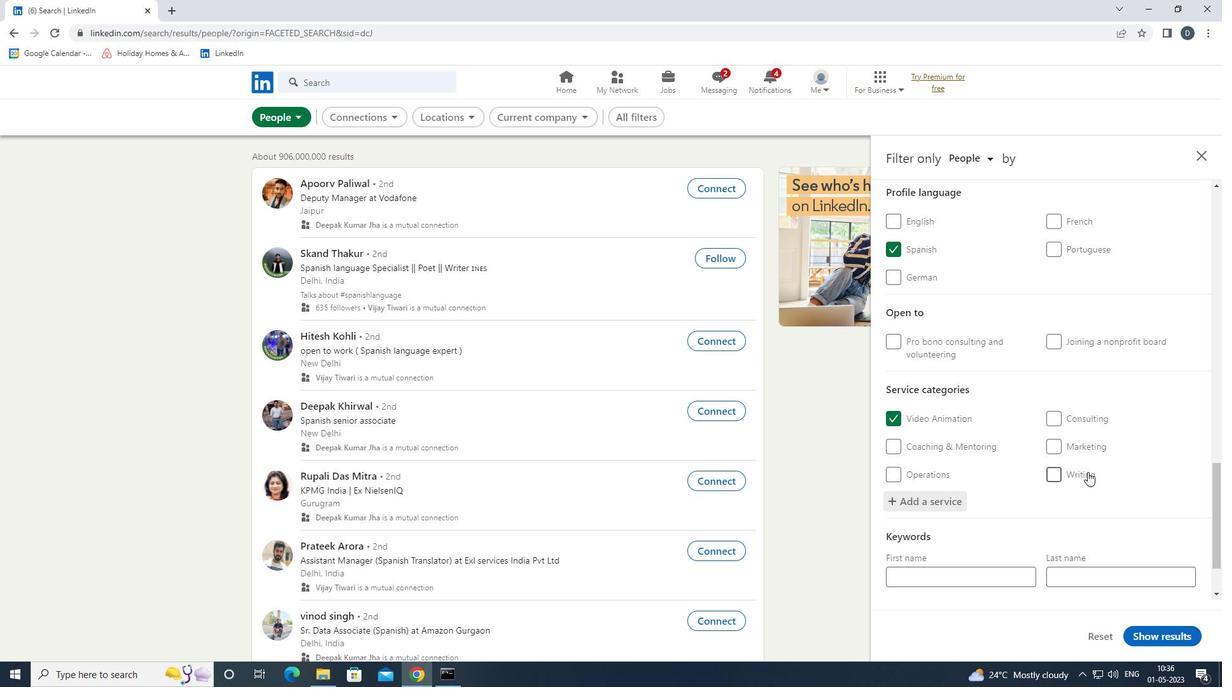 
Action: Mouse scrolled (1087, 471) with delta (0, 0)
Screenshot: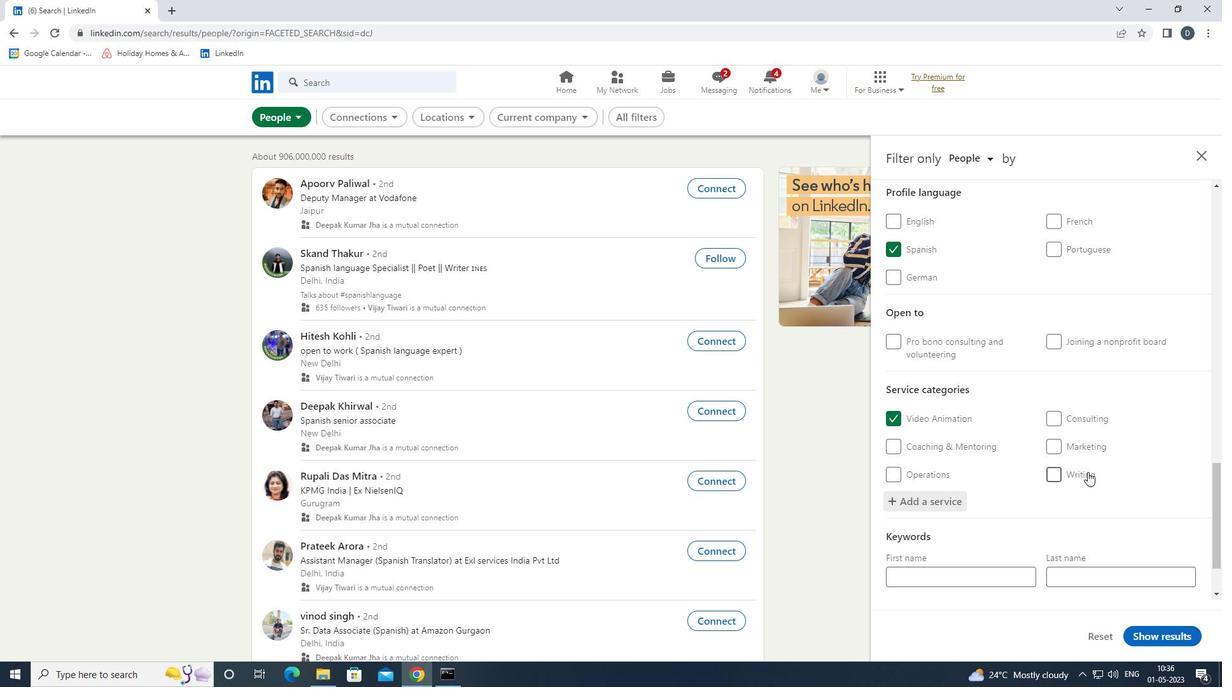 
Action: Mouse moved to (1004, 544)
Screenshot: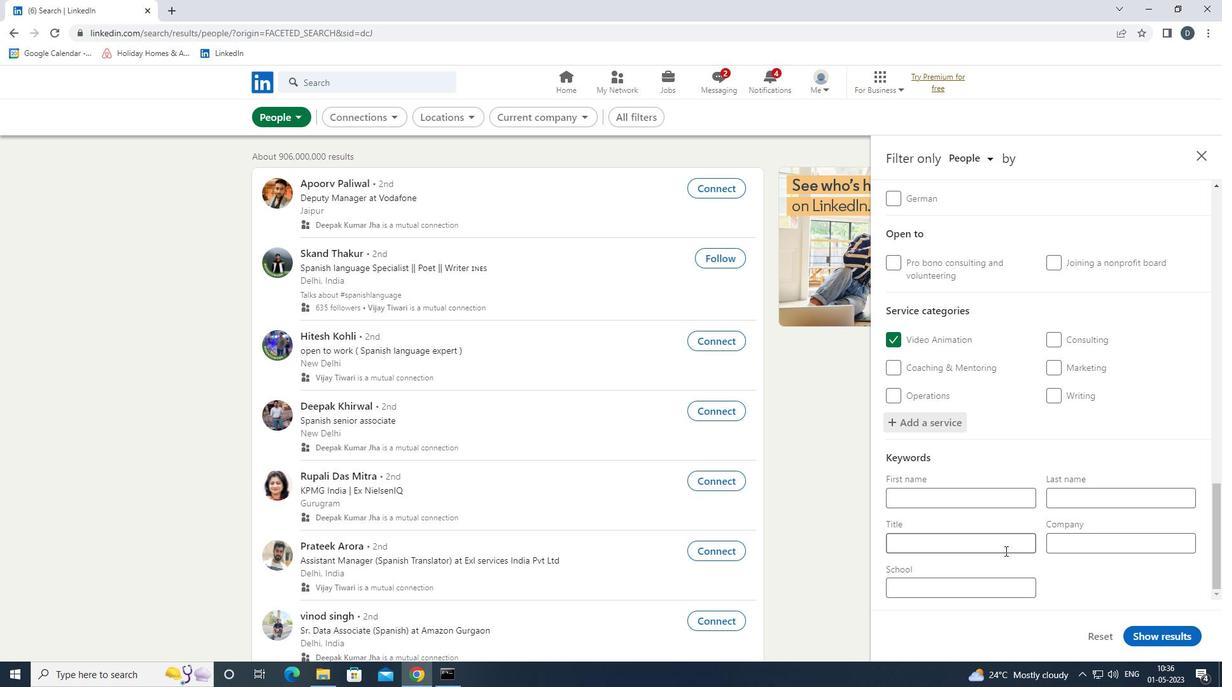 
Action: Mouse pressed left at (1004, 544)
Screenshot: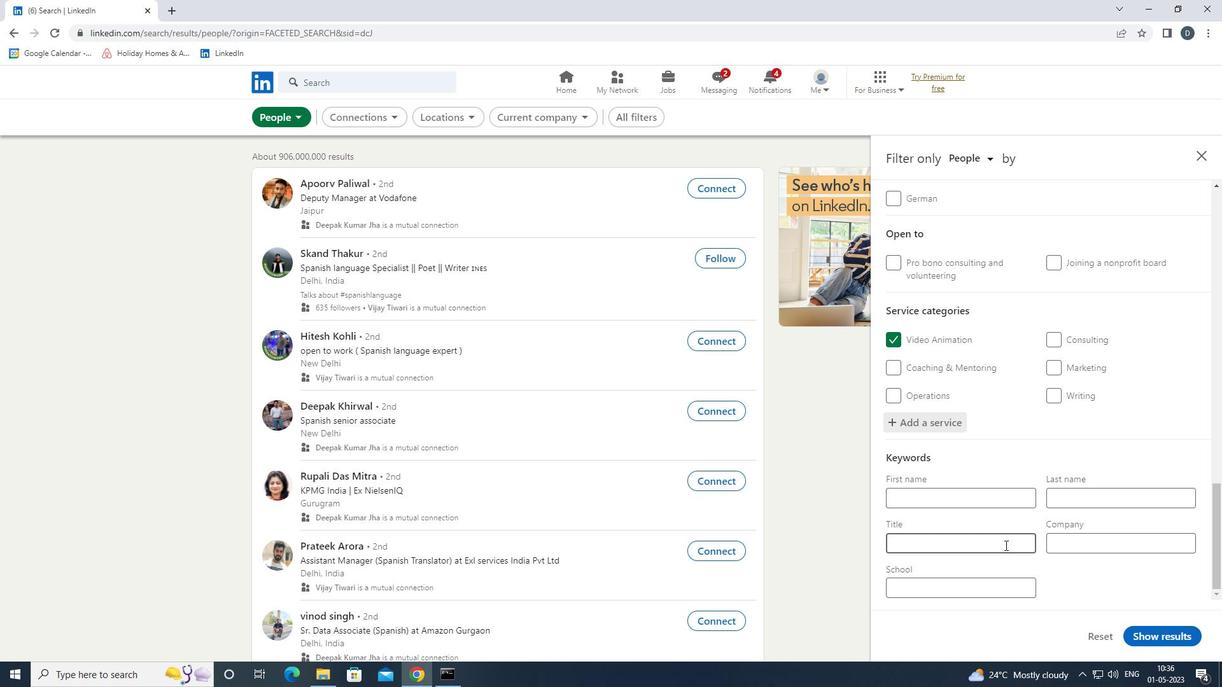 
Action: Key pressed <Key.shift>TRANSLATOR
Screenshot: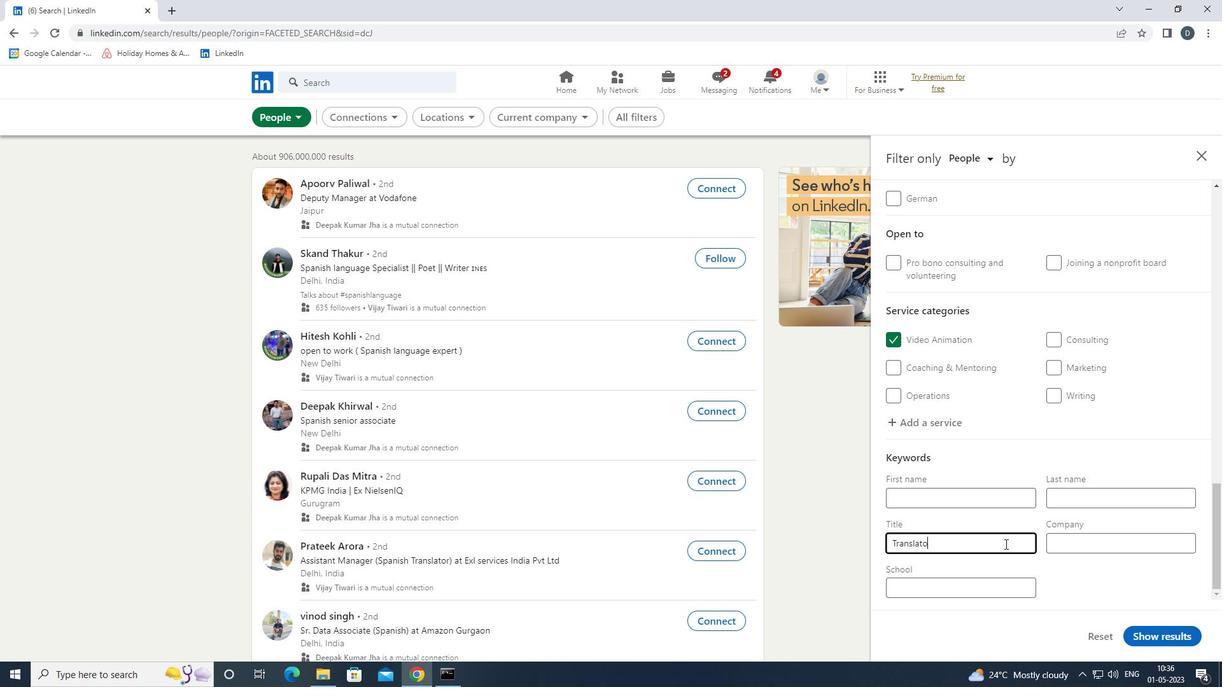 
Action: Mouse moved to (1165, 628)
Screenshot: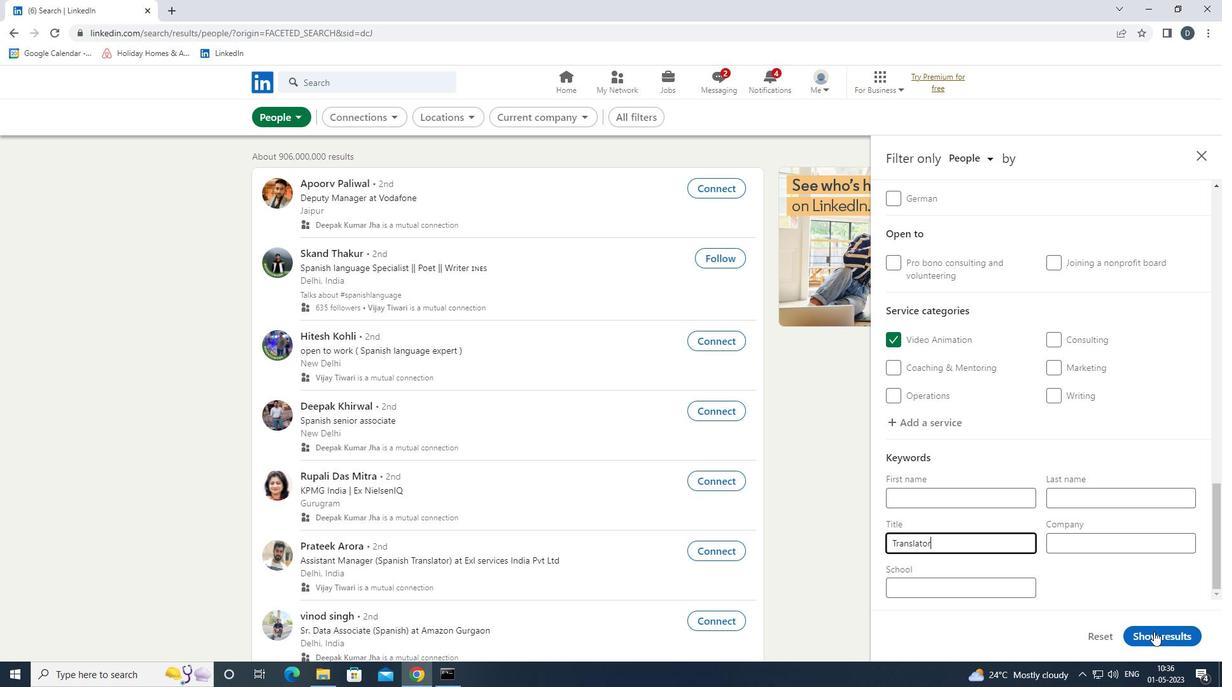 
Action: Mouse pressed left at (1165, 628)
Screenshot: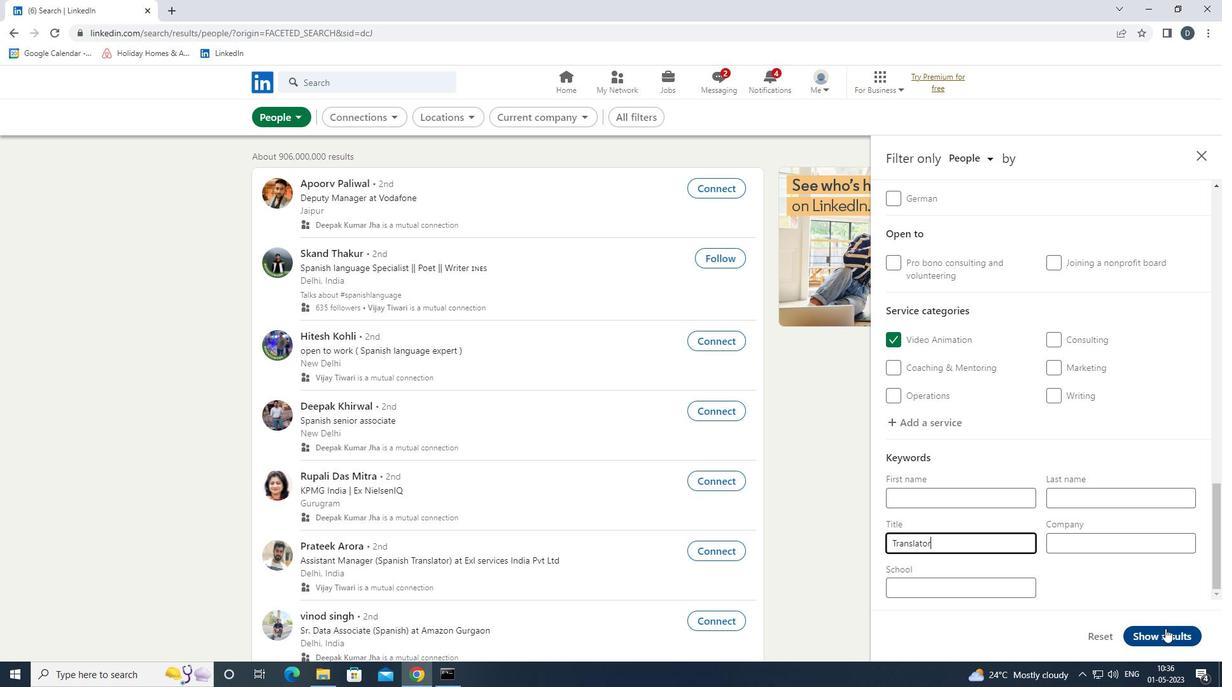 
Action: Mouse moved to (781, 416)
Screenshot: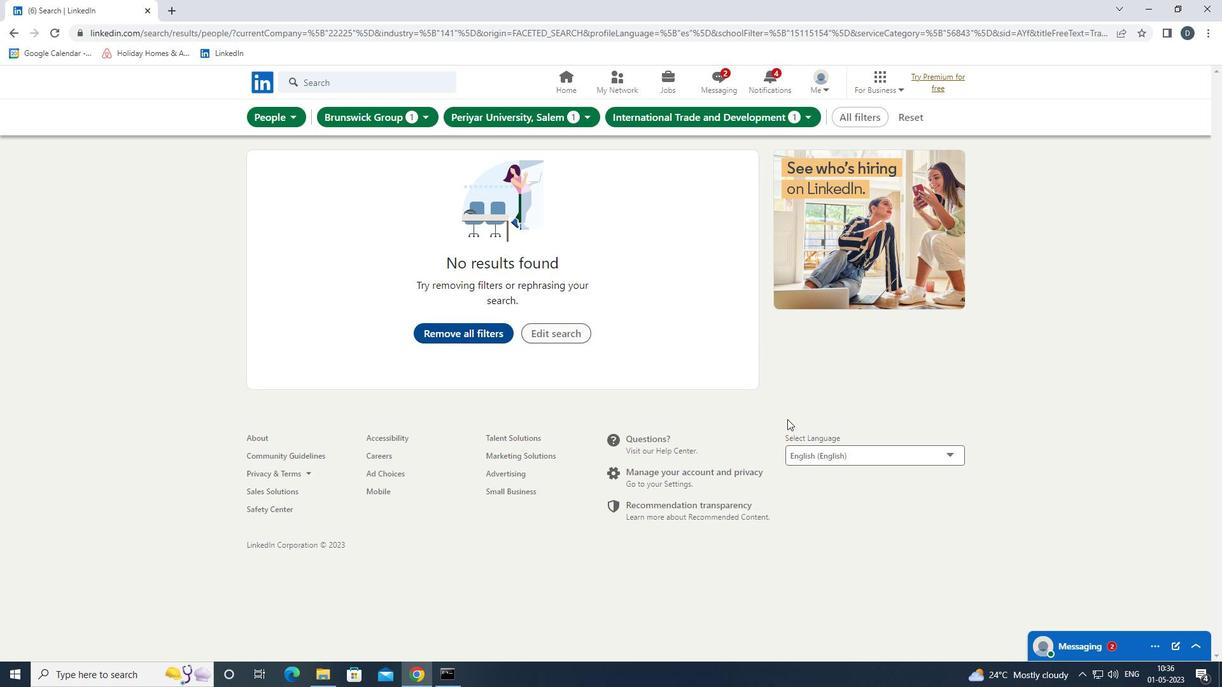 
